 Task: Change the suggested line-height to 6 in the suggestions.
Action: Mouse moved to (60, 652)
Screenshot: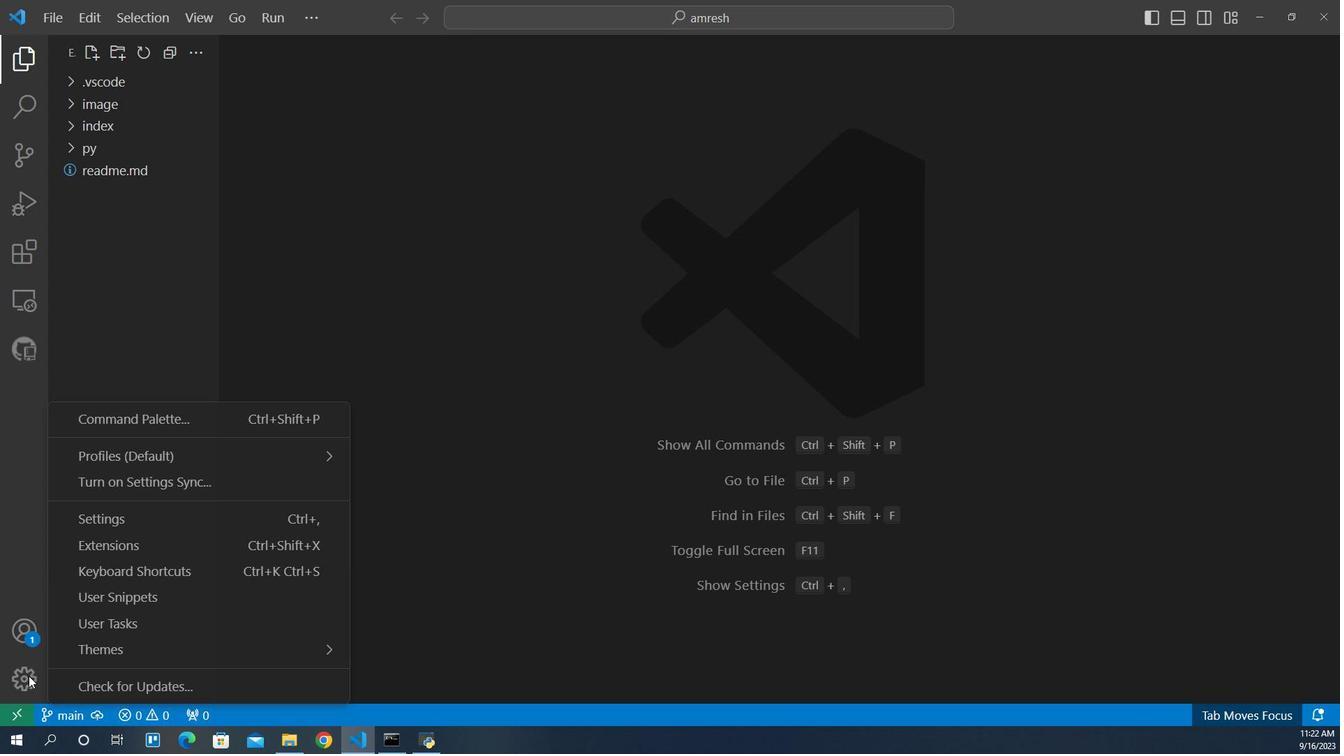 
Action: Mouse pressed left at (60, 652)
Screenshot: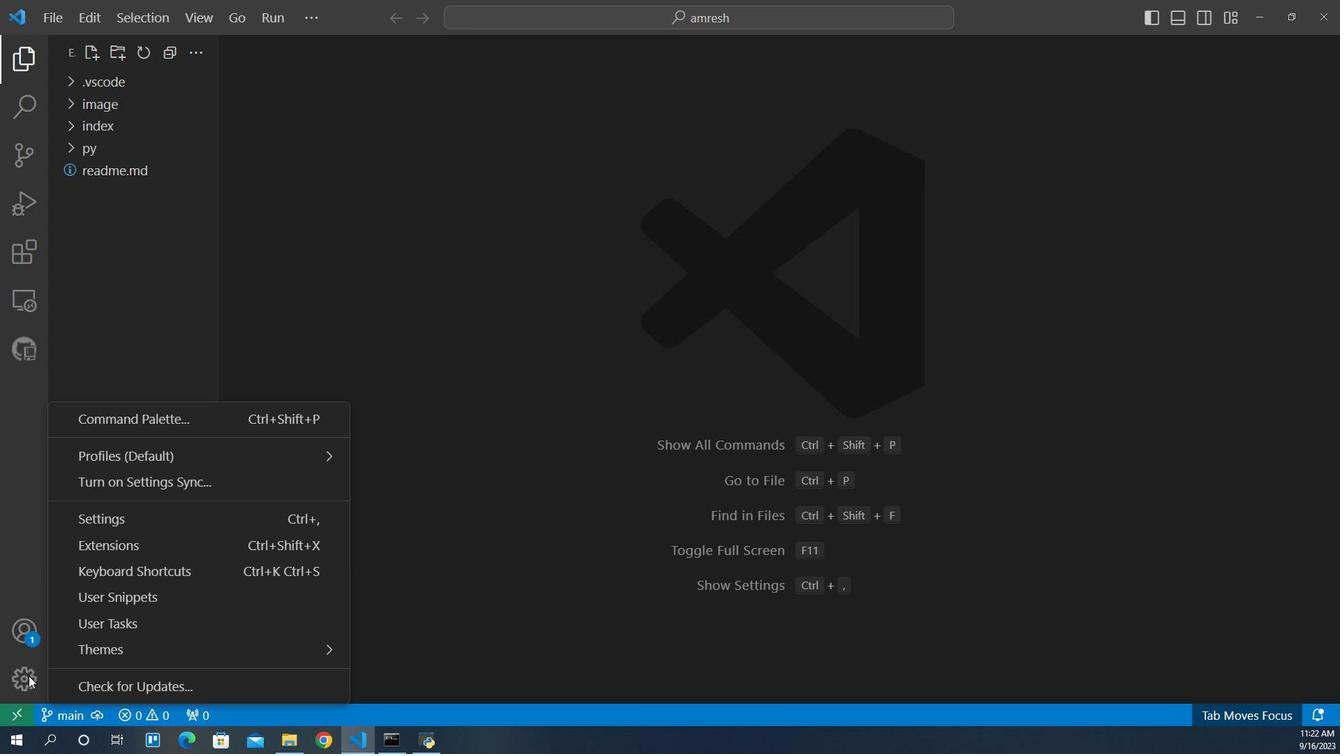 
Action: Mouse moved to (115, 516)
Screenshot: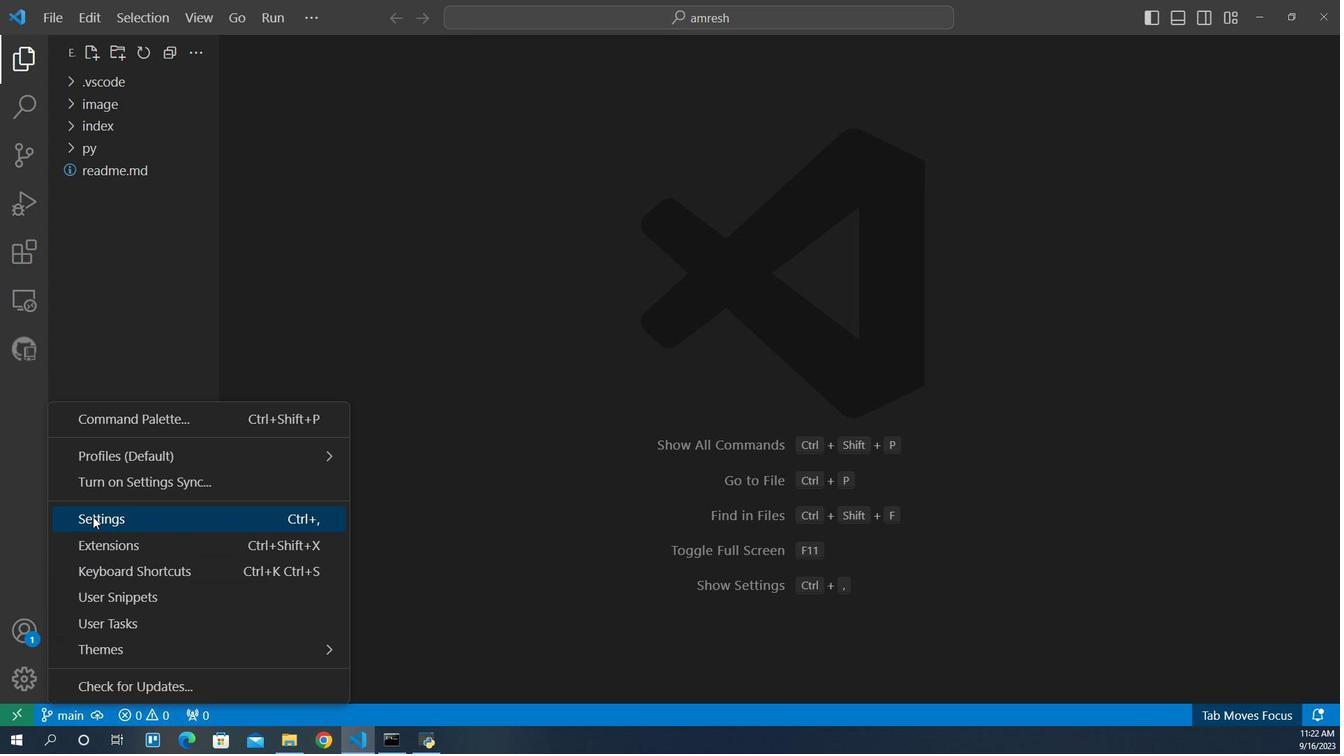 
Action: Mouse pressed left at (115, 516)
Screenshot: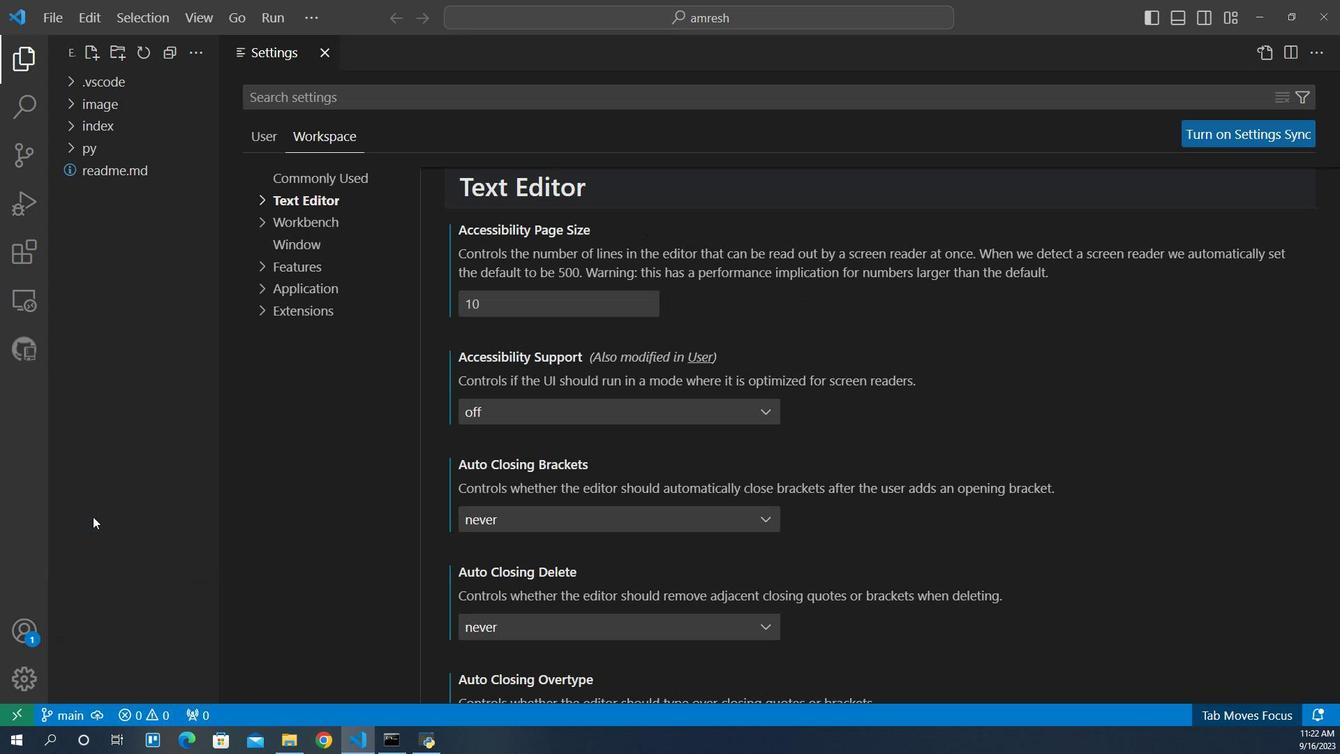 
Action: Mouse moved to (297, 188)
Screenshot: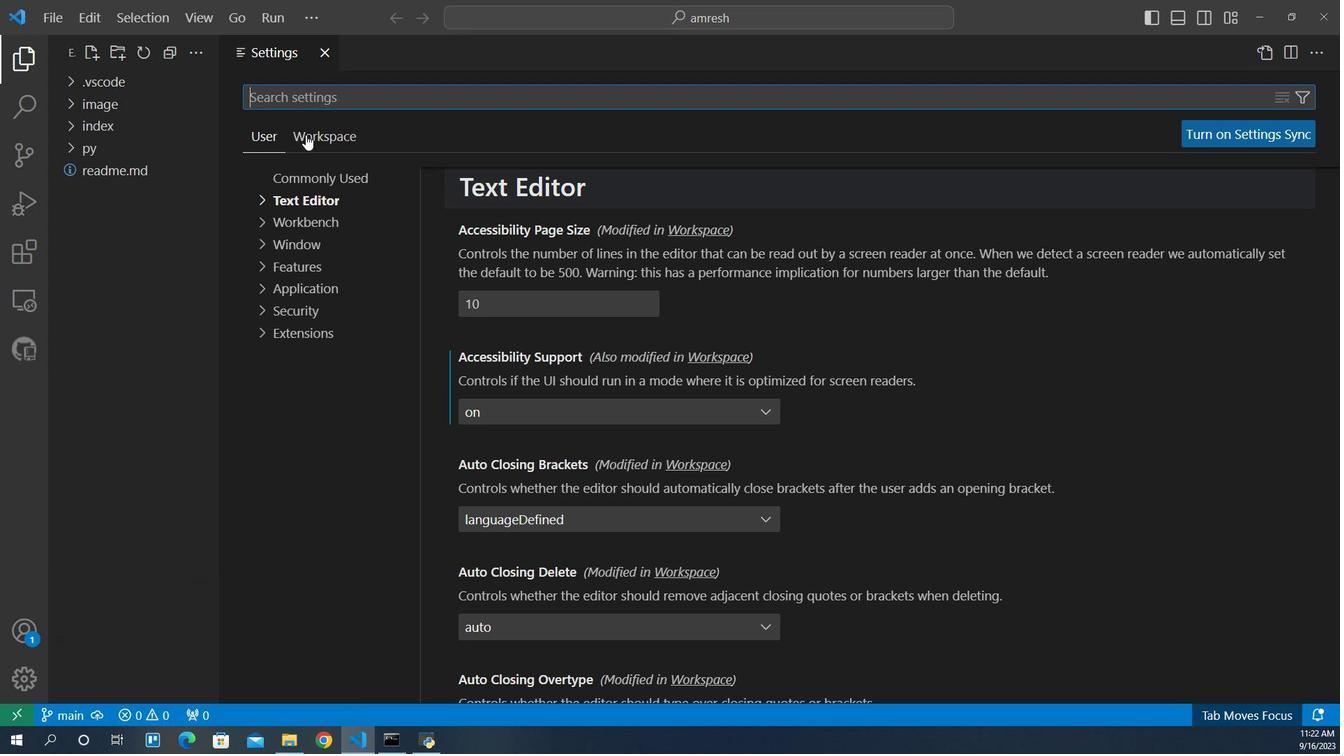 
Action: Mouse pressed left at (297, 188)
Screenshot: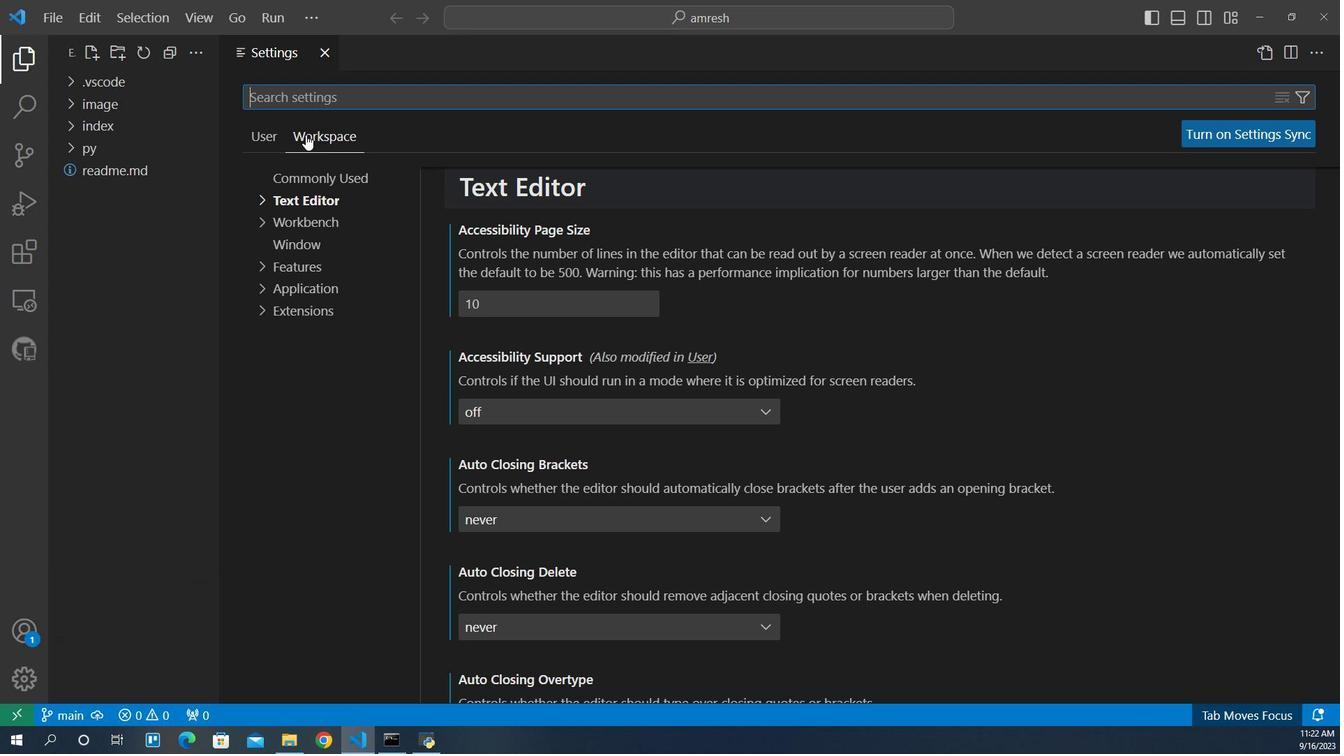 
Action: Mouse moved to (293, 246)
Screenshot: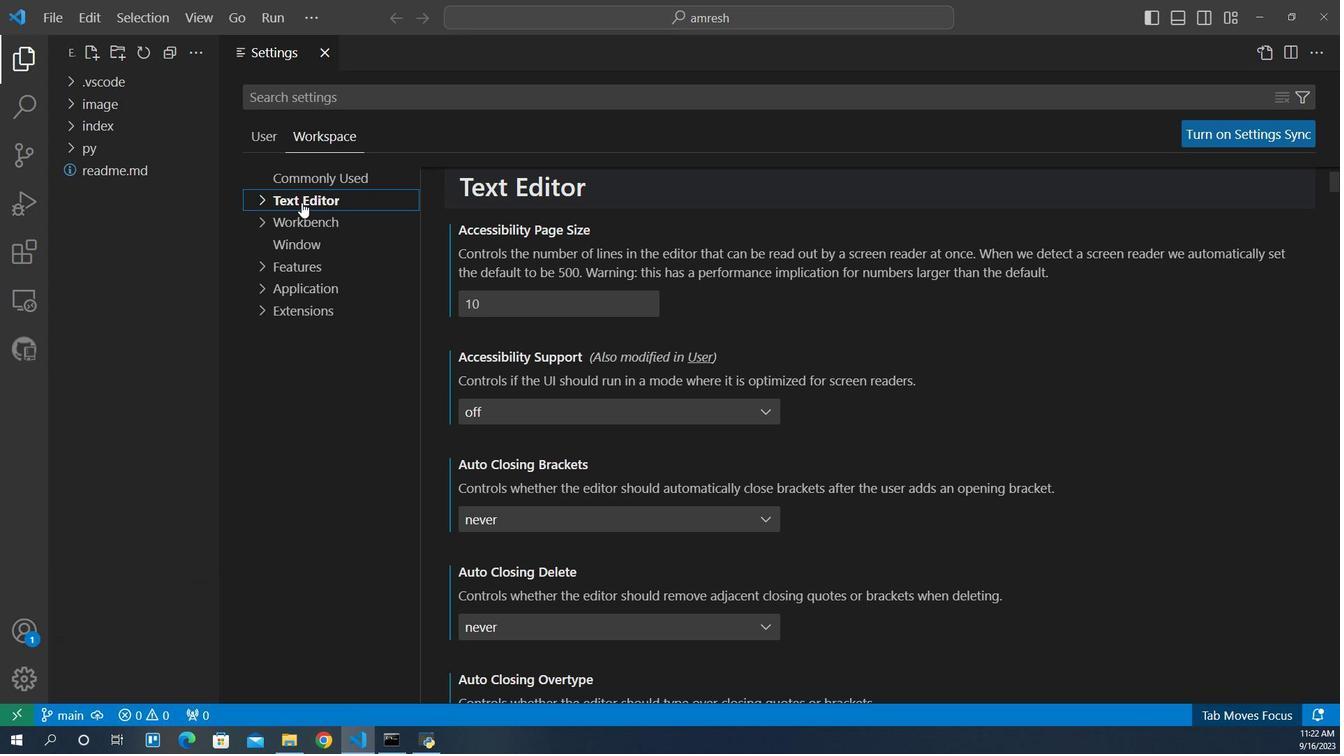 
Action: Mouse pressed left at (293, 246)
Screenshot: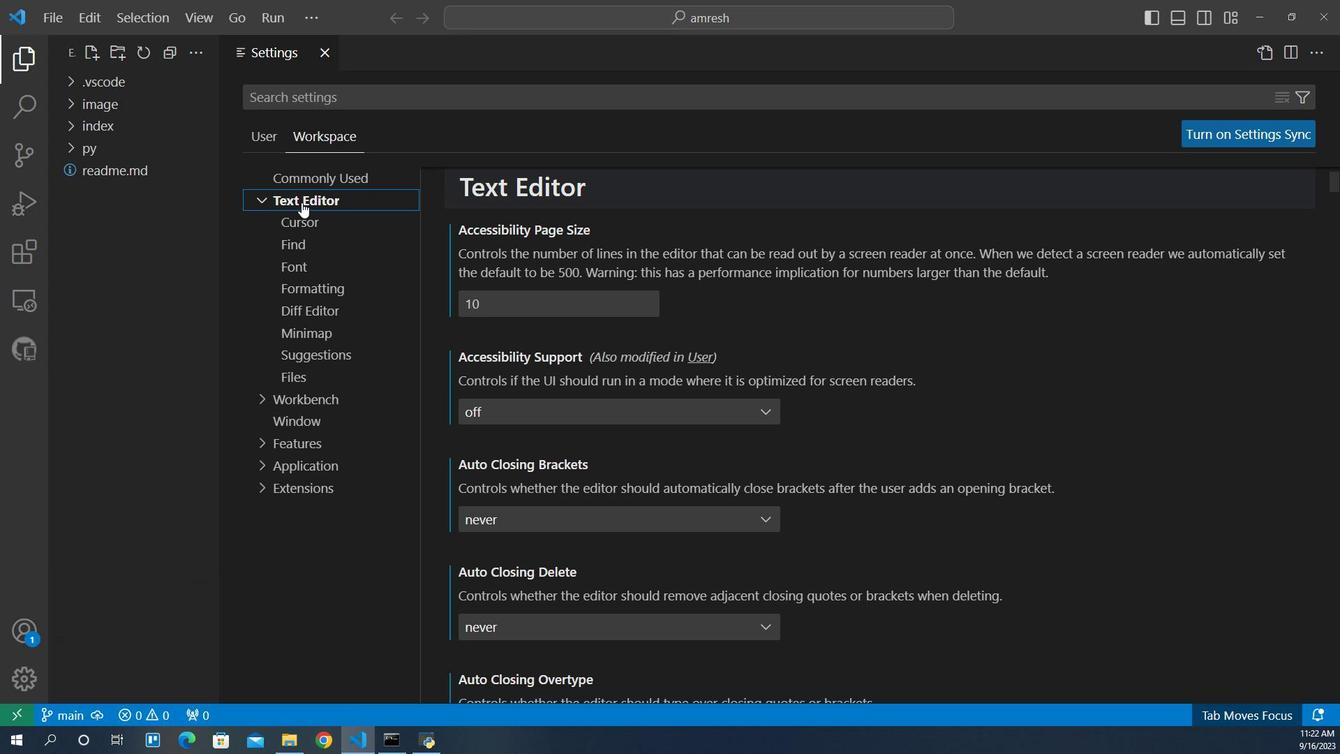 
Action: Mouse moved to (299, 375)
Screenshot: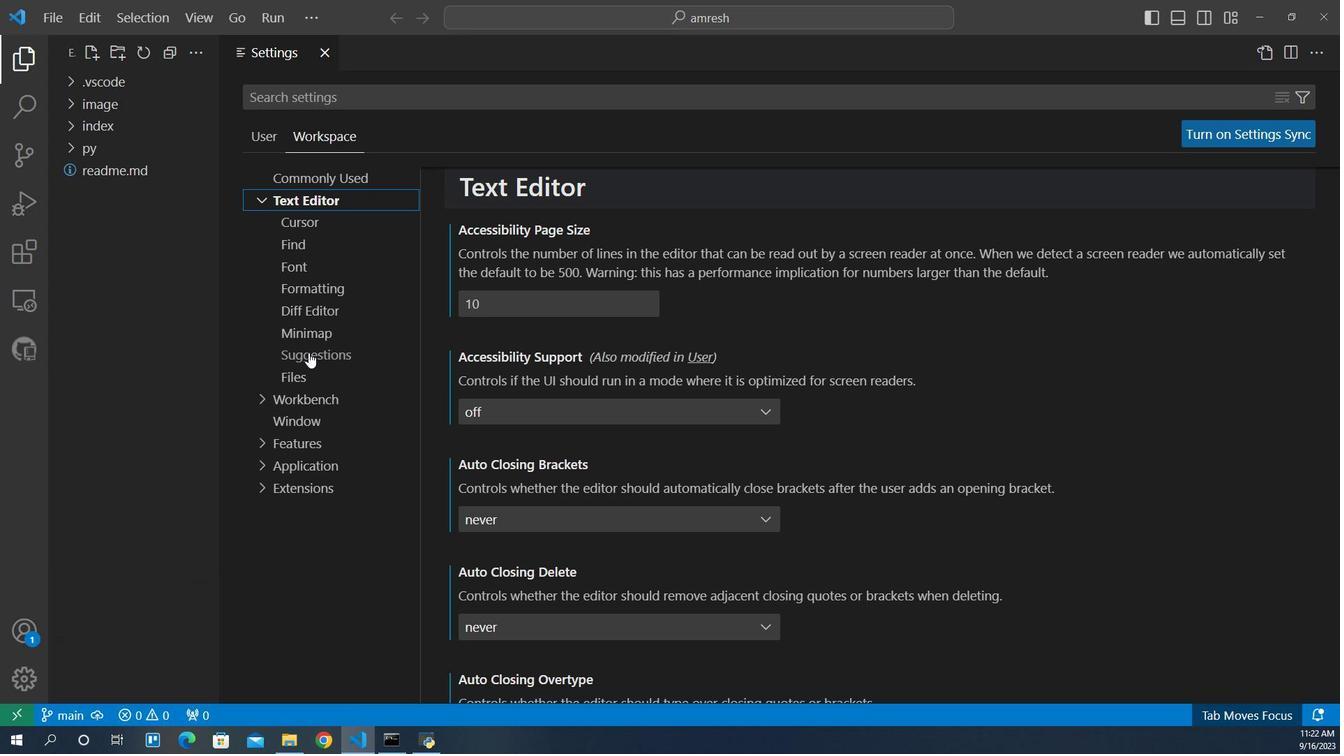
Action: Mouse pressed left at (299, 375)
Screenshot: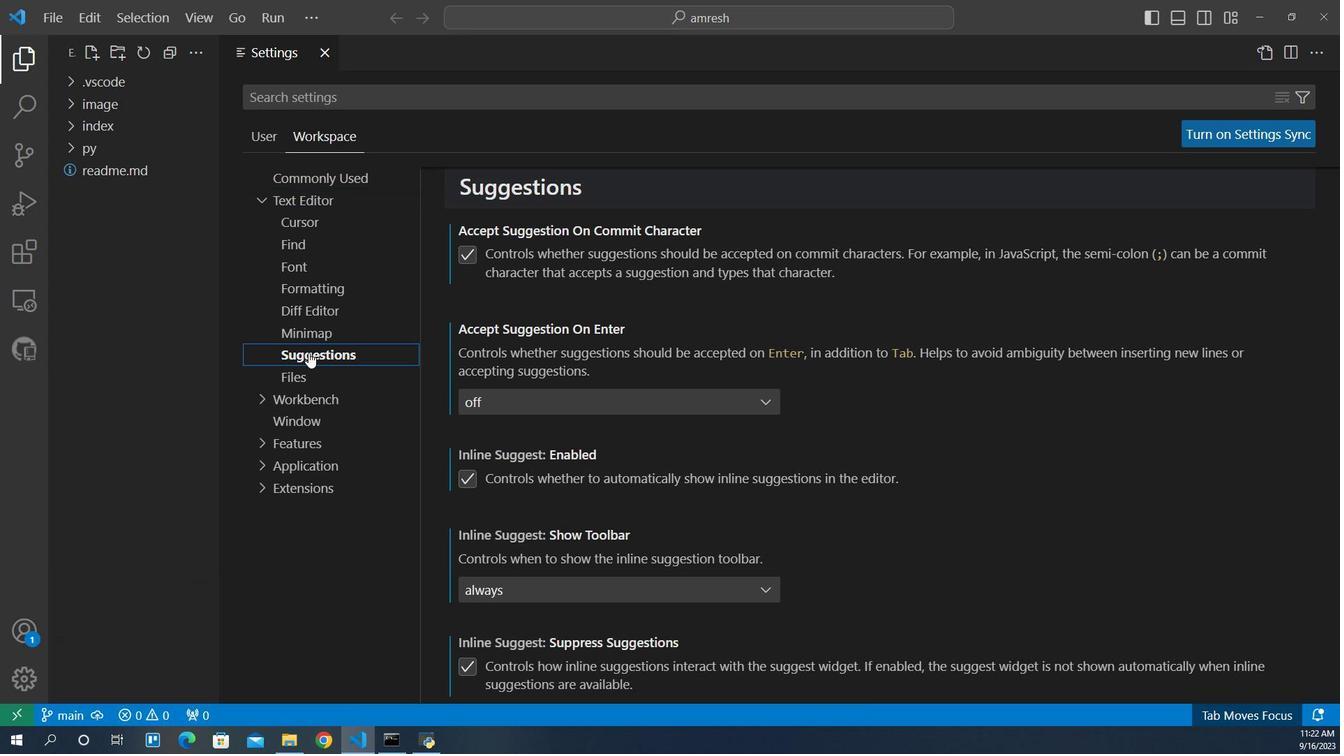 
Action: Mouse moved to (511, 551)
Screenshot: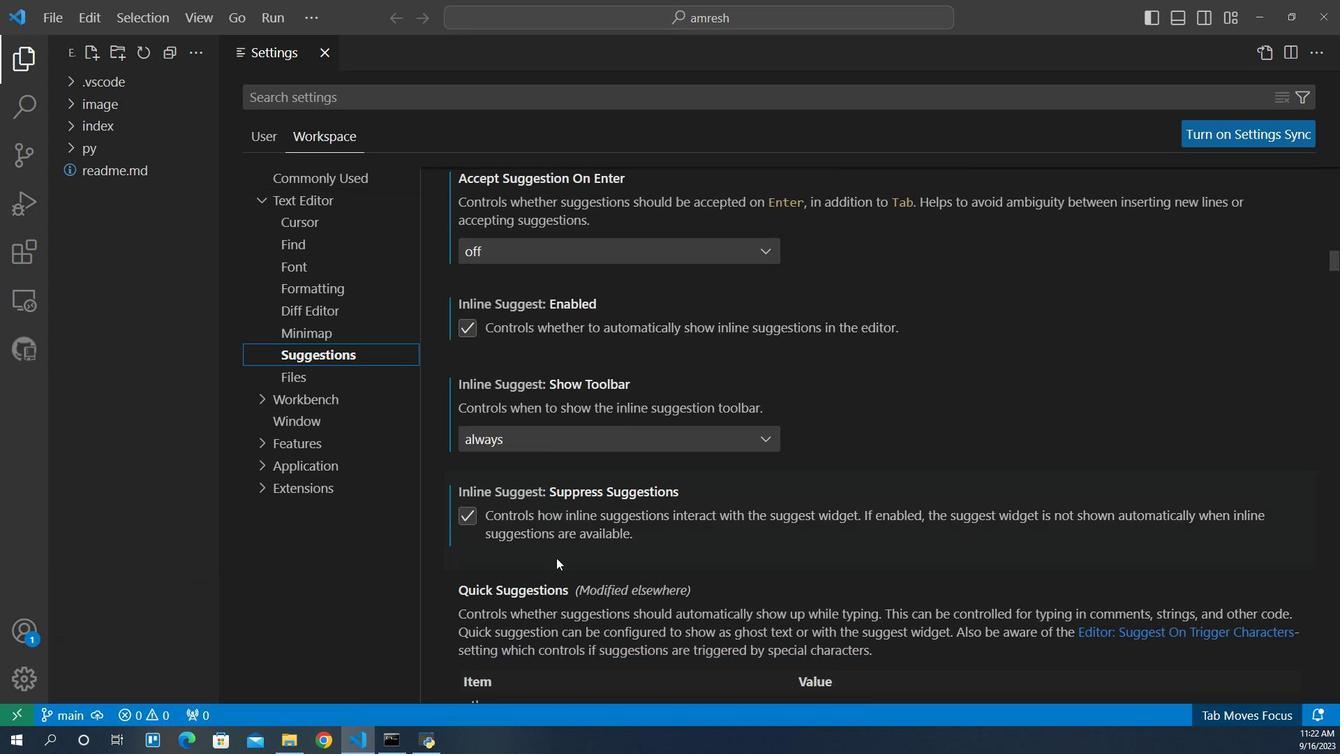
Action: Mouse scrolled (511, 550) with delta (0, 0)
Screenshot: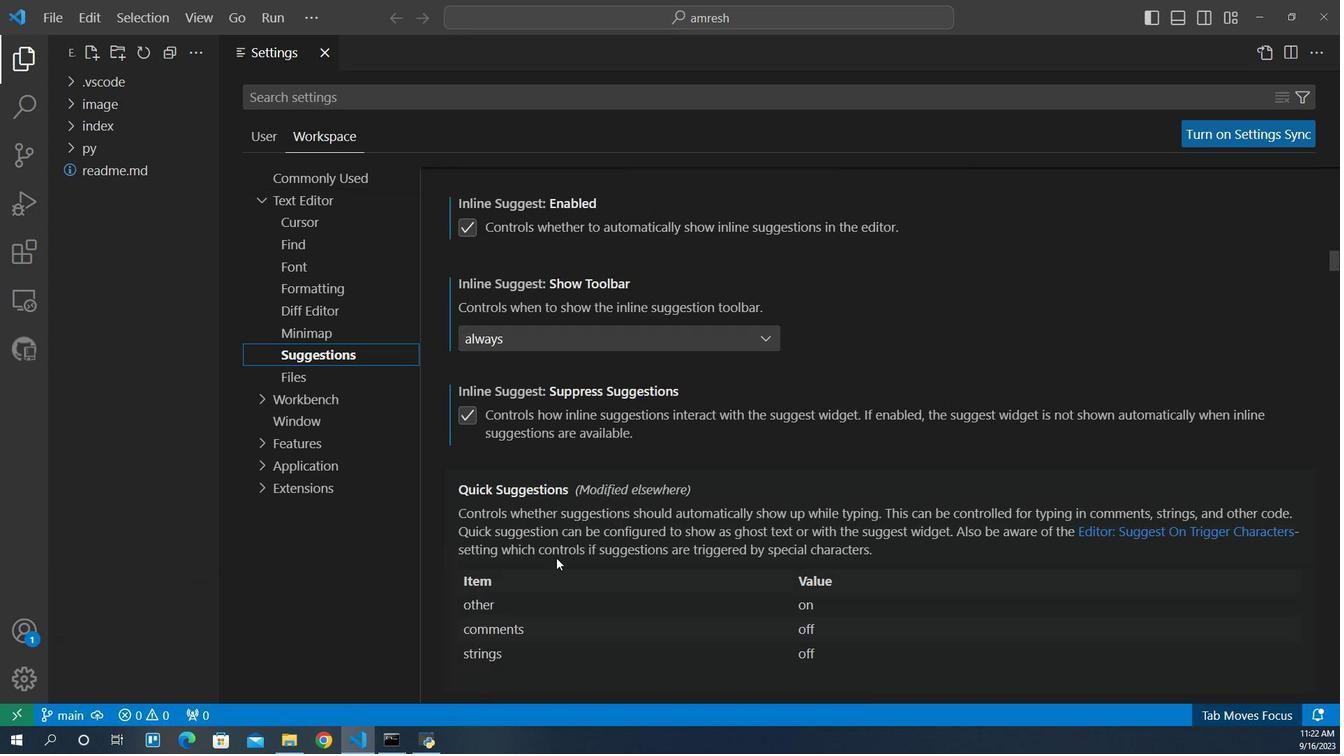 
Action: Mouse scrolled (511, 550) with delta (0, 0)
Screenshot: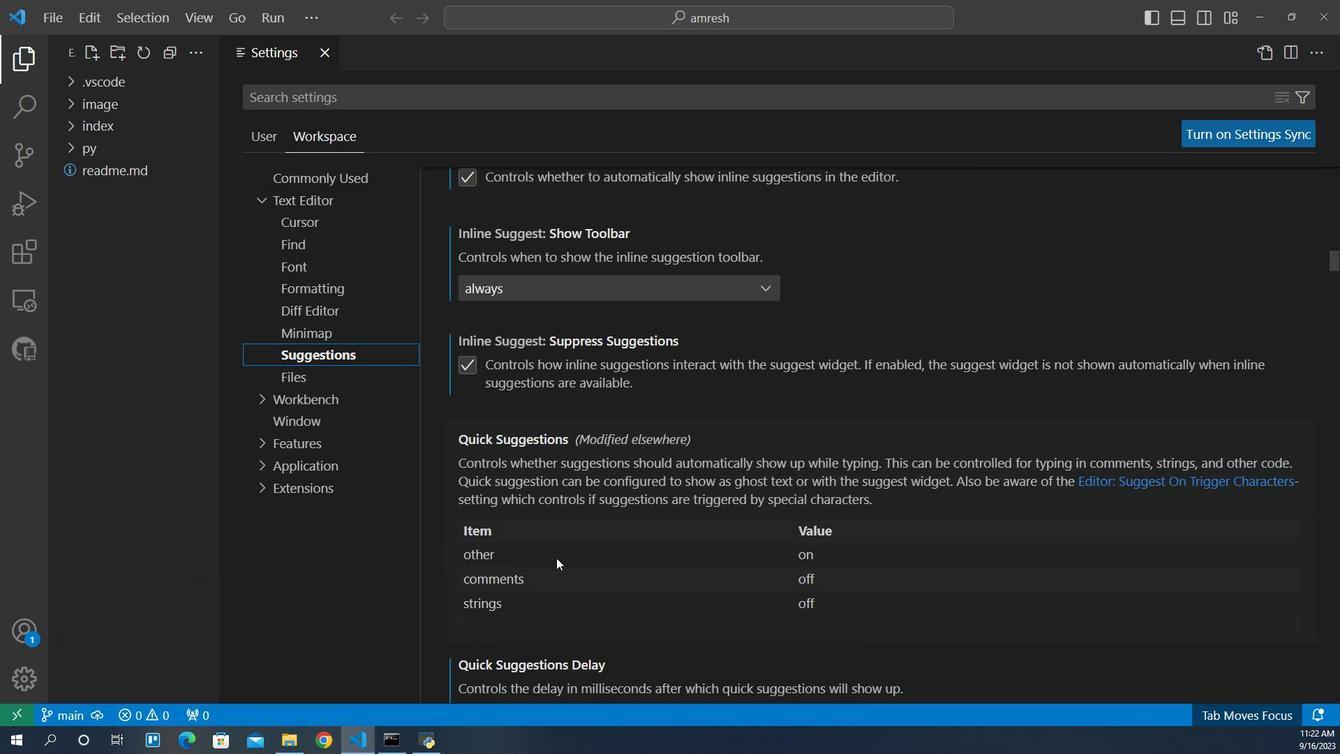 
Action: Mouse scrolled (511, 550) with delta (0, 0)
Screenshot: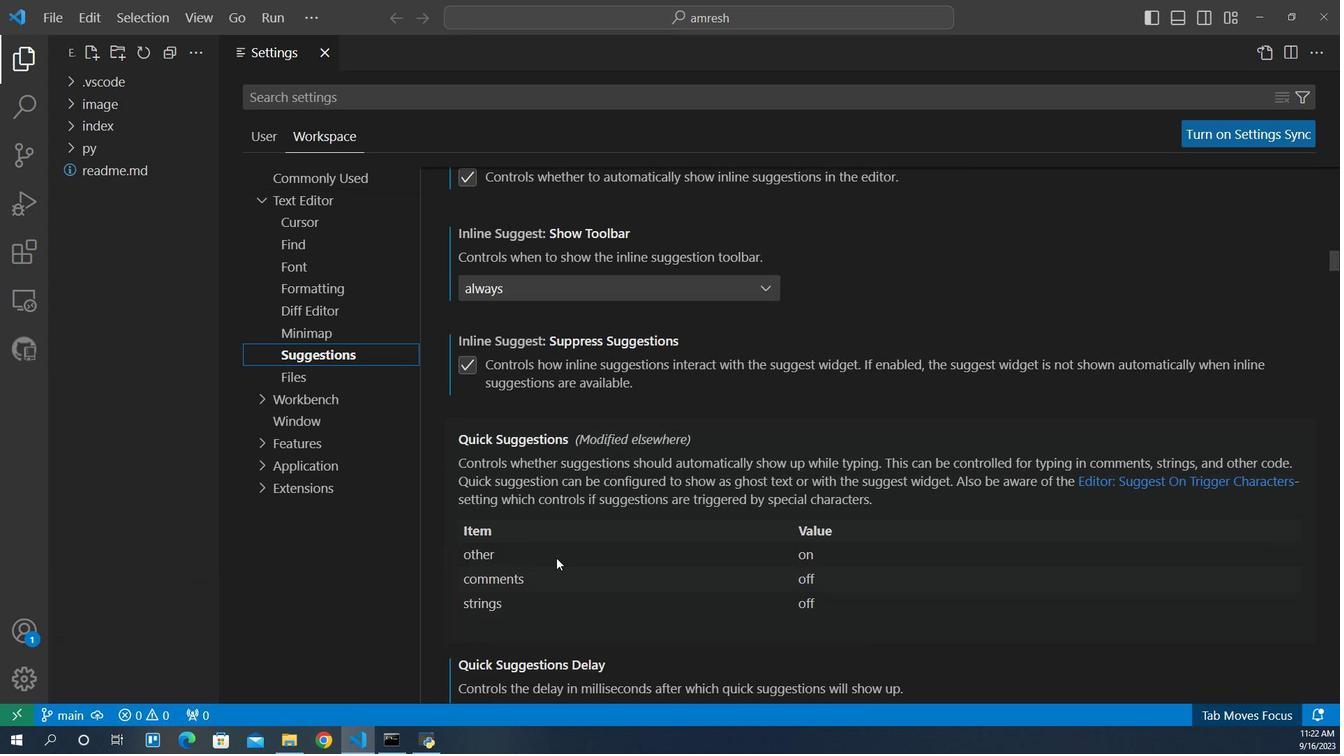 
Action: Mouse scrolled (511, 550) with delta (0, 0)
Screenshot: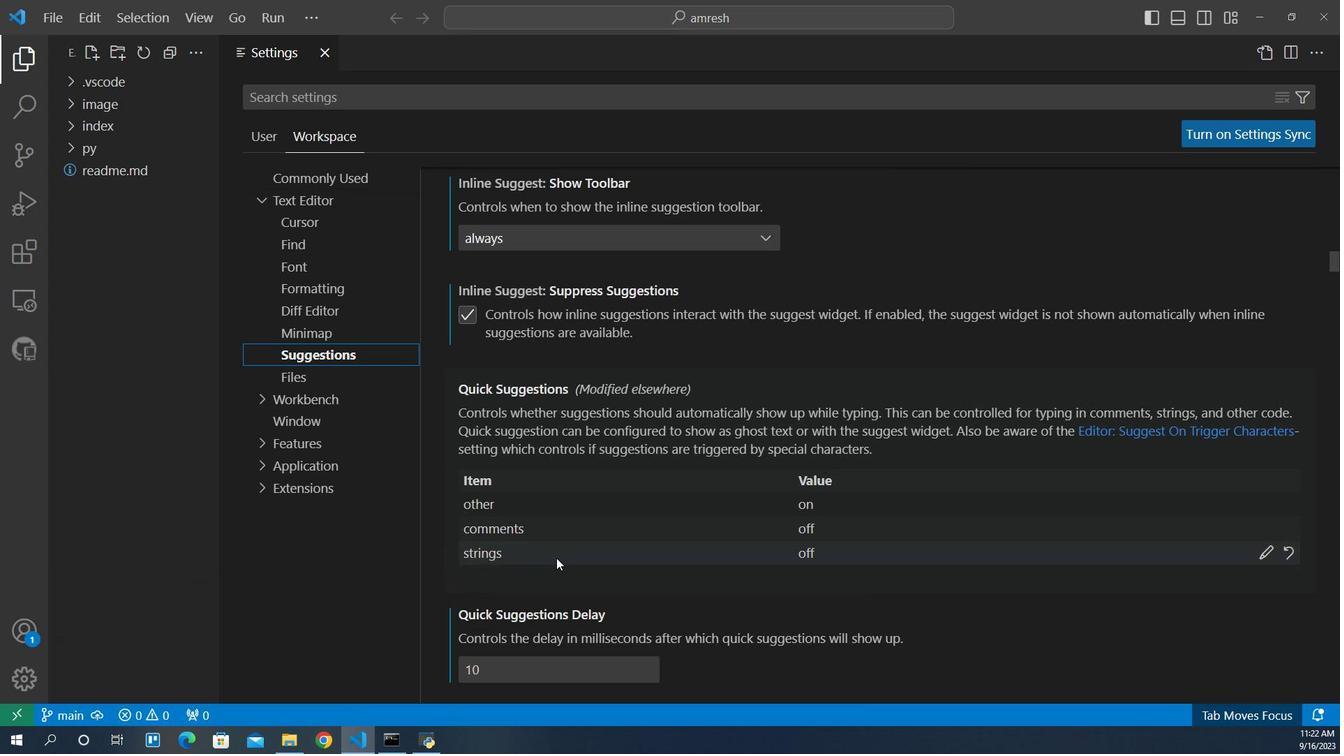 
Action: Mouse scrolled (511, 550) with delta (0, 0)
Screenshot: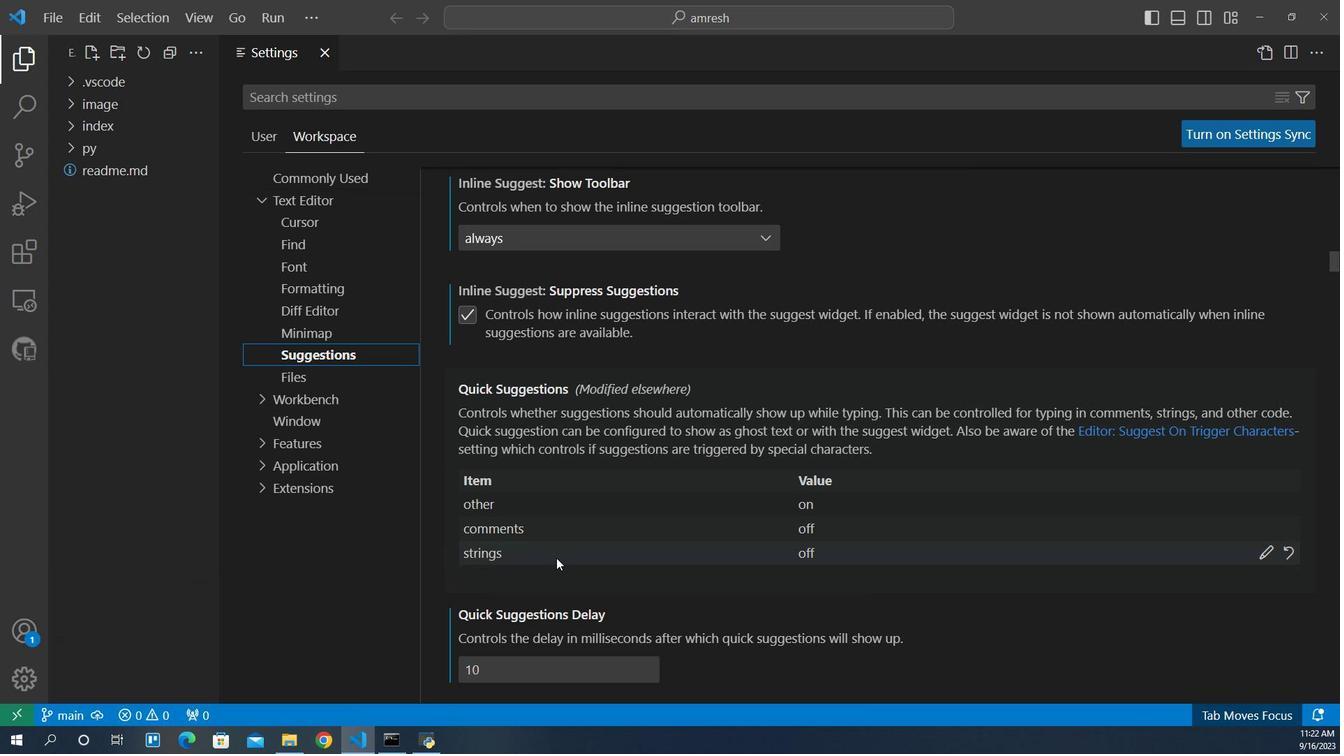 
Action: Mouse scrolled (511, 550) with delta (0, 0)
Screenshot: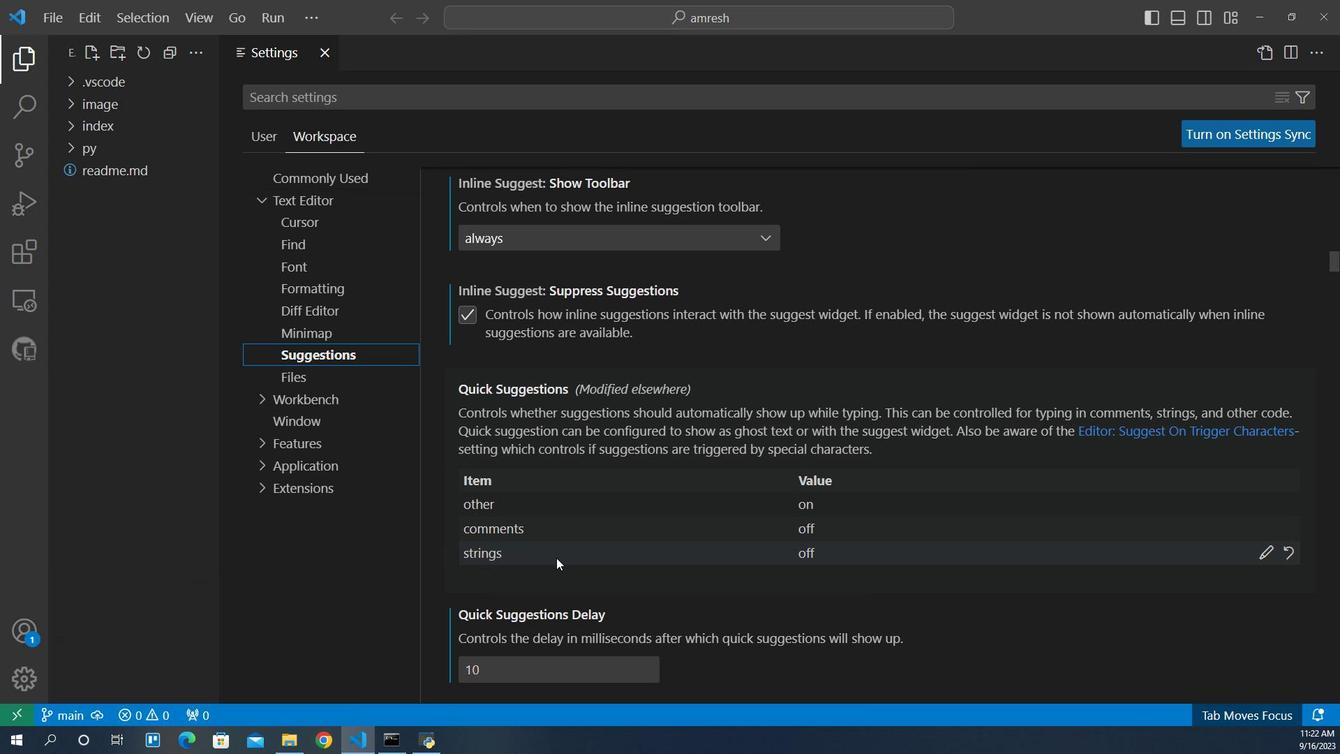
Action: Mouse scrolled (511, 550) with delta (0, 0)
Screenshot: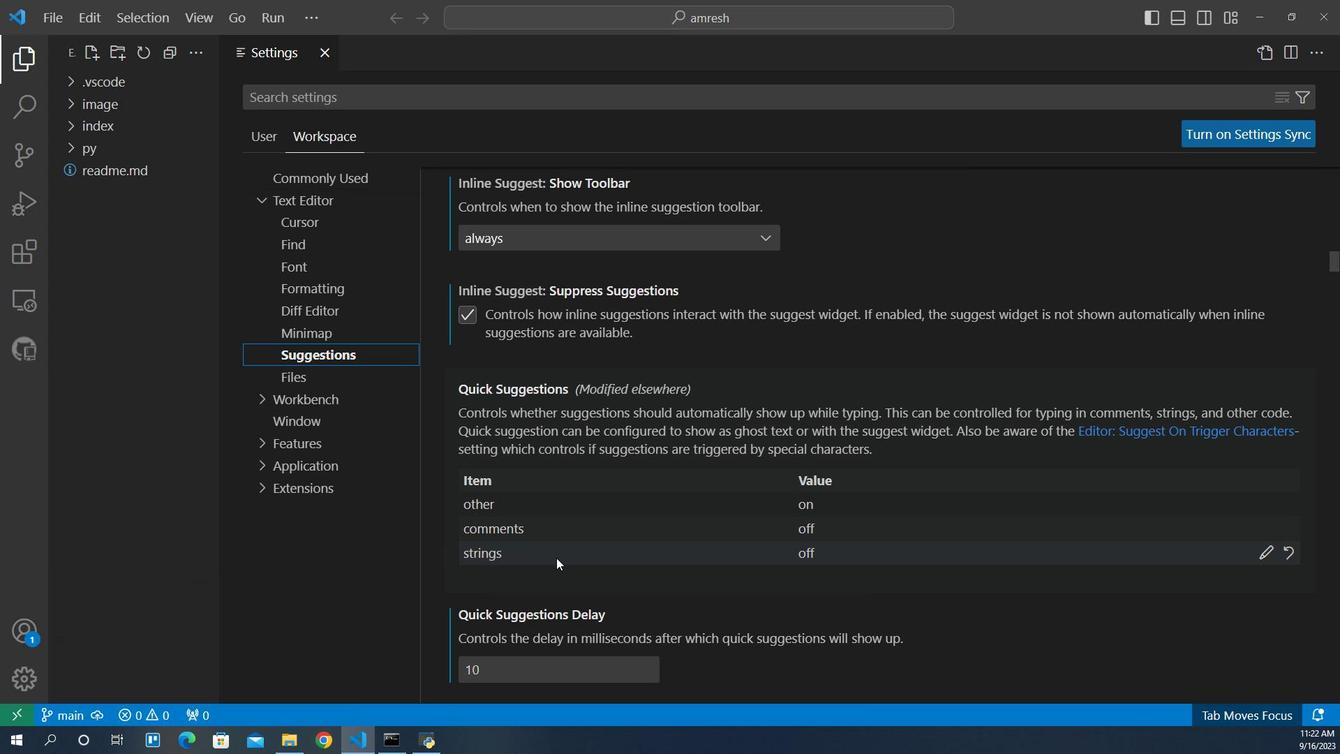
Action: Mouse scrolled (511, 550) with delta (0, 0)
Screenshot: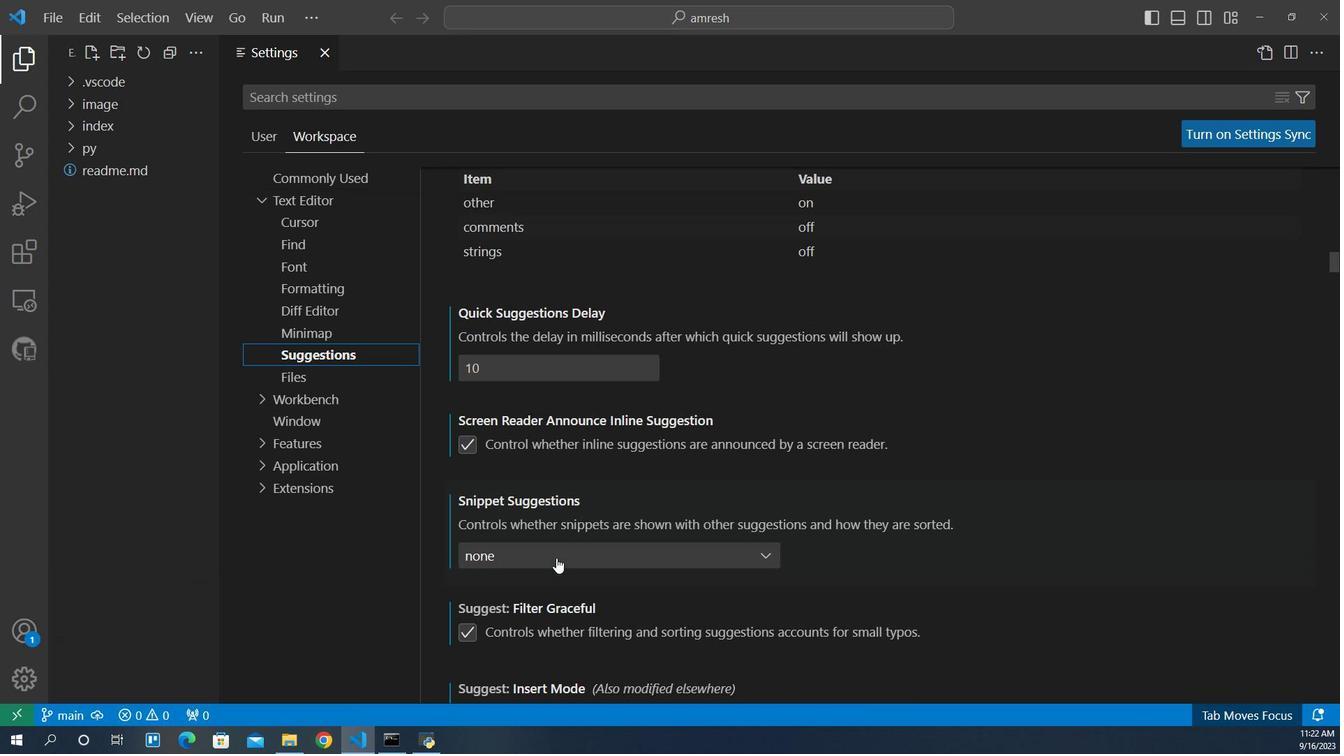 
Action: Mouse scrolled (511, 550) with delta (0, 0)
Screenshot: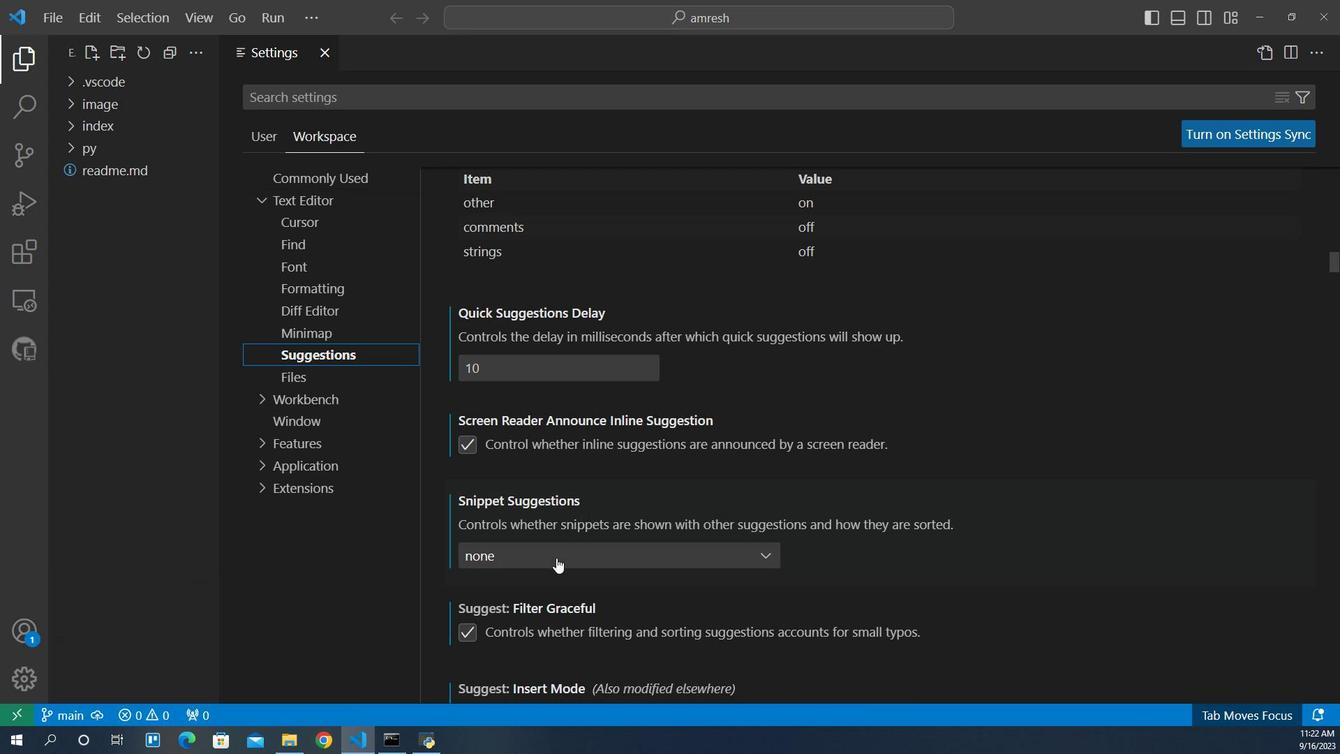 
Action: Mouse scrolled (511, 550) with delta (0, 0)
Screenshot: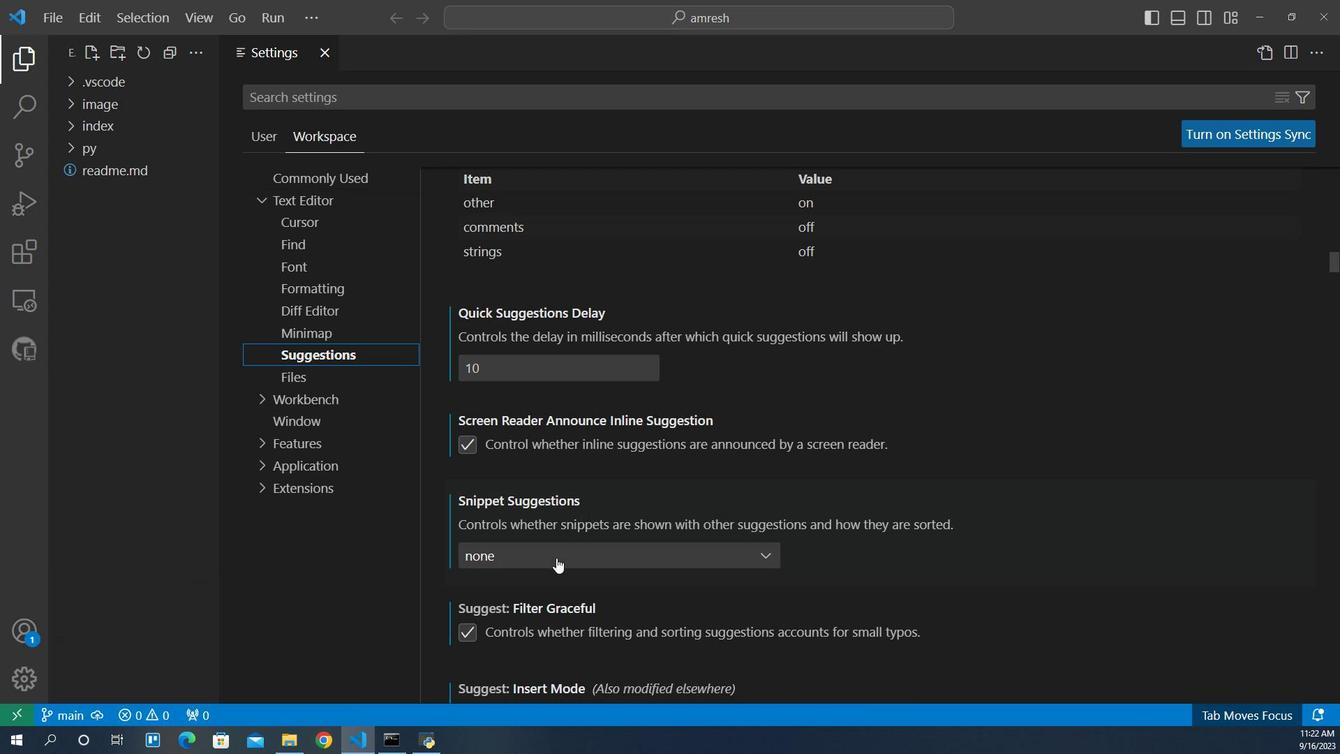 
Action: Mouse scrolled (511, 550) with delta (0, 0)
Screenshot: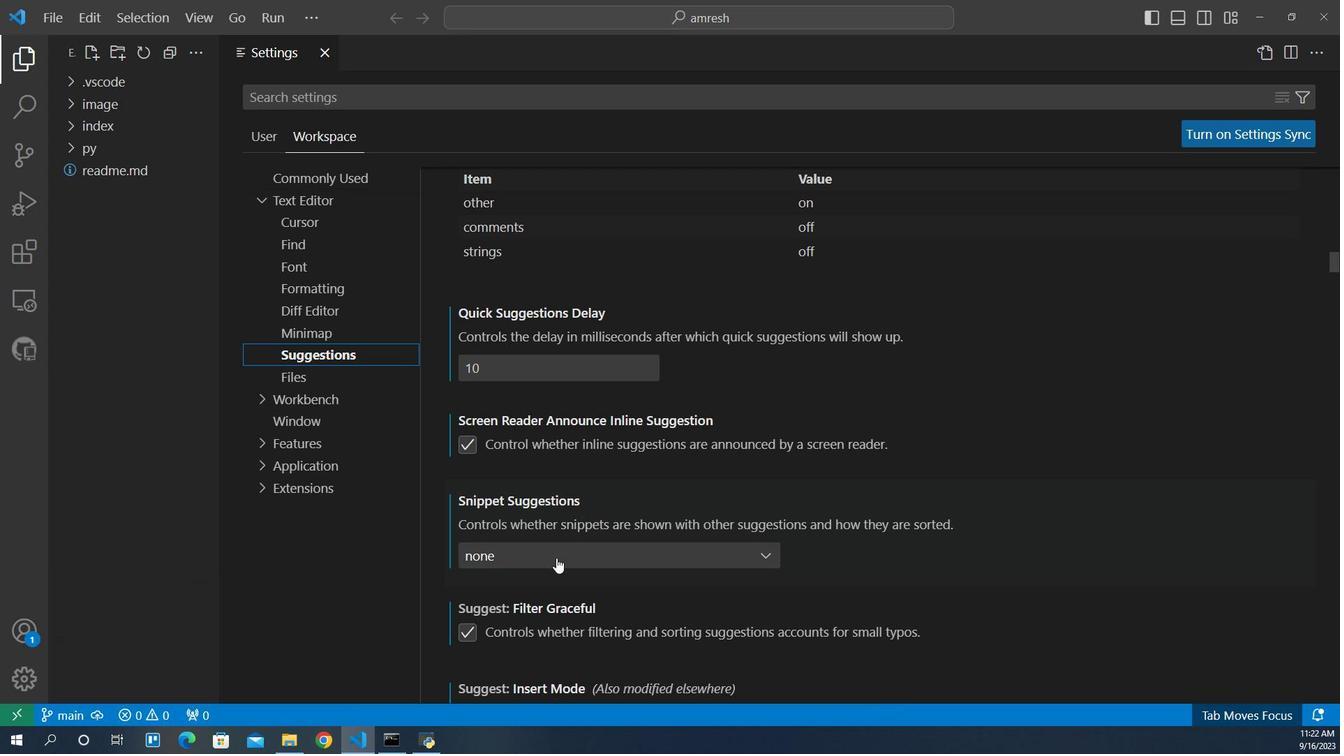
Action: Mouse scrolled (511, 550) with delta (0, 0)
Screenshot: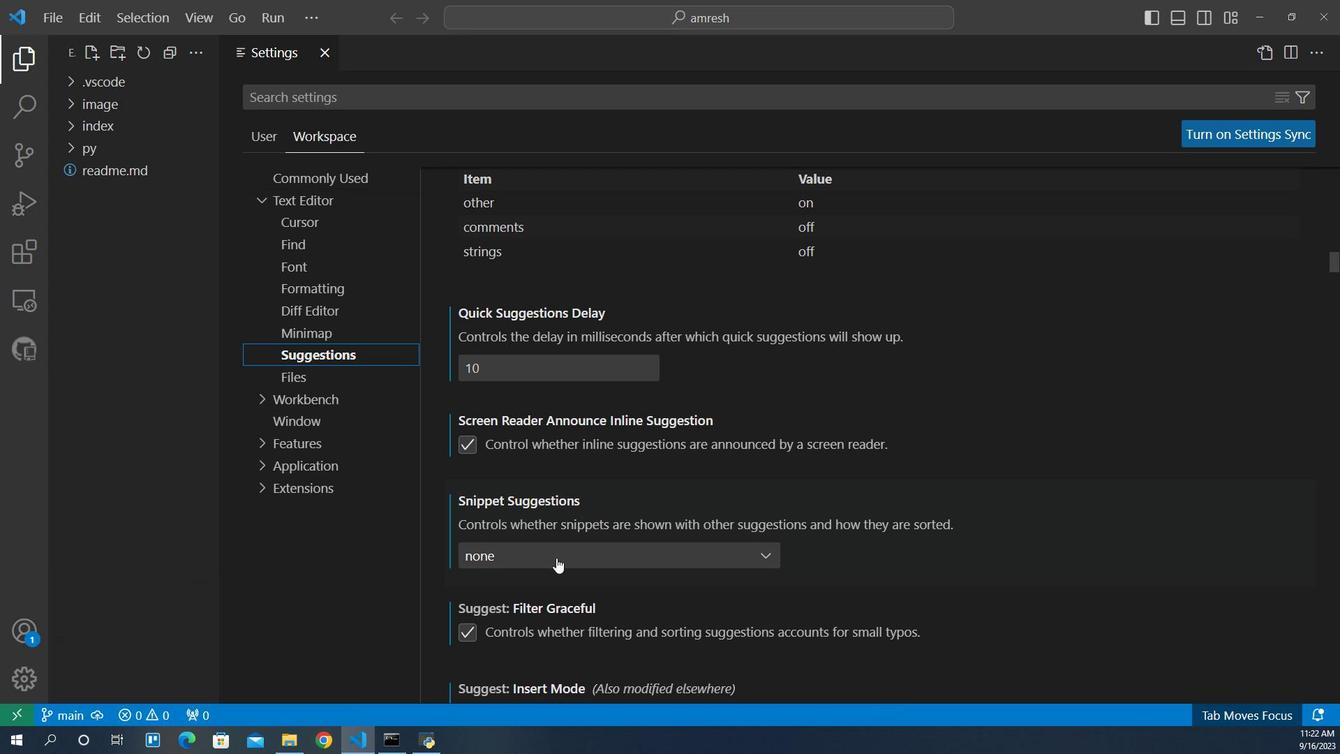 
Action: Mouse scrolled (511, 550) with delta (0, 0)
Screenshot: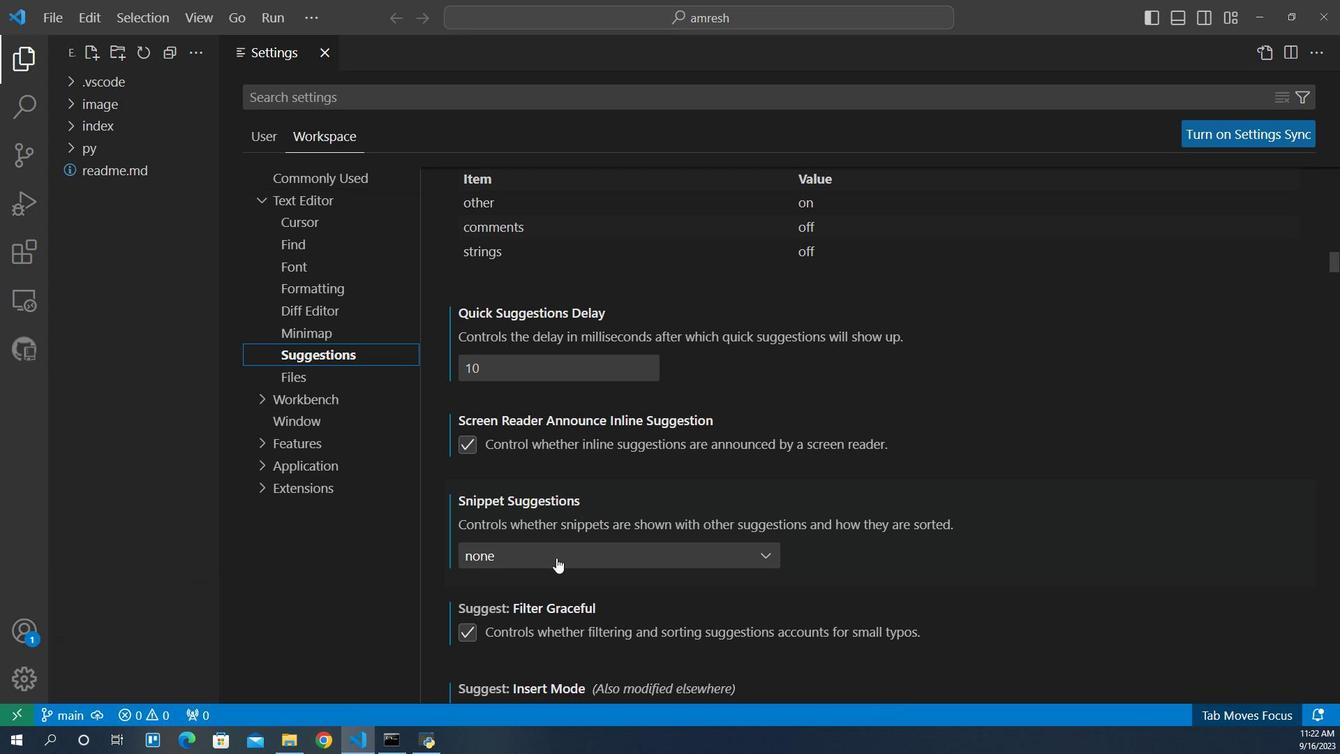 
Action: Mouse scrolled (511, 550) with delta (0, 0)
Screenshot: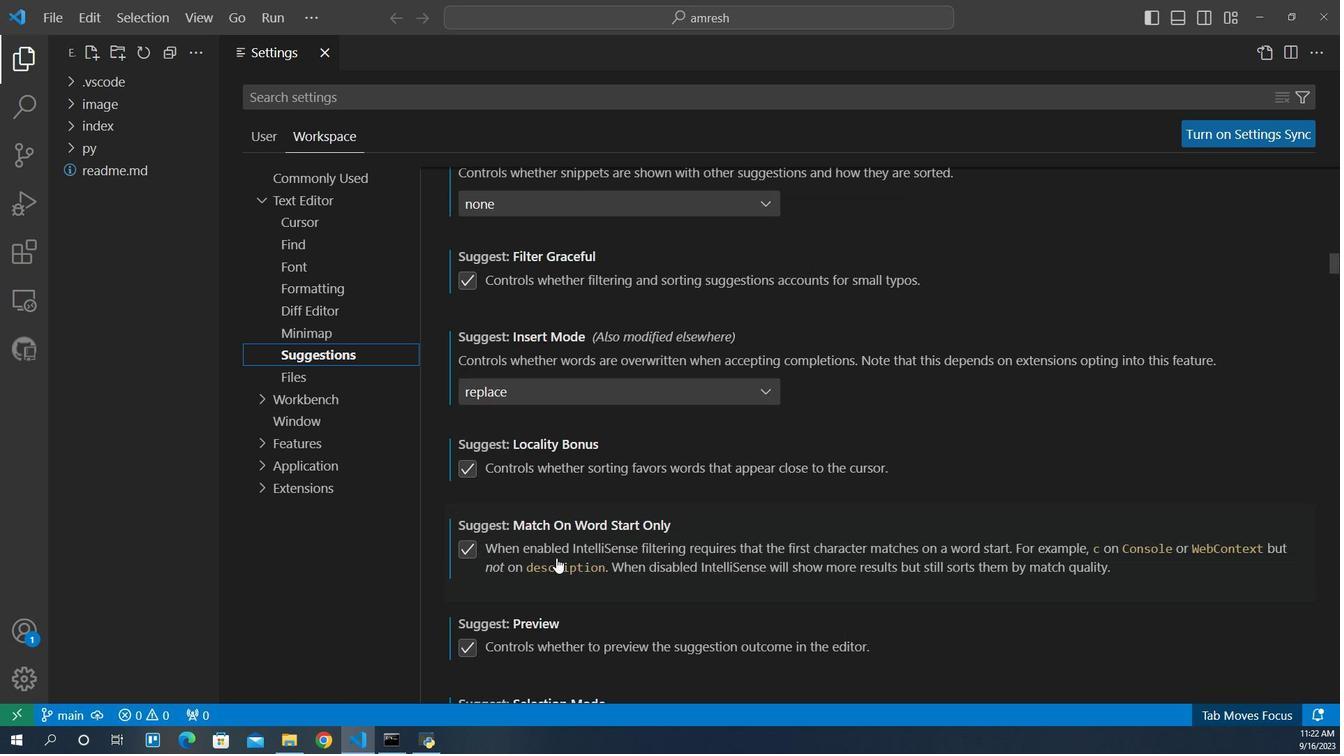 
Action: Mouse scrolled (511, 550) with delta (0, 0)
Screenshot: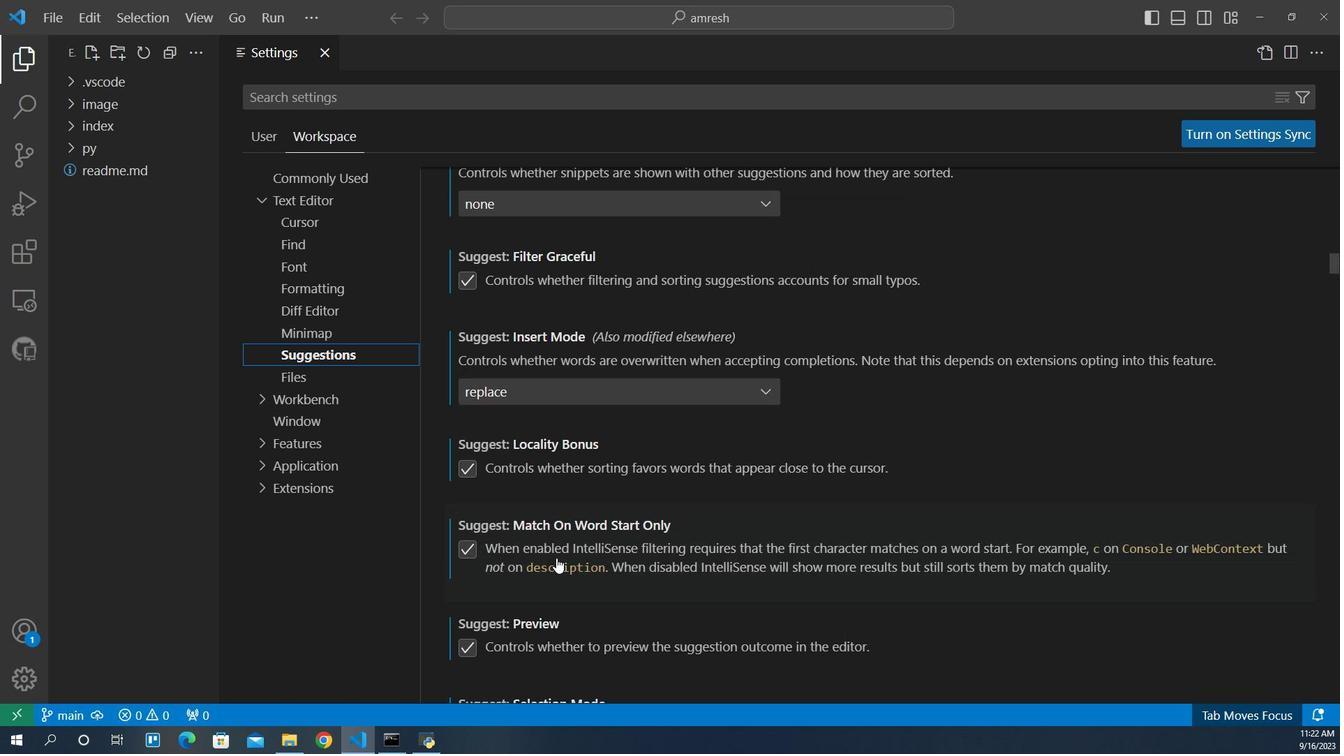 
Action: Mouse scrolled (511, 550) with delta (0, 0)
Screenshot: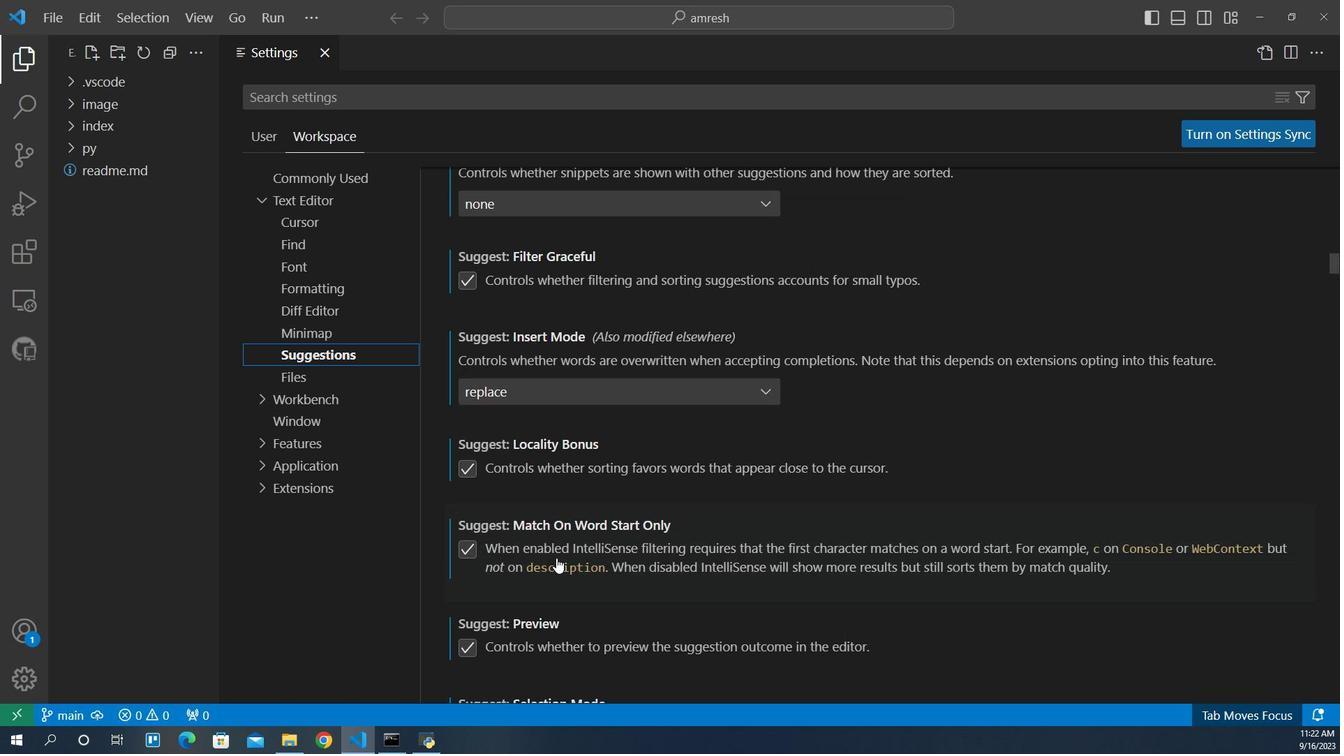
Action: Mouse scrolled (511, 550) with delta (0, 0)
Screenshot: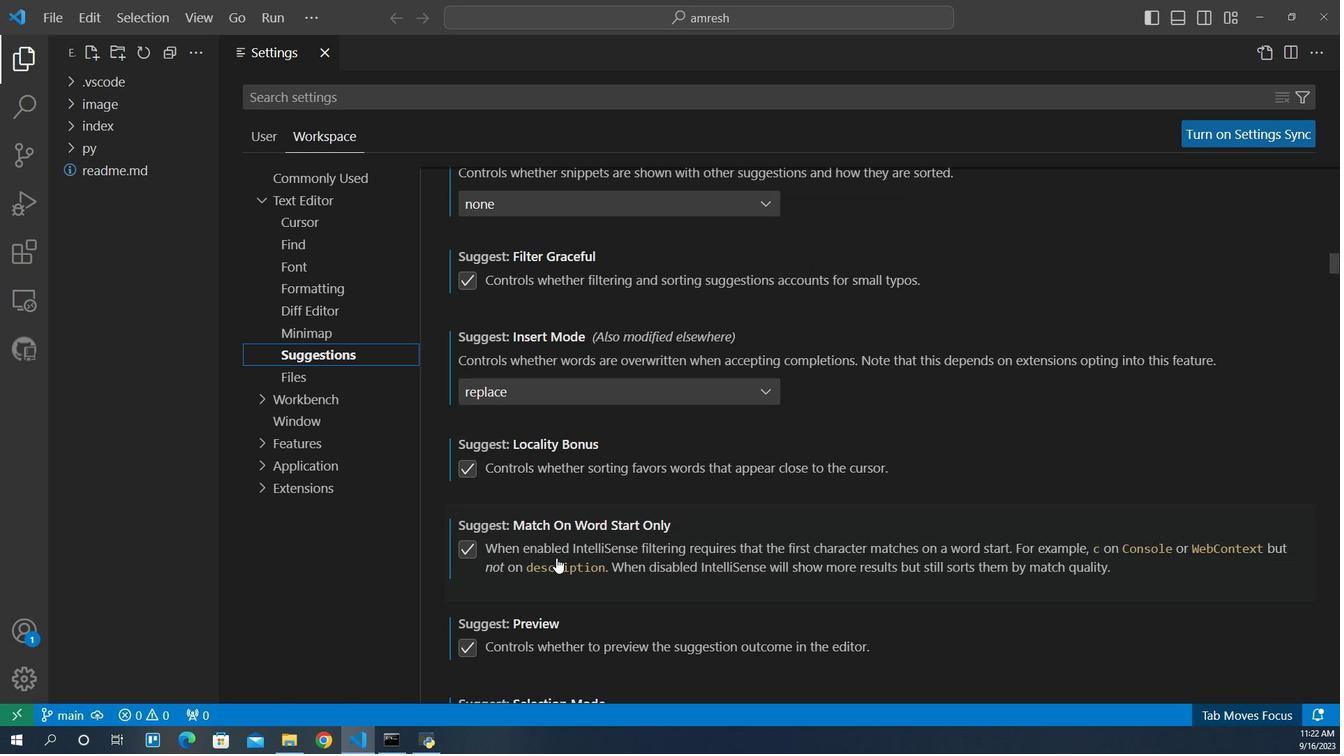 
Action: Mouse scrolled (511, 550) with delta (0, 0)
Screenshot: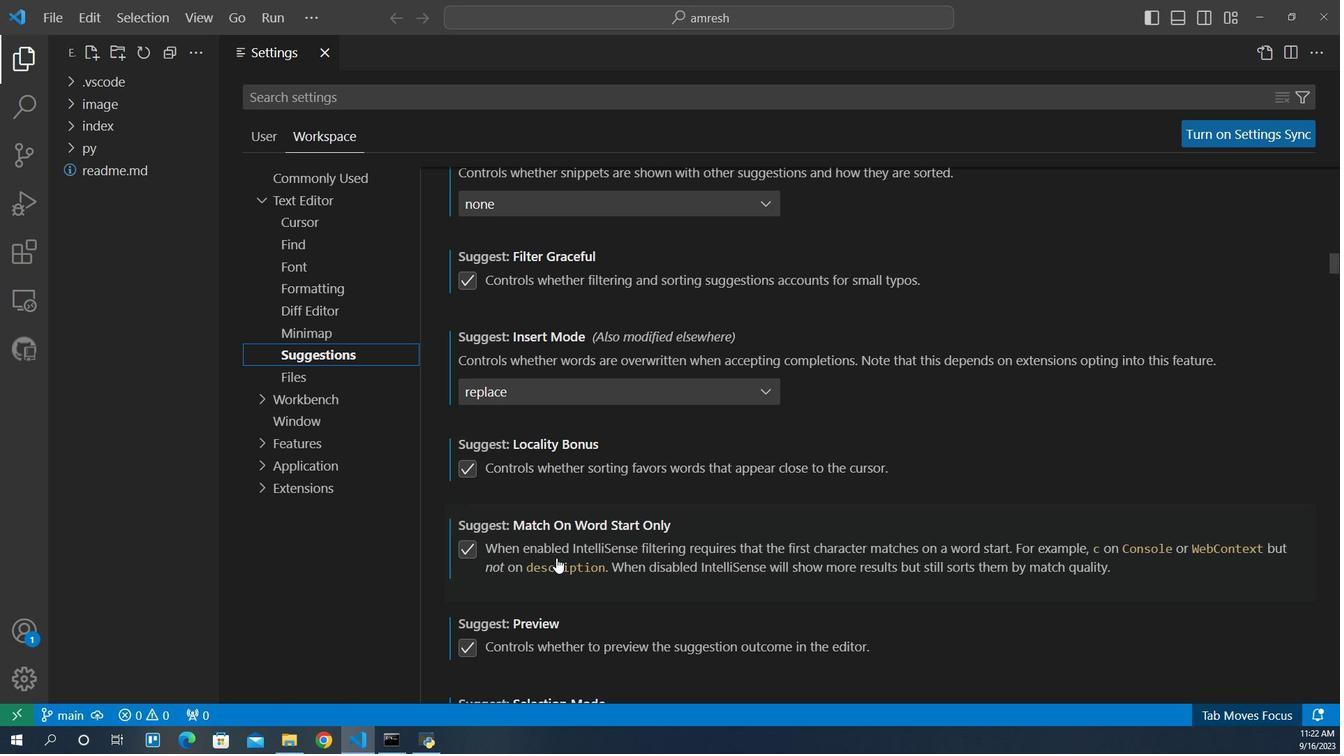 
Action: Mouse scrolled (511, 550) with delta (0, 0)
Screenshot: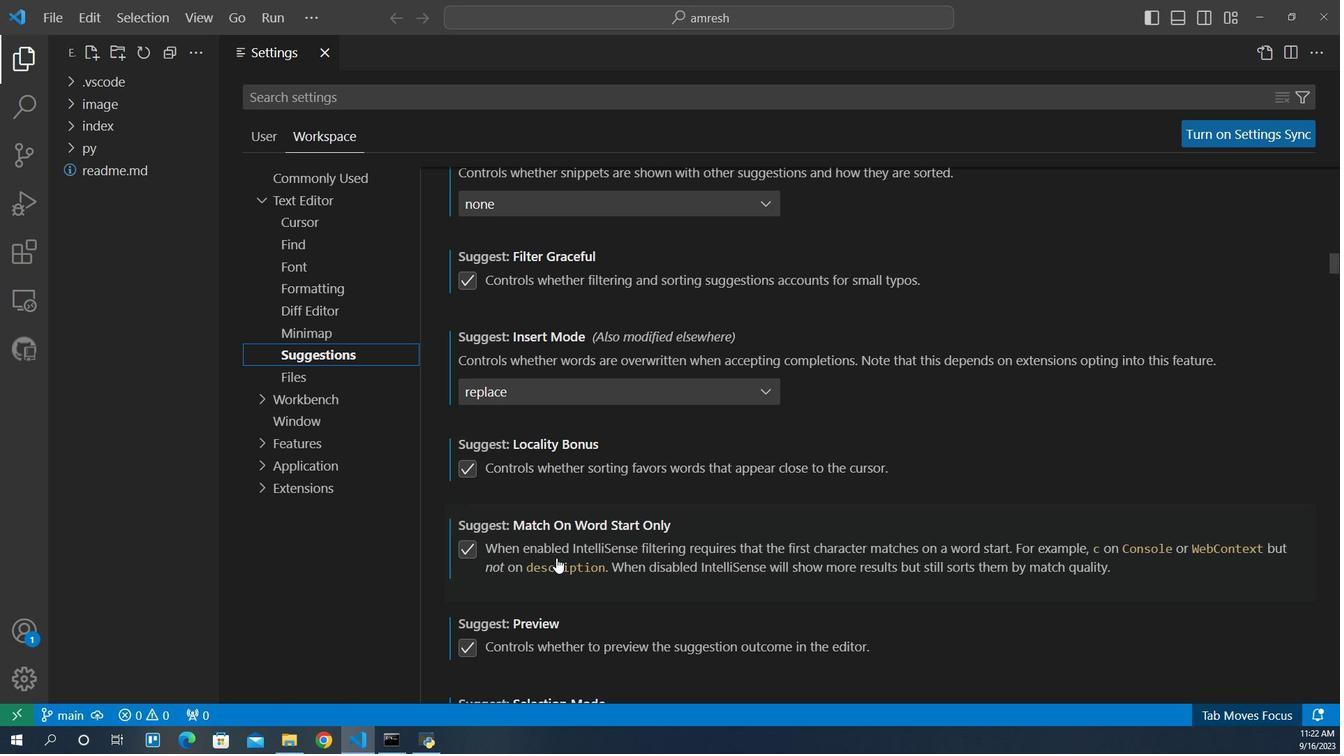 
Action: Mouse scrolled (511, 550) with delta (0, 0)
Screenshot: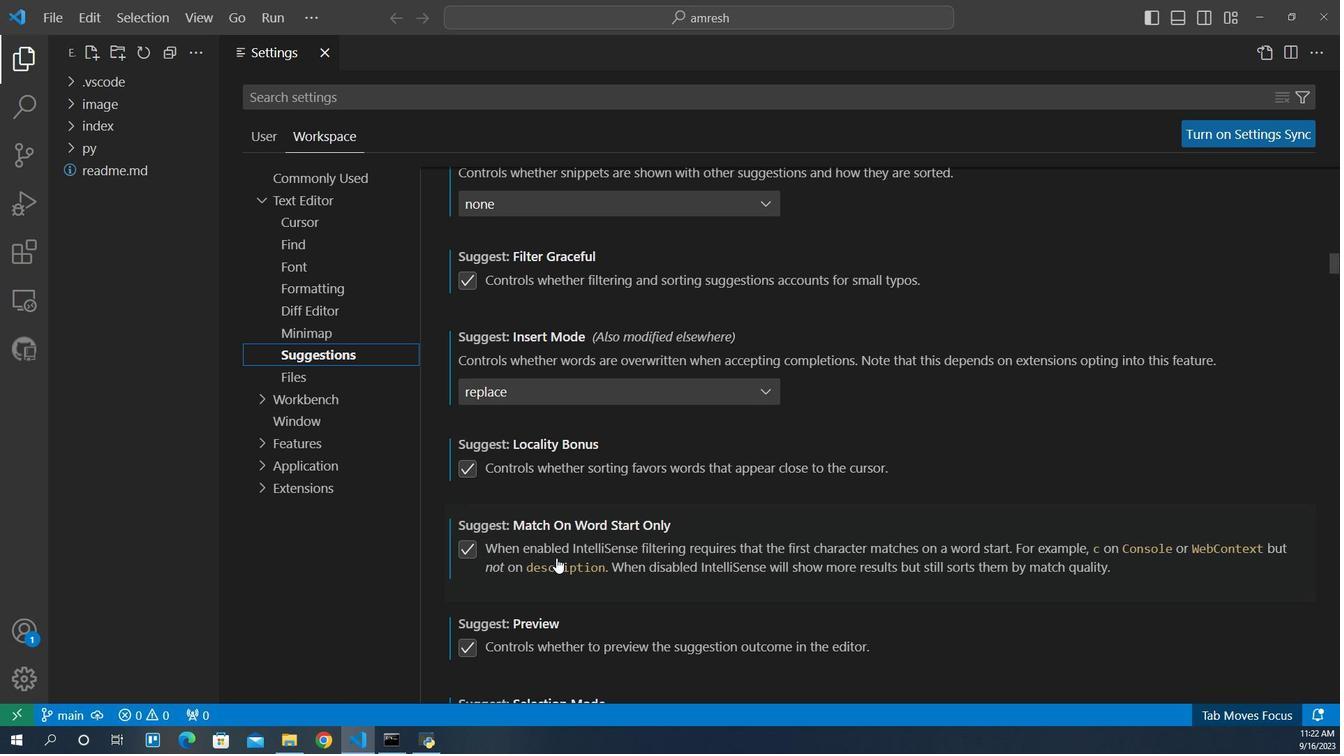 
Action: Mouse scrolled (511, 550) with delta (0, 0)
Screenshot: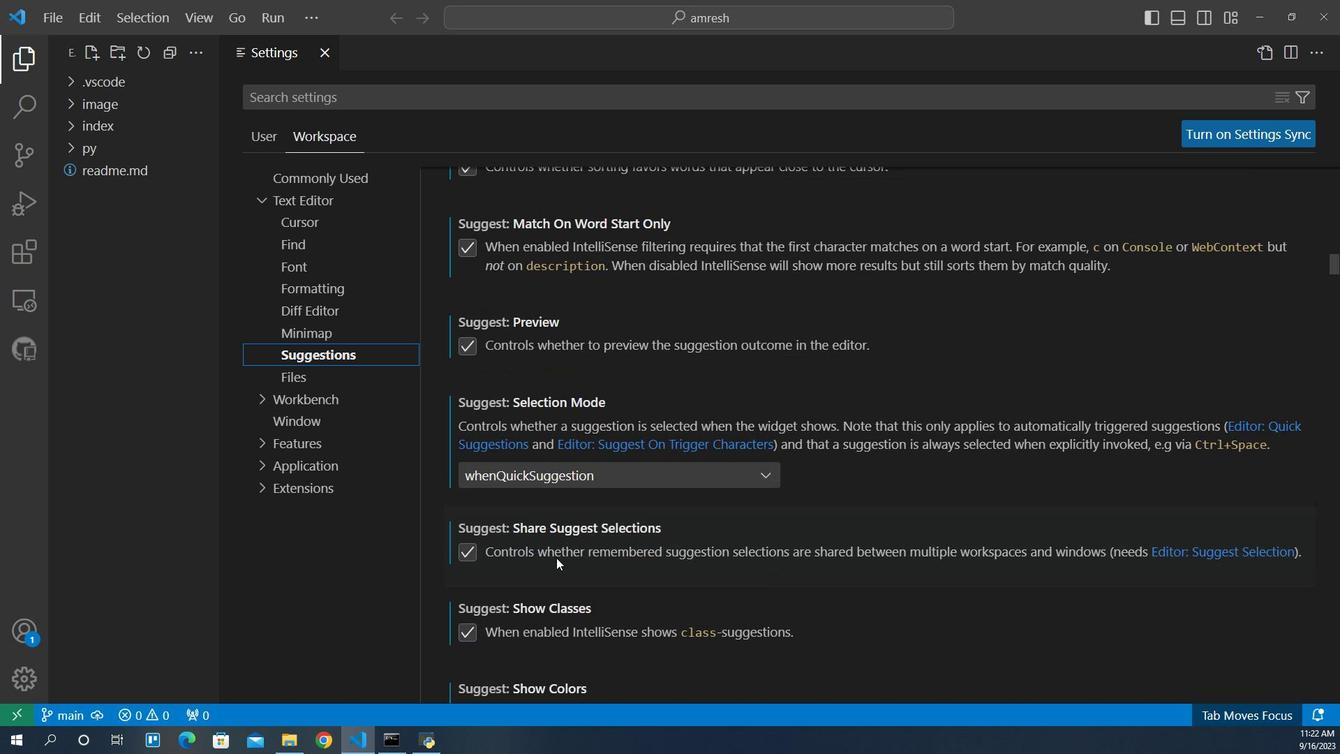
Action: Mouse scrolled (511, 550) with delta (0, 0)
Screenshot: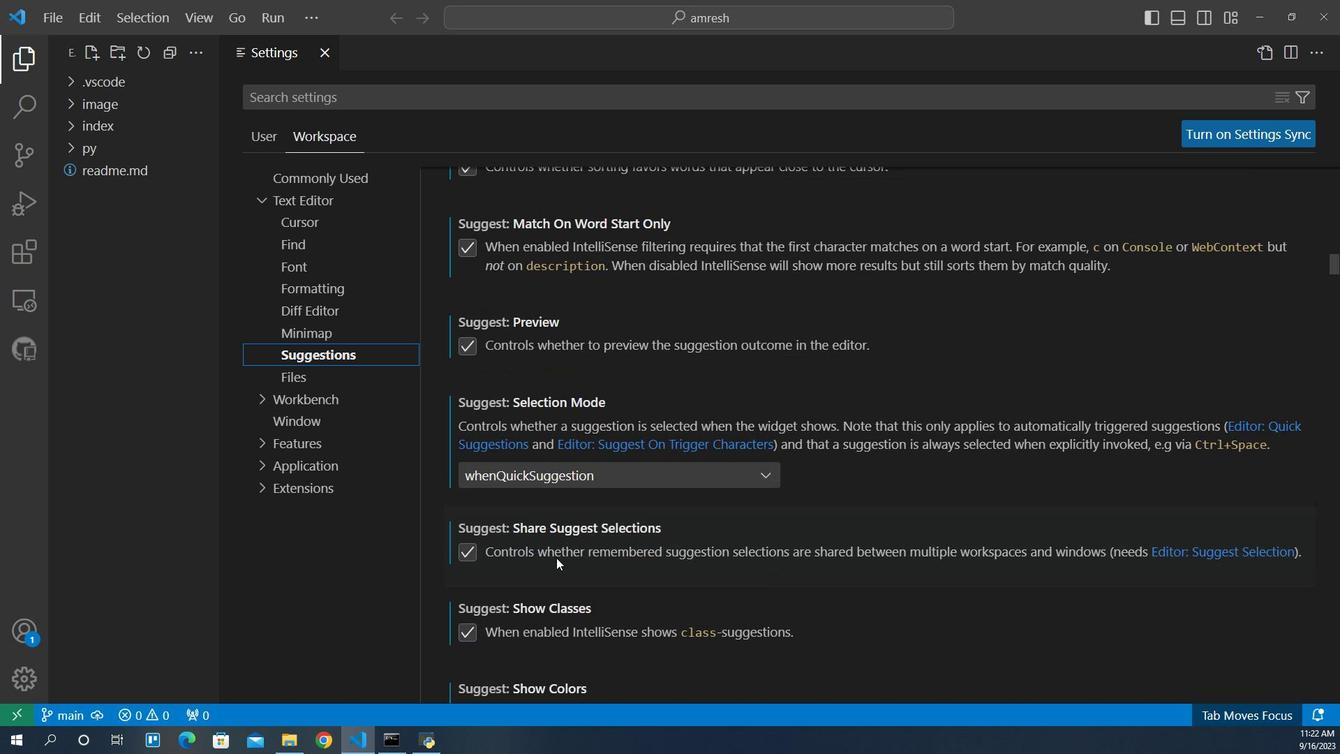 
Action: Mouse scrolled (511, 550) with delta (0, 0)
Screenshot: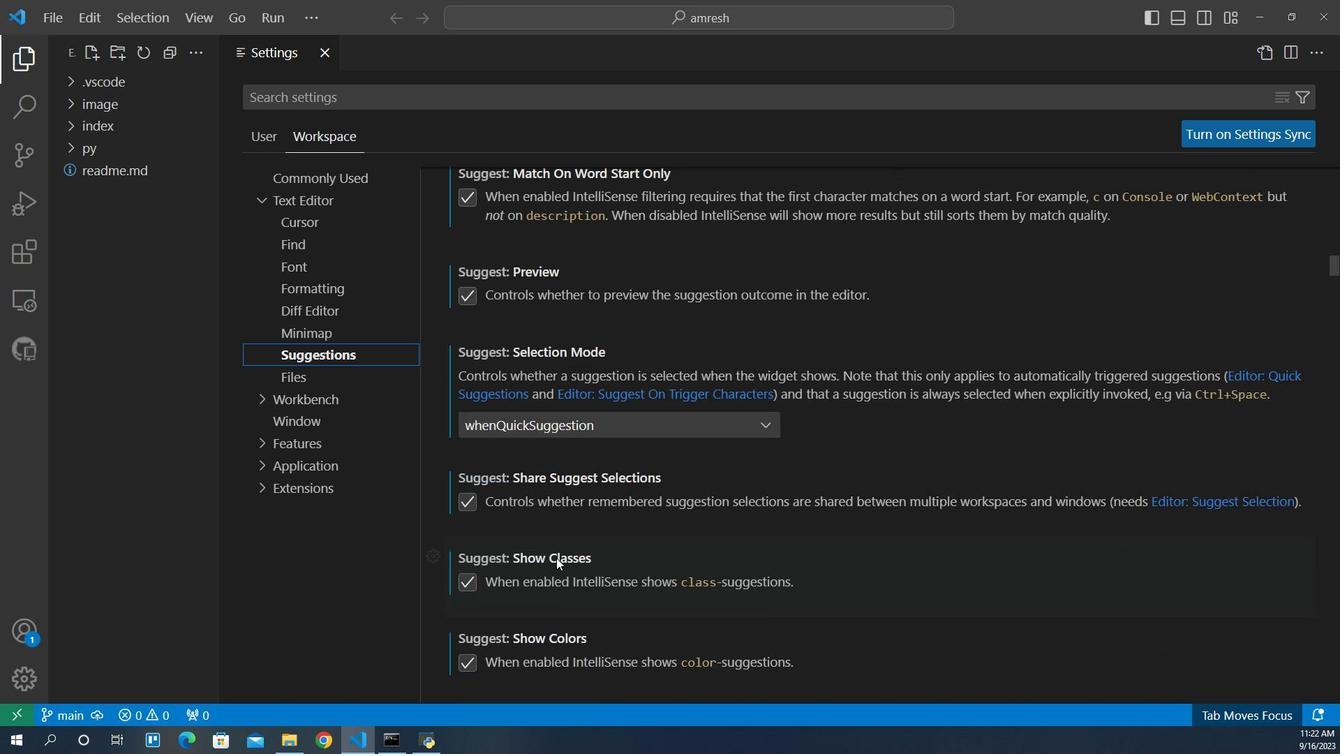 
Action: Mouse scrolled (511, 550) with delta (0, 0)
Screenshot: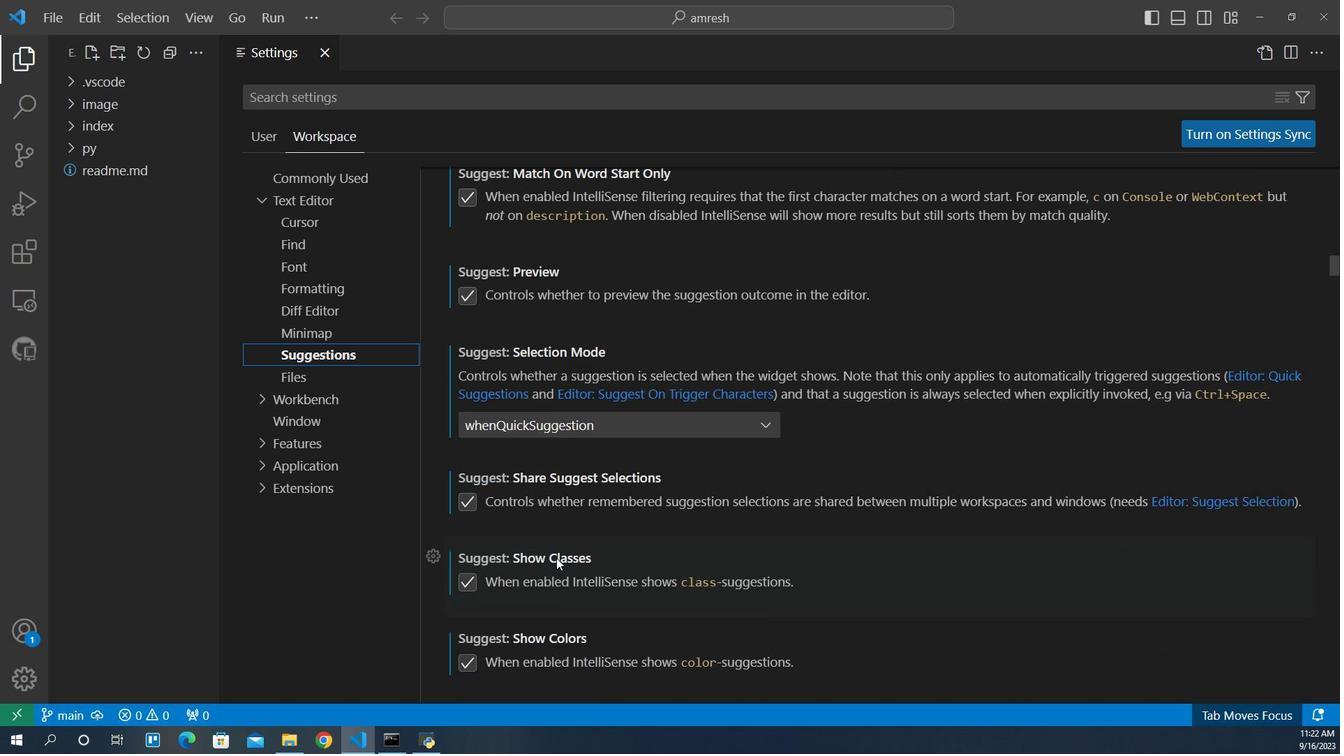 
Action: Mouse scrolled (511, 550) with delta (0, 0)
Screenshot: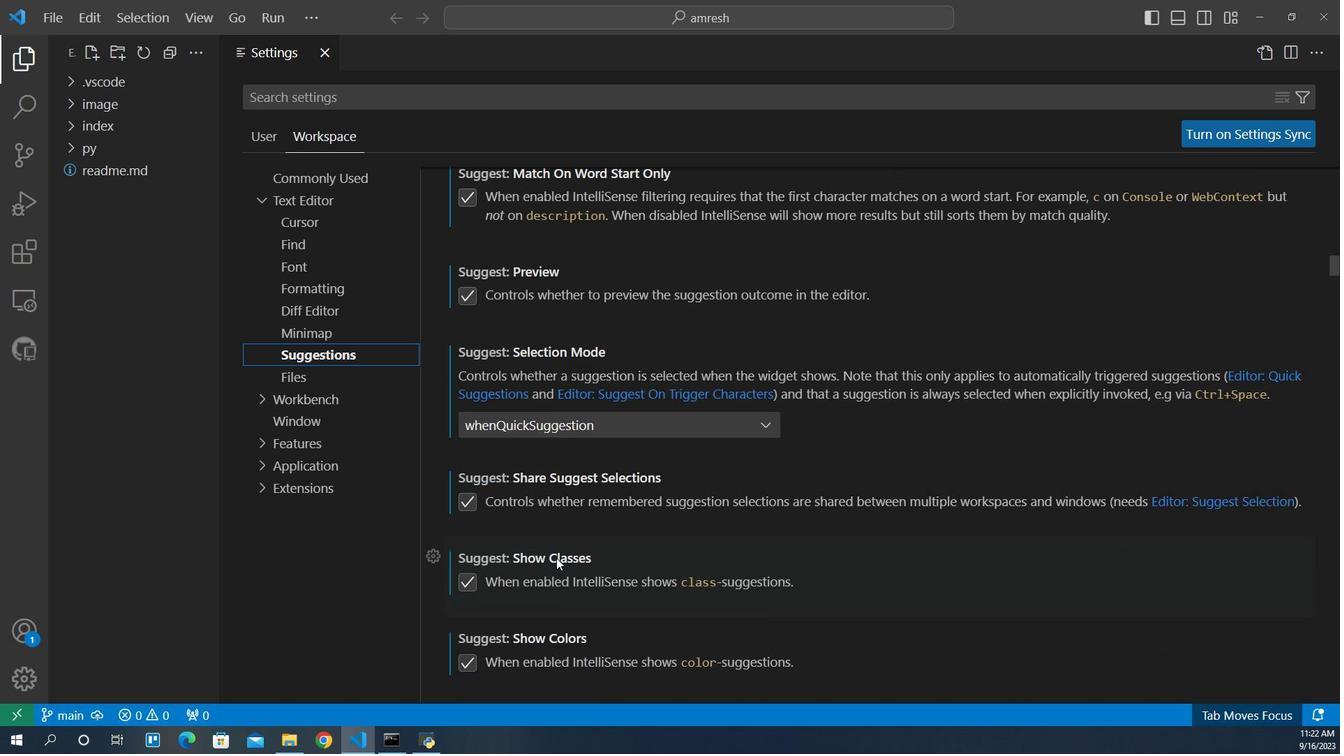 
Action: Mouse scrolled (511, 550) with delta (0, 0)
Screenshot: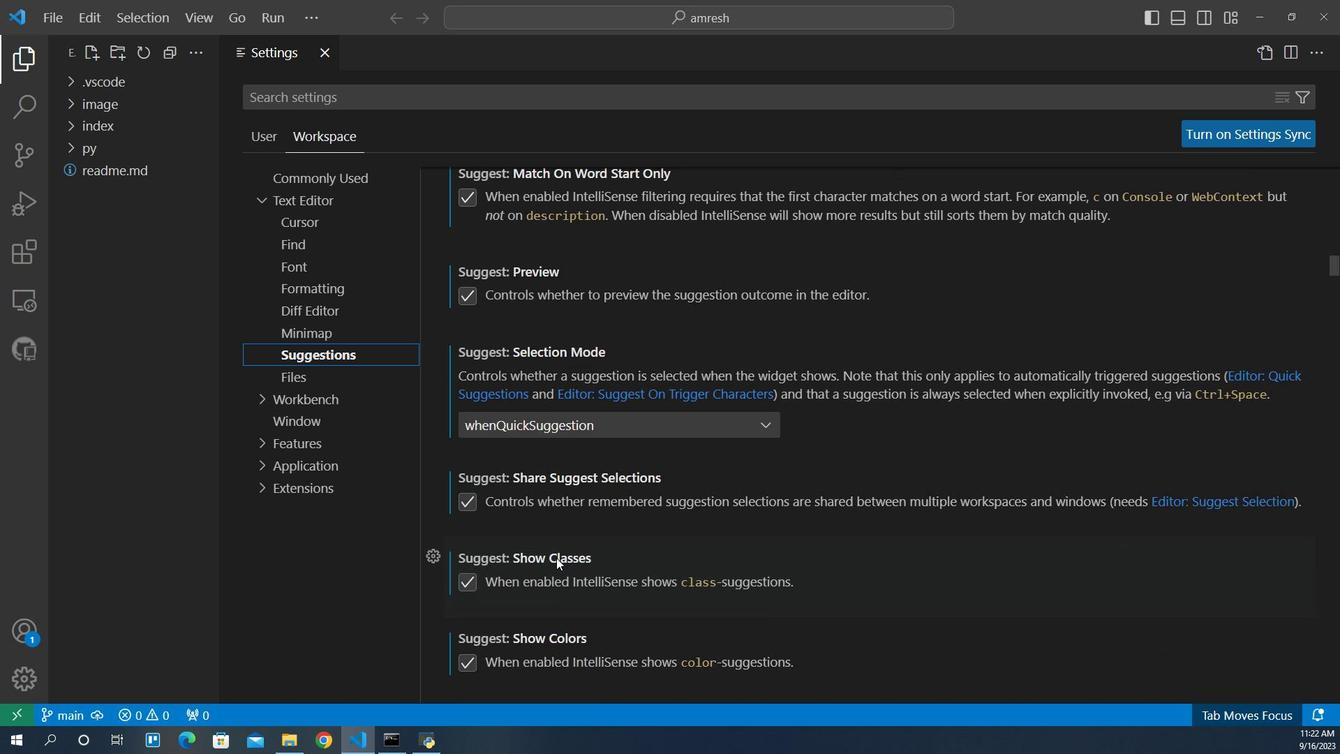 
Action: Mouse scrolled (511, 550) with delta (0, 0)
Screenshot: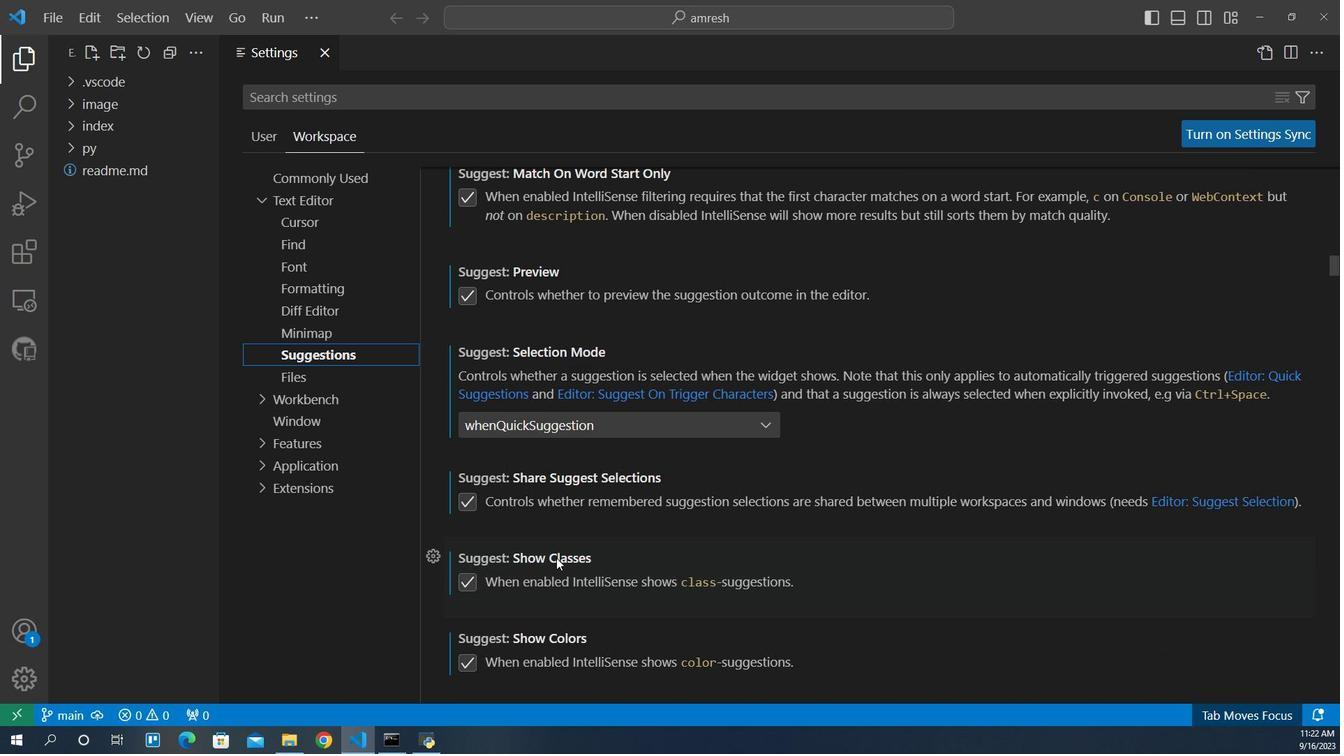 
Action: Mouse scrolled (511, 550) with delta (0, 0)
Screenshot: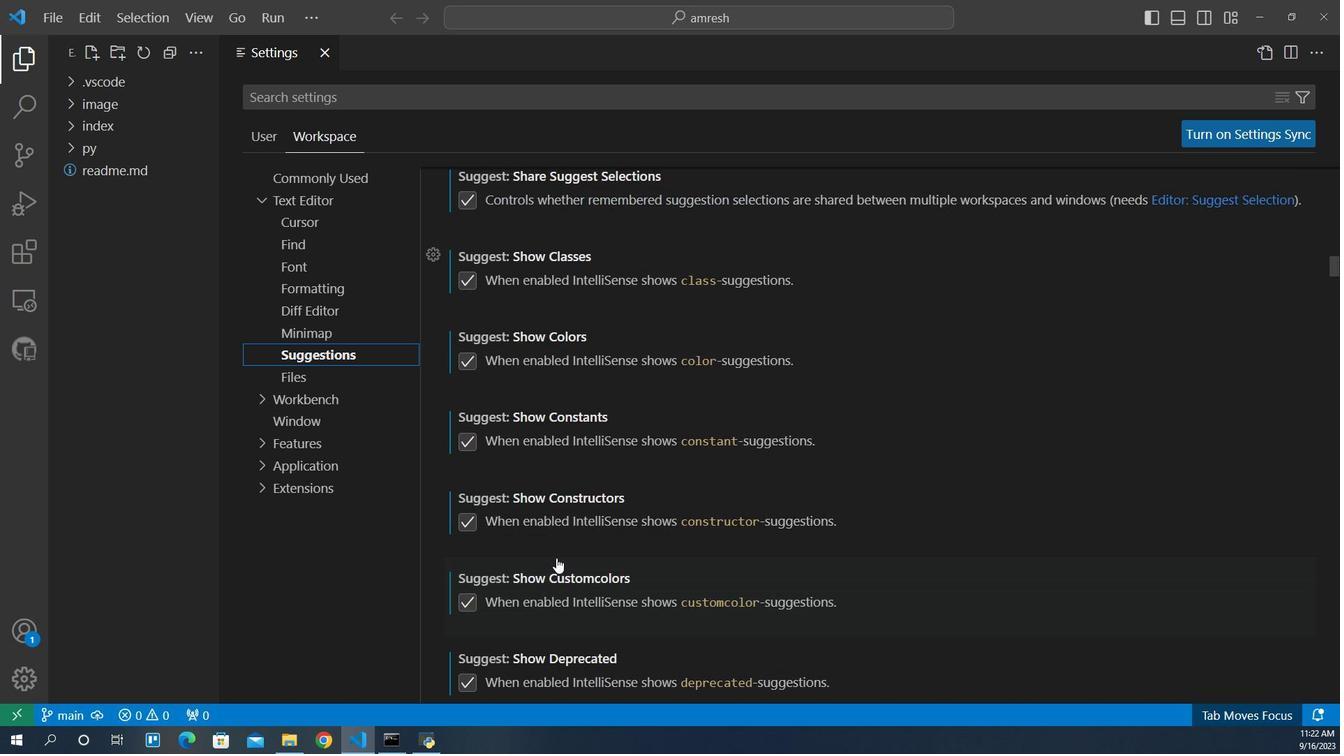 
Action: Mouse scrolled (511, 550) with delta (0, 0)
Screenshot: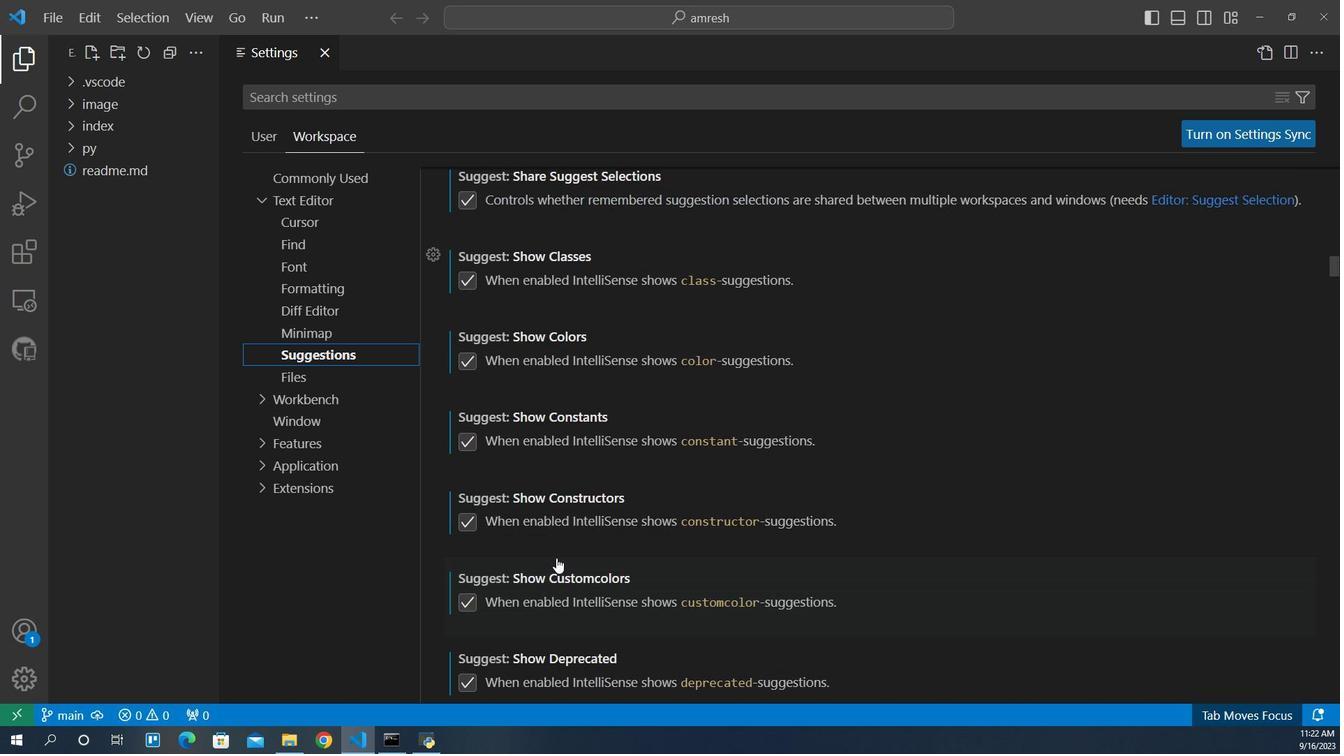 
Action: Mouse scrolled (511, 550) with delta (0, 0)
Screenshot: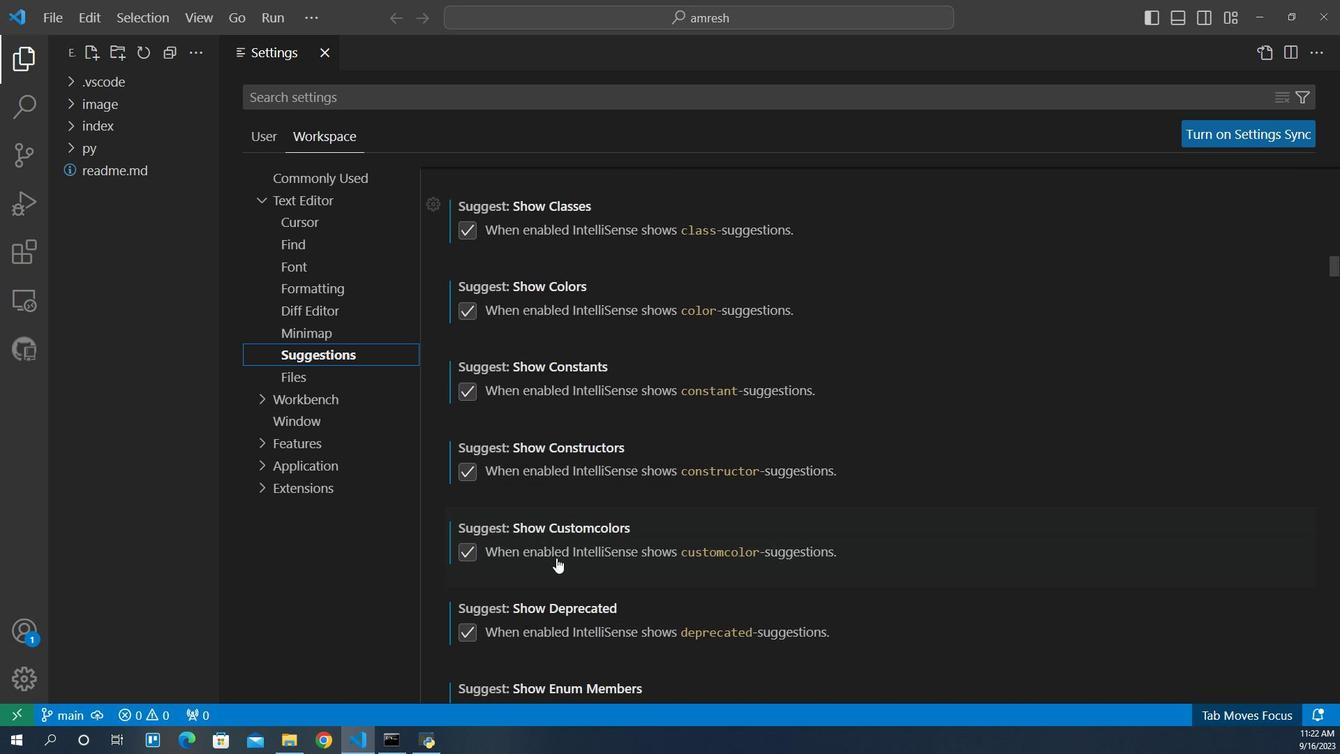 
Action: Mouse scrolled (511, 550) with delta (0, 0)
Screenshot: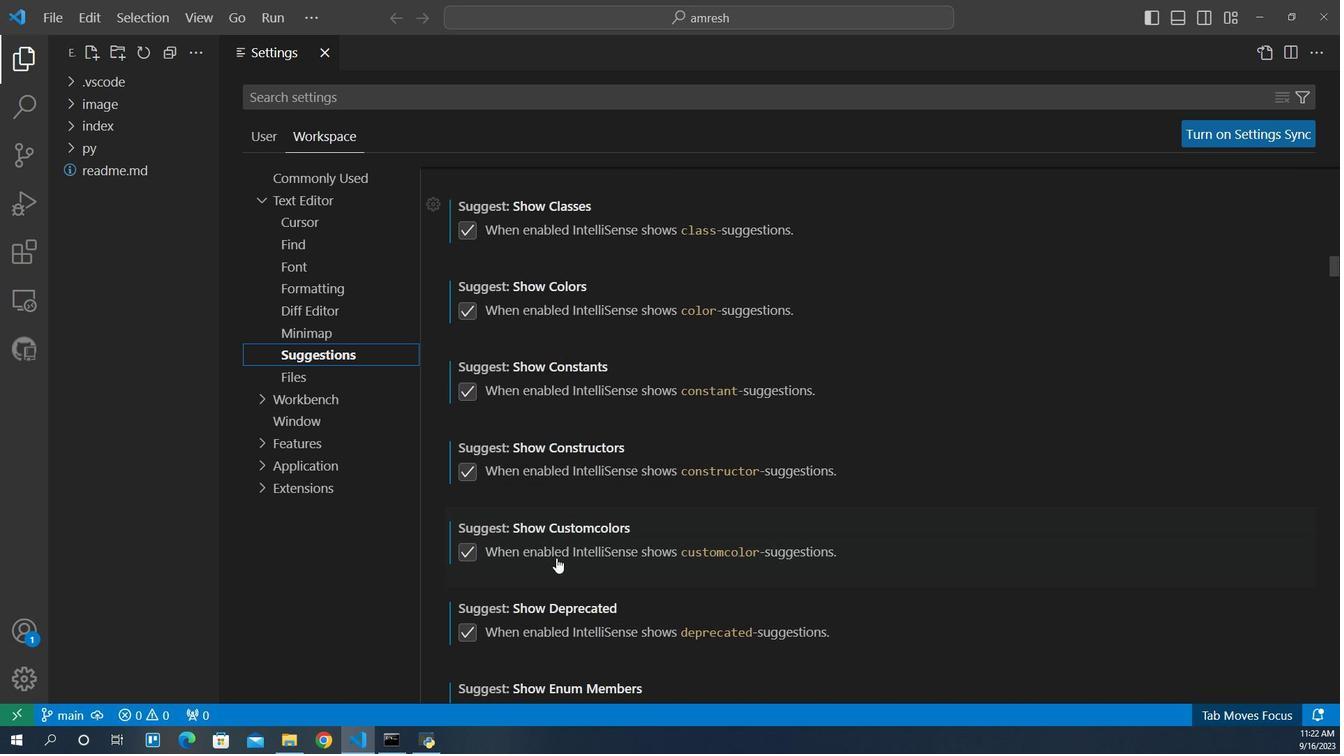 
Action: Mouse scrolled (511, 550) with delta (0, 0)
Screenshot: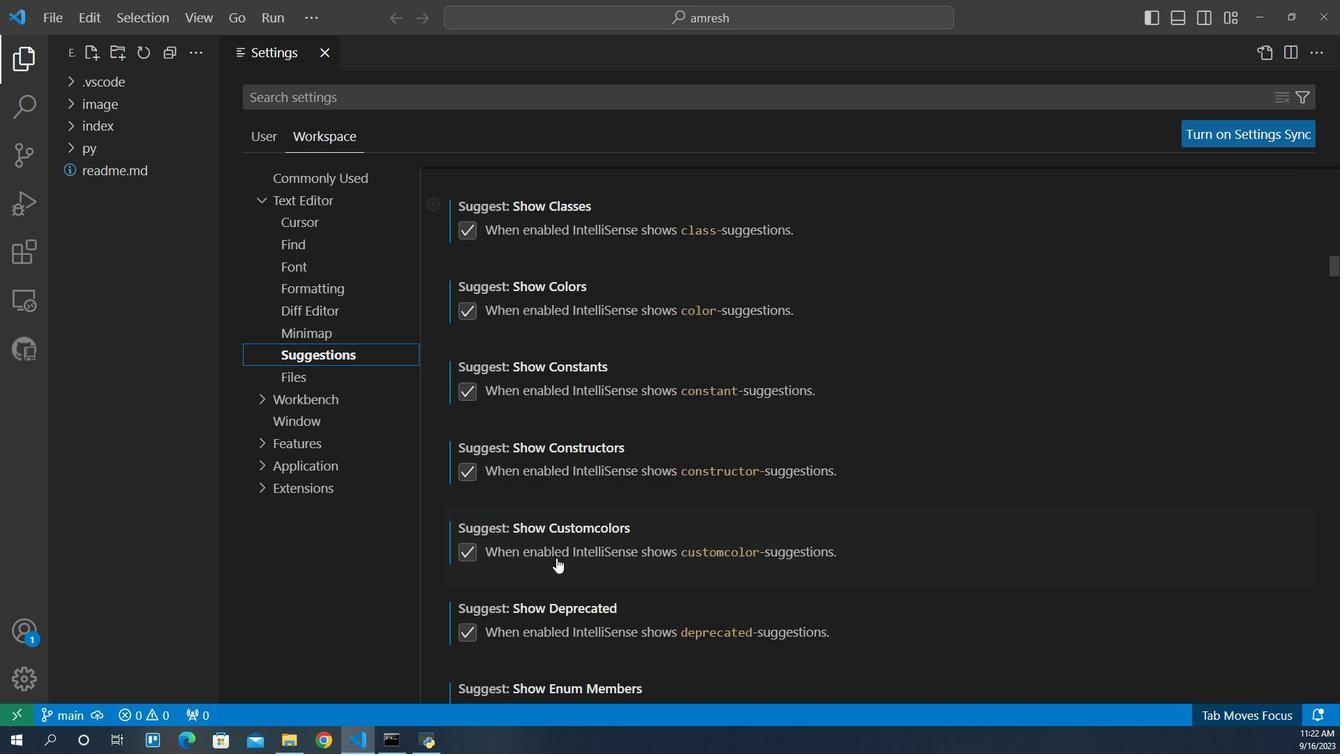 
Action: Mouse scrolled (511, 550) with delta (0, 0)
Screenshot: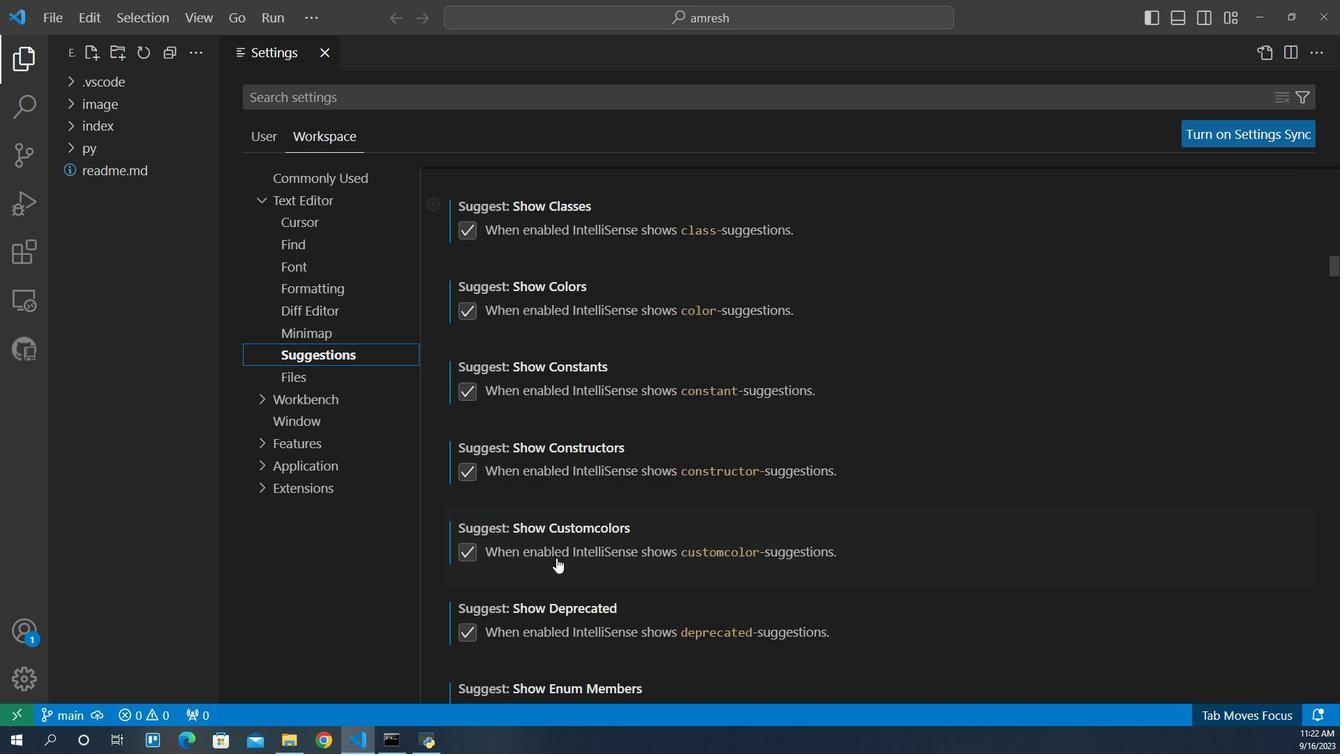
Action: Mouse scrolled (511, 550) with delta (0, 0)
Screenshot: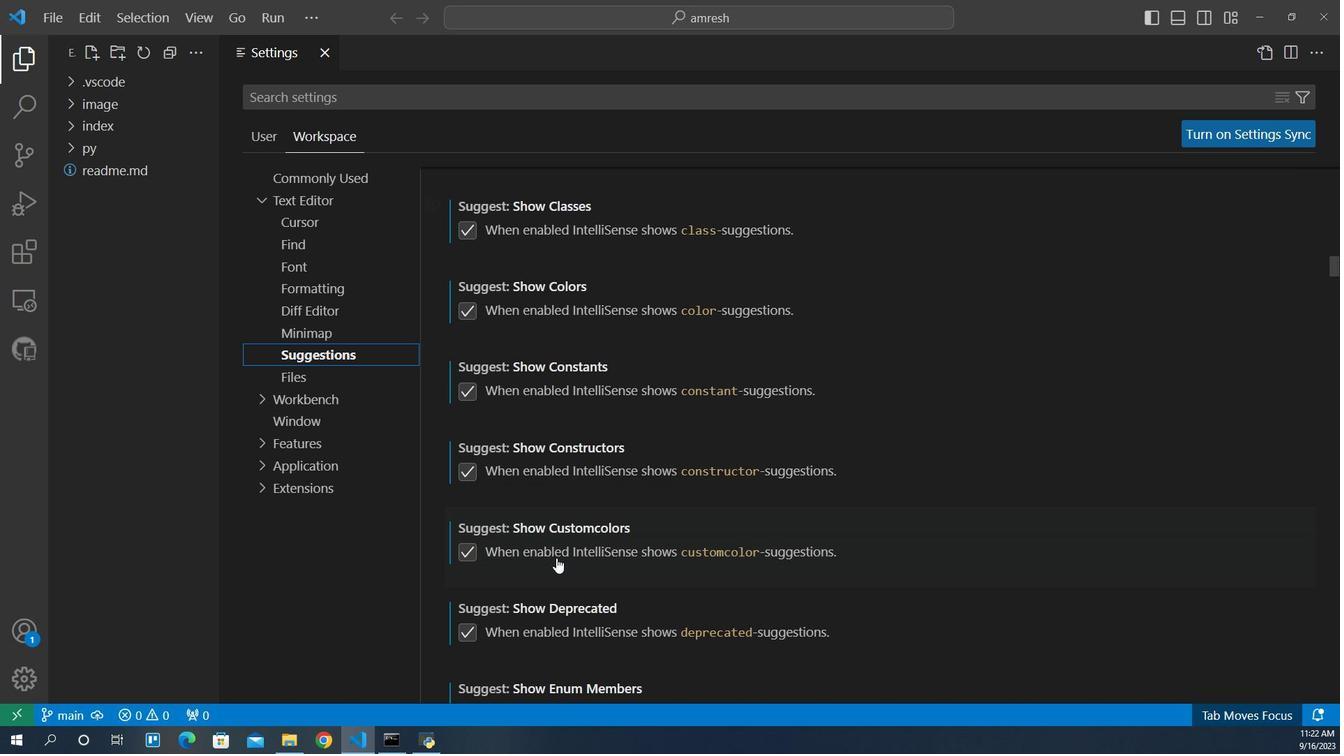 
Action: Mouse scrolled (511, 550) with delta (0, 0)
Screenshot: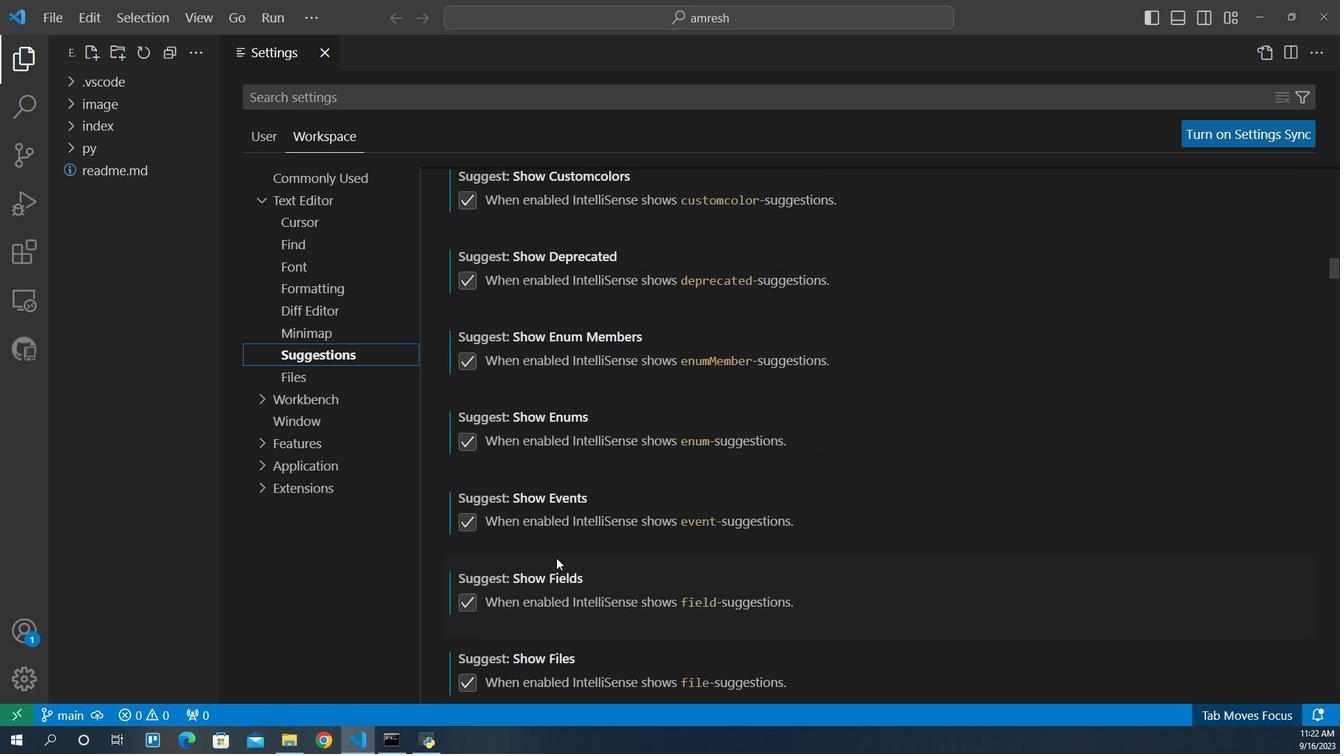 
Action: Mouse scrolled (511, 550) with delta (0, 0)
Screenshot: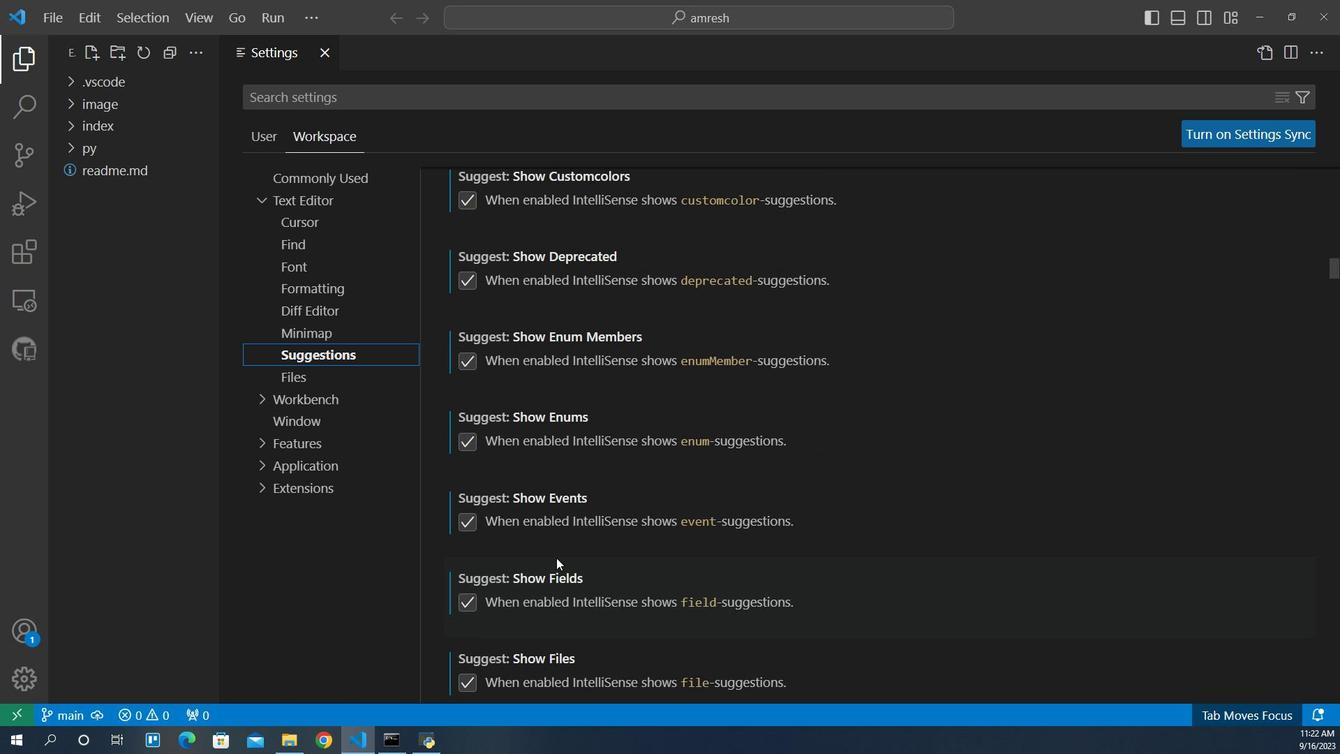 
Action: Mouse scrolled (511, 550) with delta (0, 0)
Screenshot: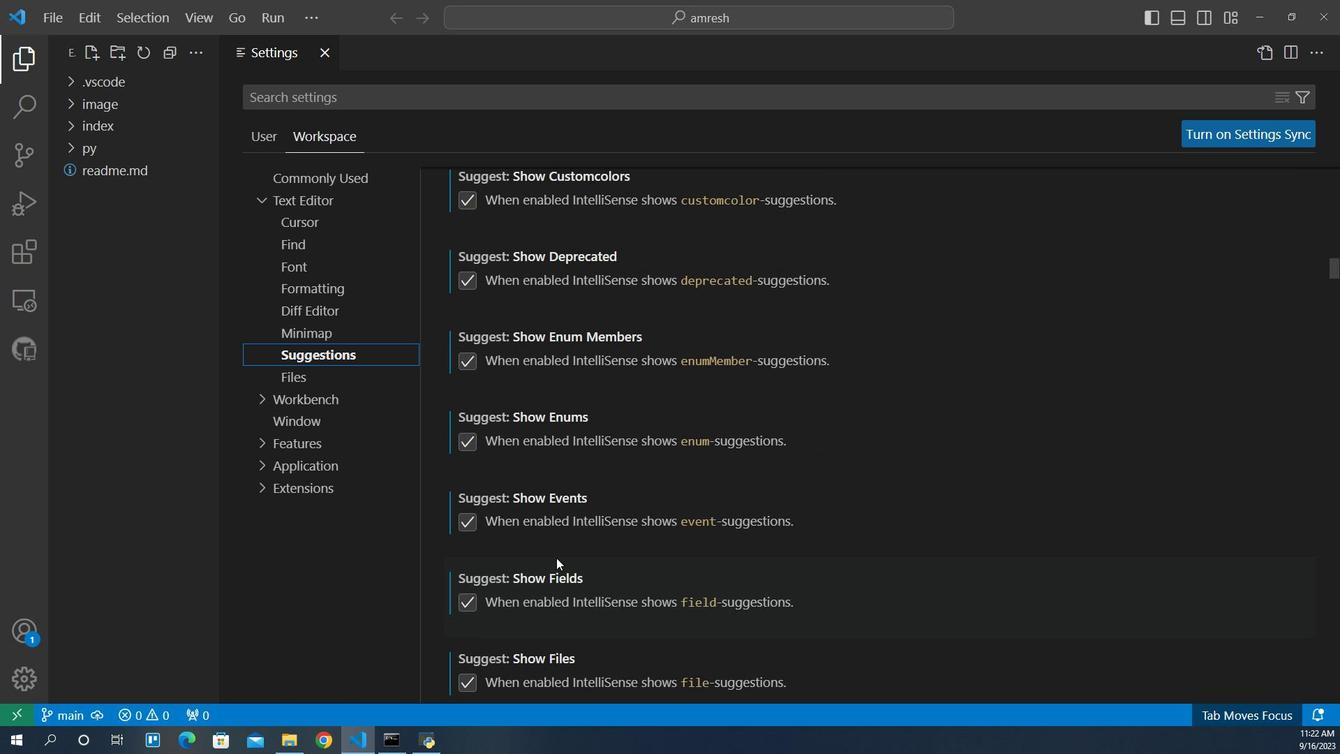 
Action: Mouse scrolled (511, 550) with delta (0, 0)
Screenshot: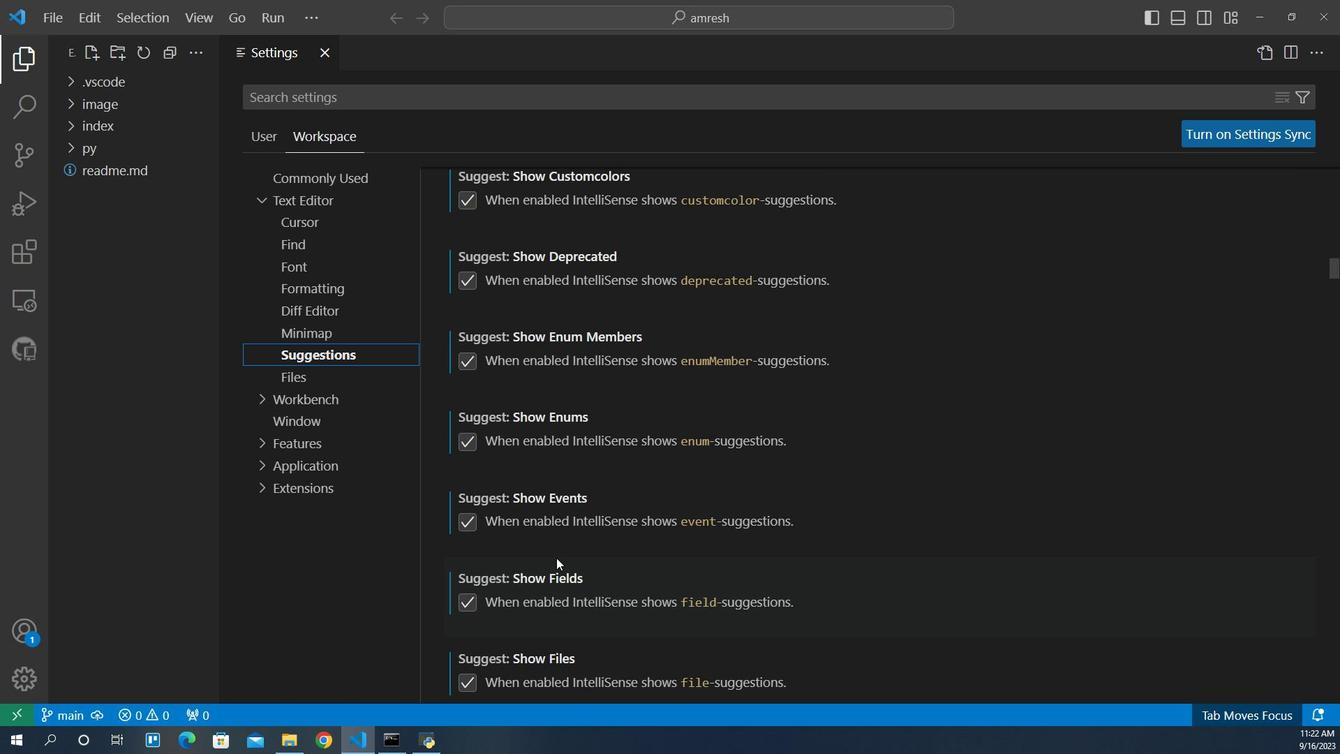 
Action: Mouse scrolled (511, 550) with delta (0, 0)
Screenshot: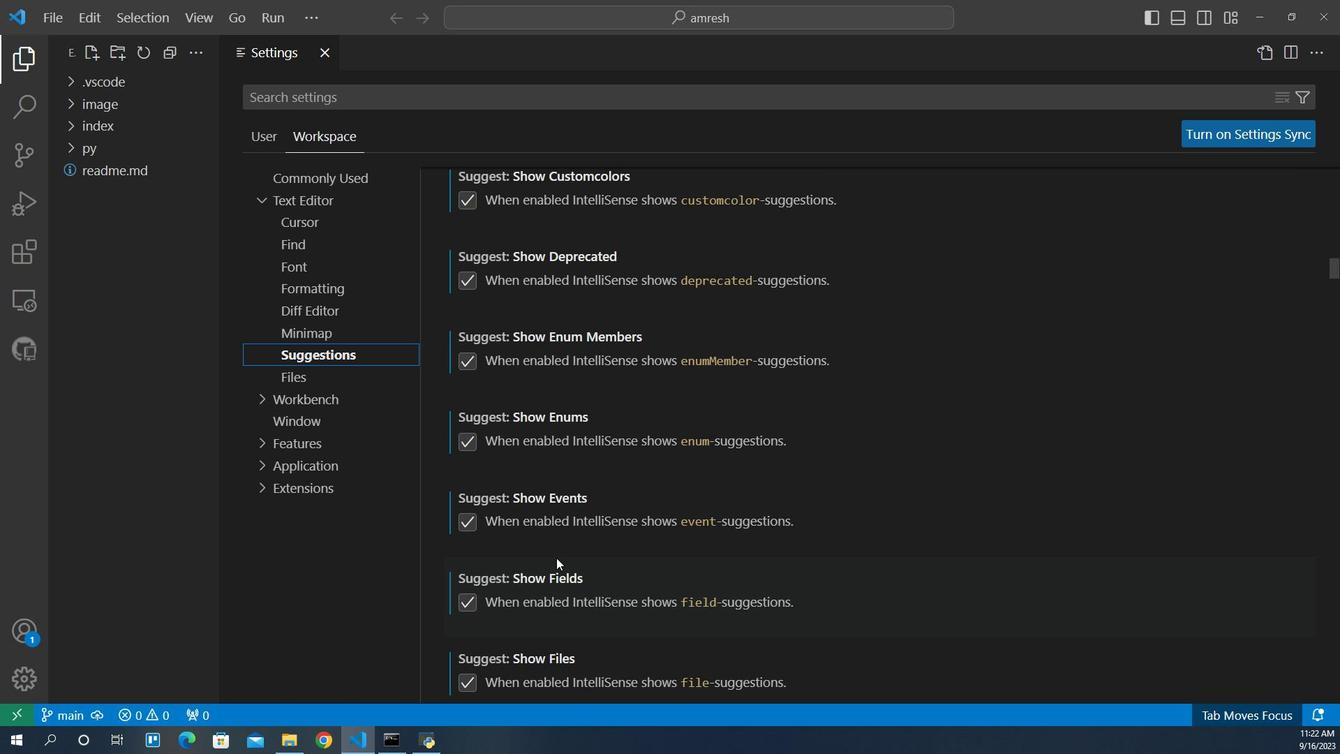 
Action: Mouse scrolled (511, 550) with delta (0, 0)
Screenshot: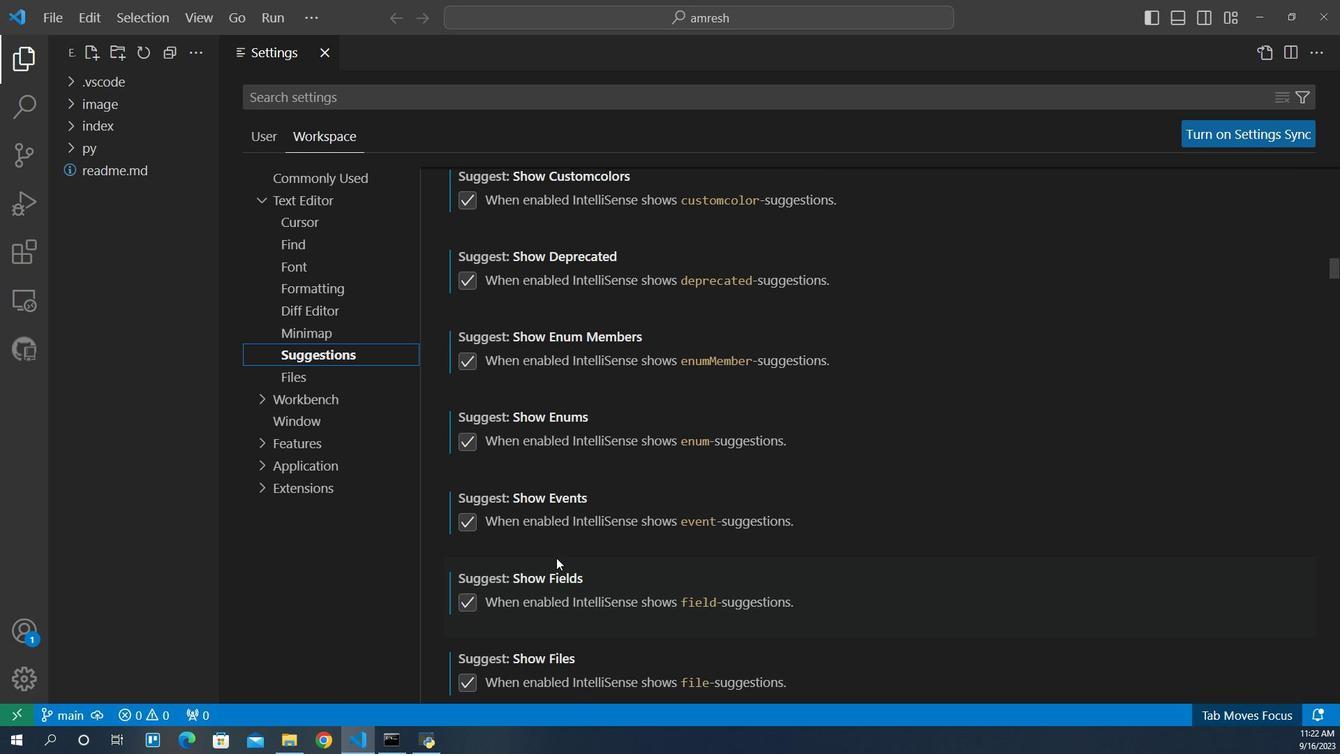 
Action: Mouse scrolled (511, 550) with delta (0, 0)
Screenshot: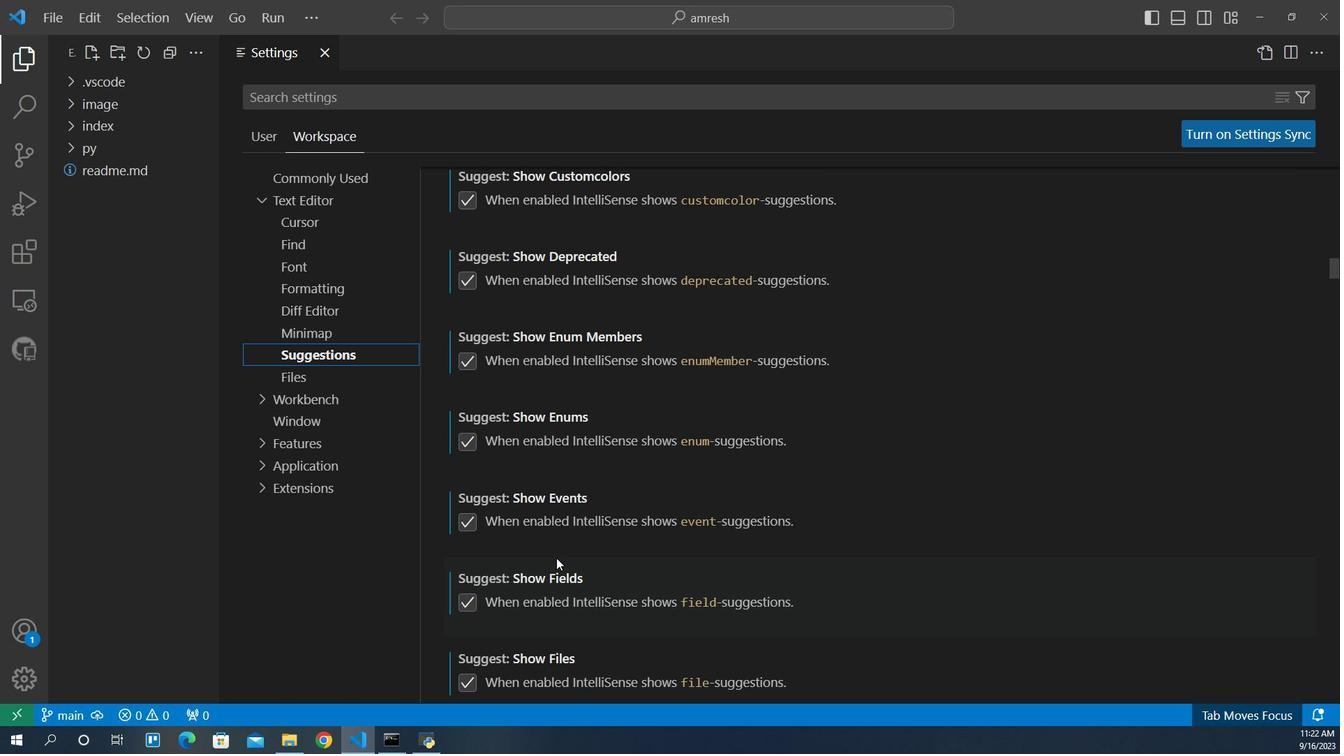 
Action: Mouse scrolled (511, 550) with delta (0, 0)
Screenshot: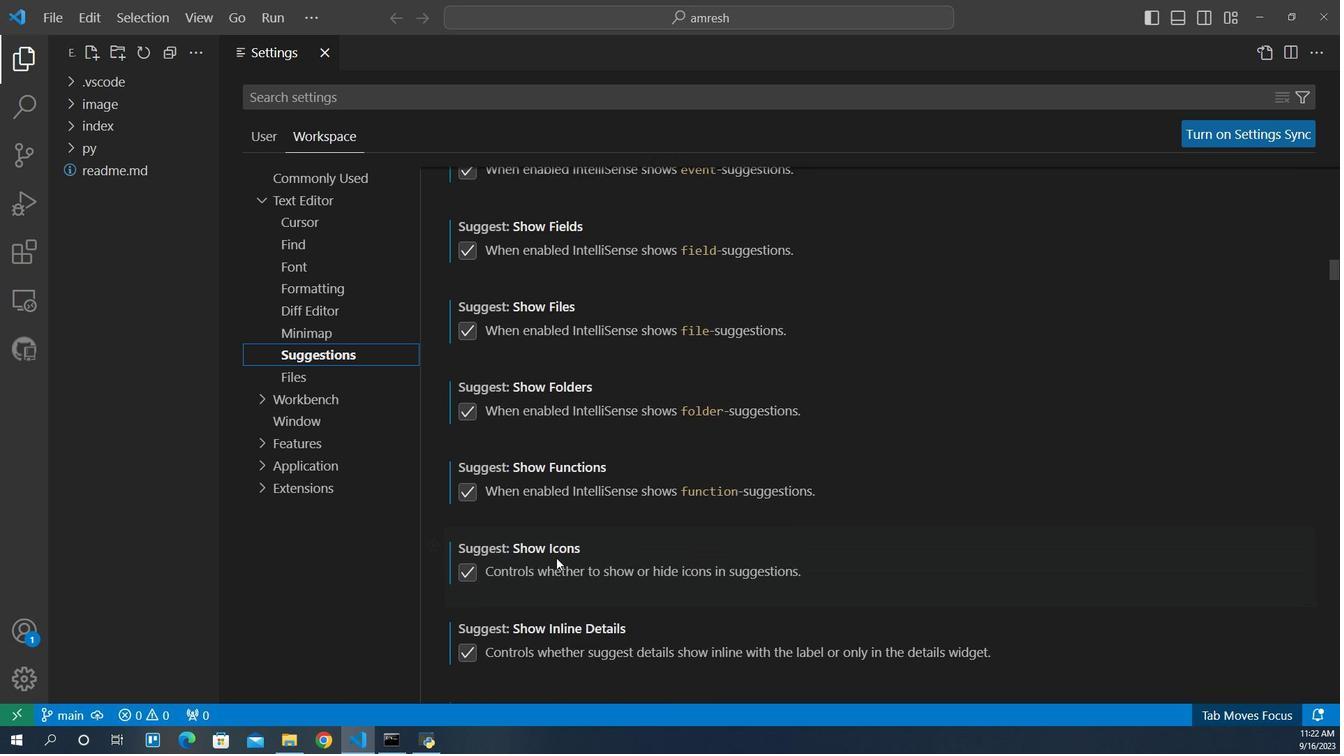
Action: Mouse scrolled (511, 550) with delta (0, 0)
Screenshot: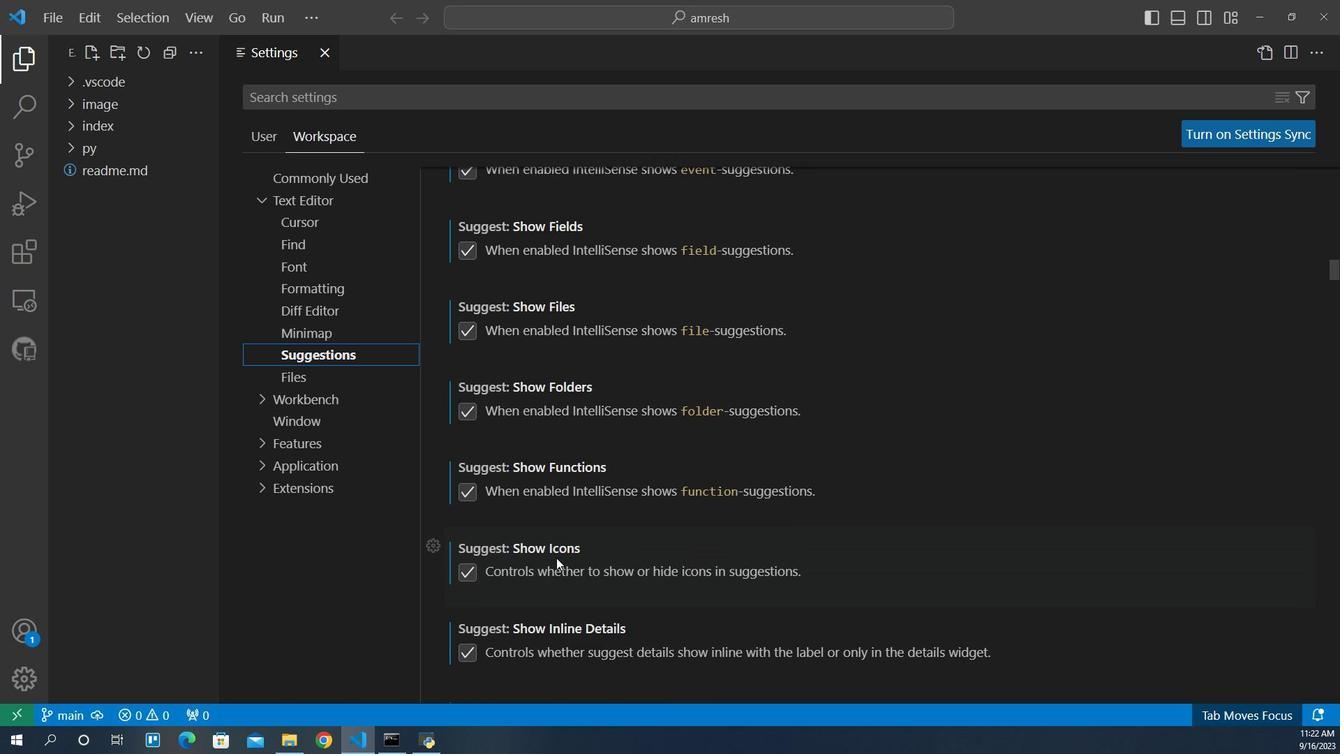 
Action: Mouse scrolled (511, 550) with delta (0, 0)
Screenshot: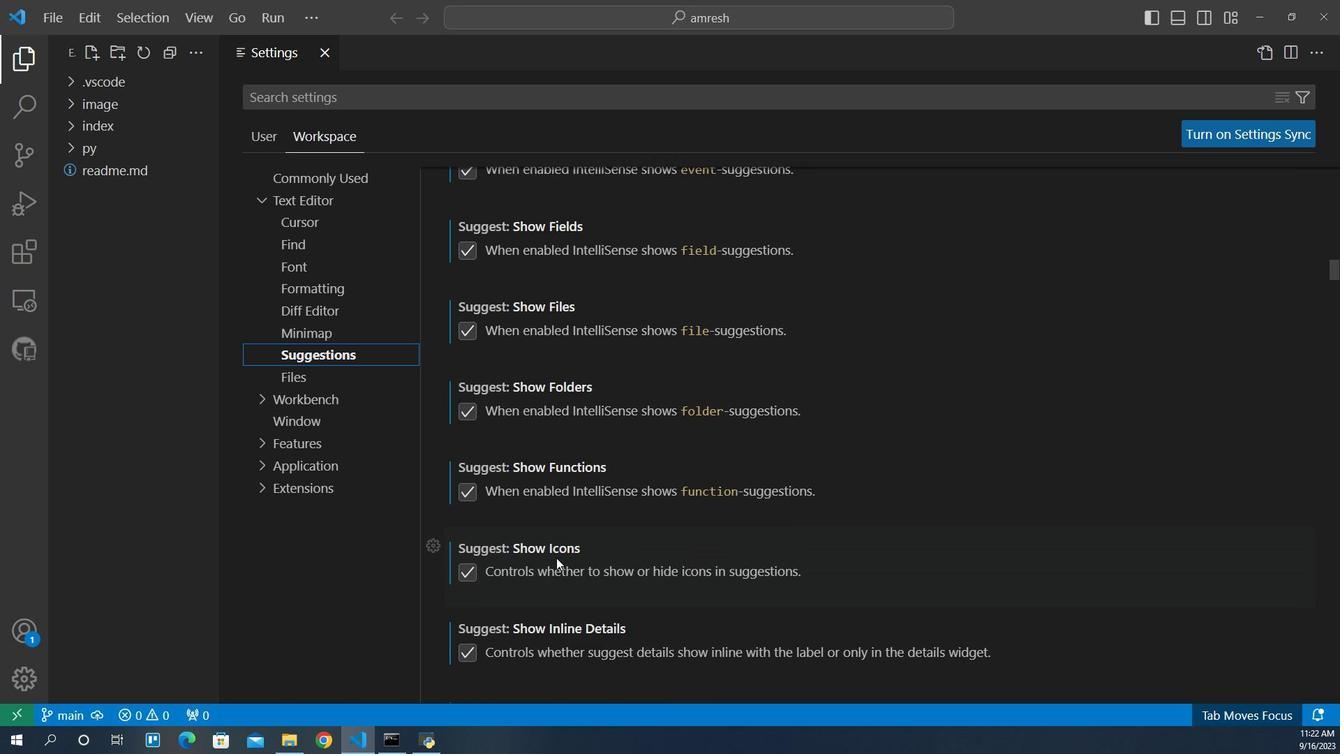 
Action: Mouse scrolled (511, 550) with delta (0, 0)
Screenshot: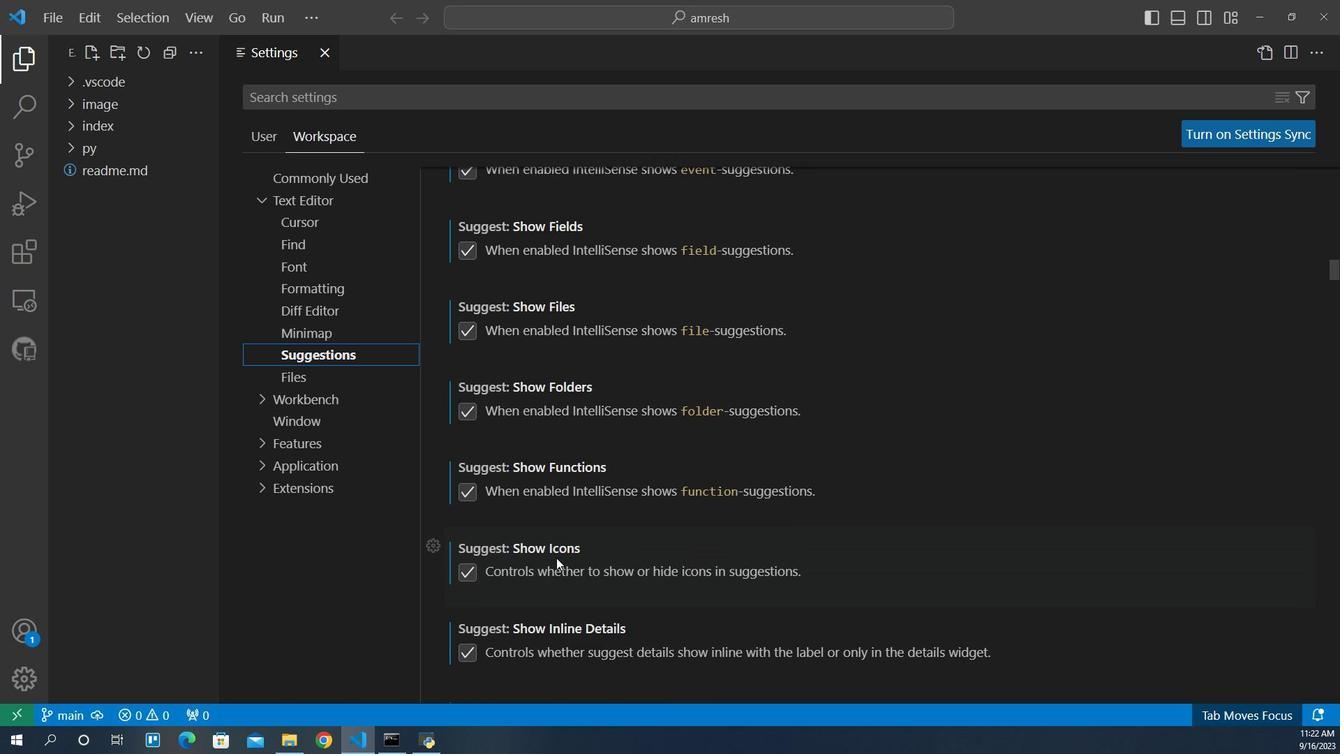 
Action: Mouse scrolled (511, 550) with delta (0, 0)
Screenshot: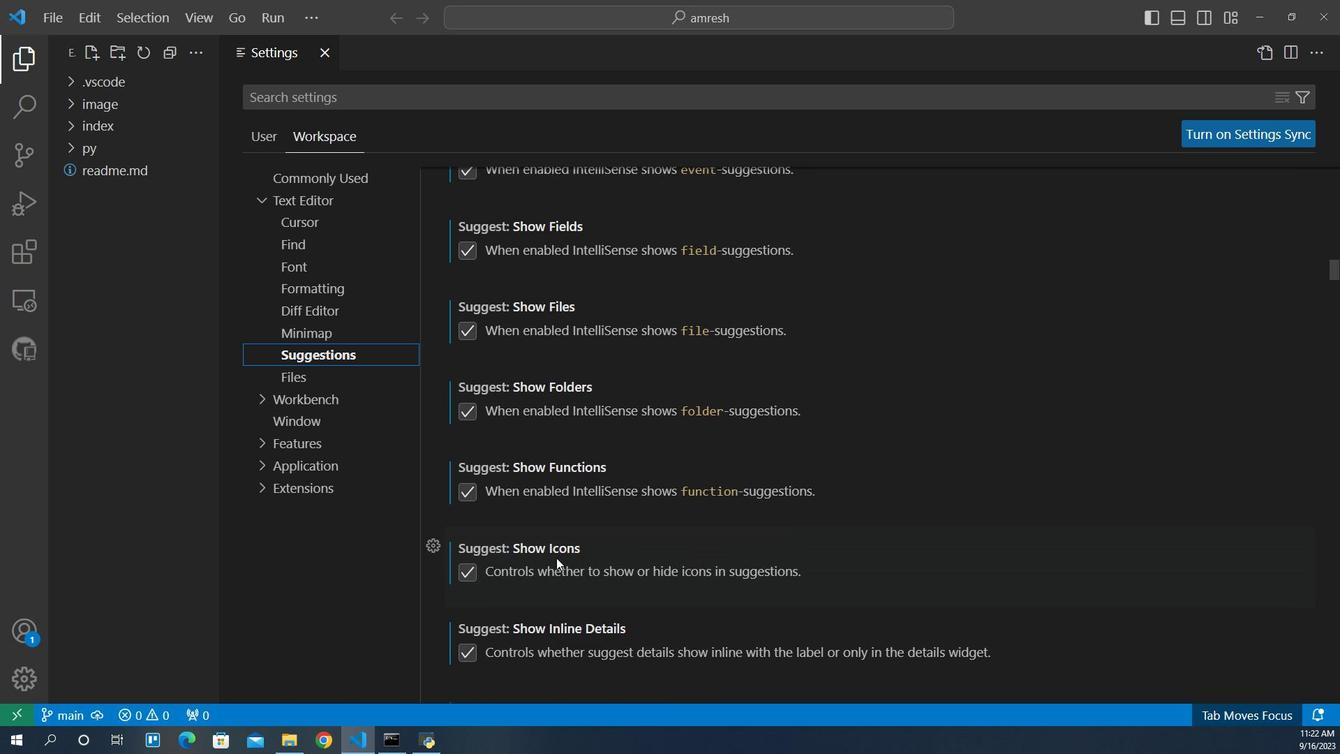 
Action: Mouse scrolled (511, 550) with delta (0, 0)
Screenshot: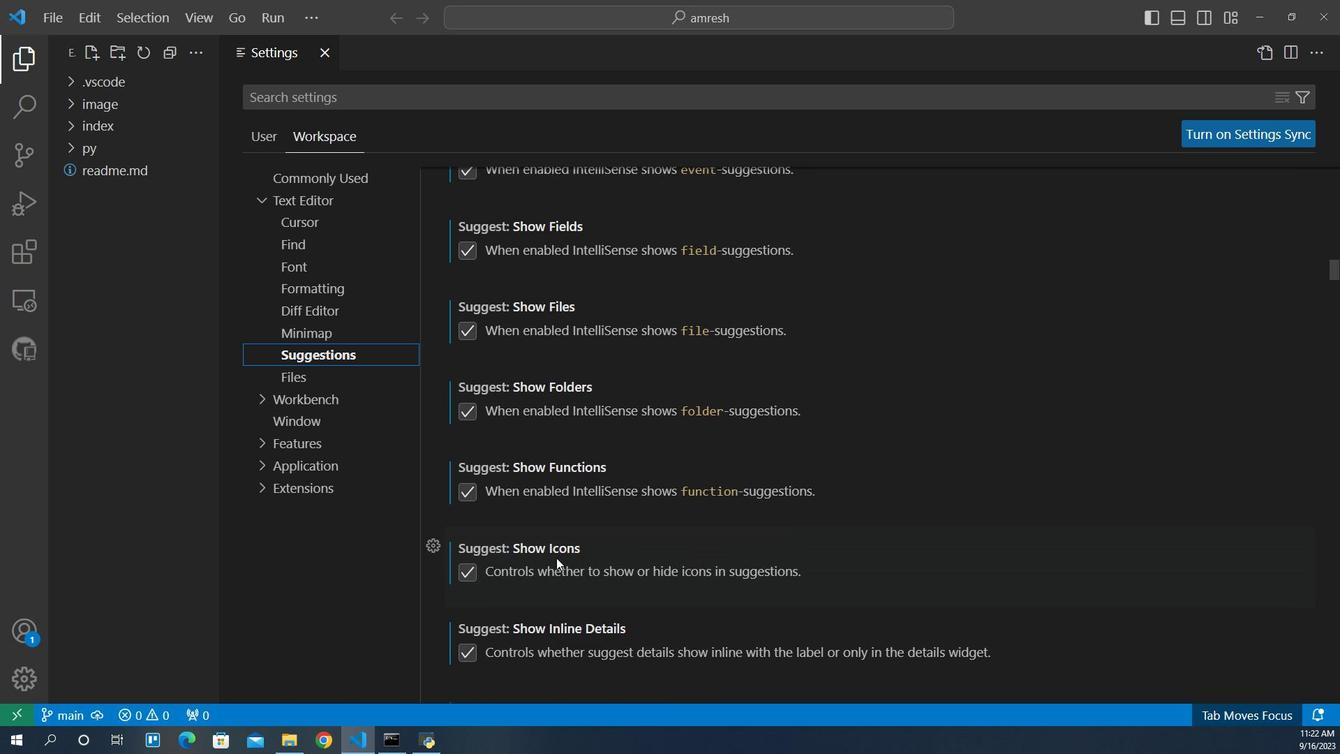 
Action: Mouse scrolled (511, 550) with delta (0, 0)
Screenshot: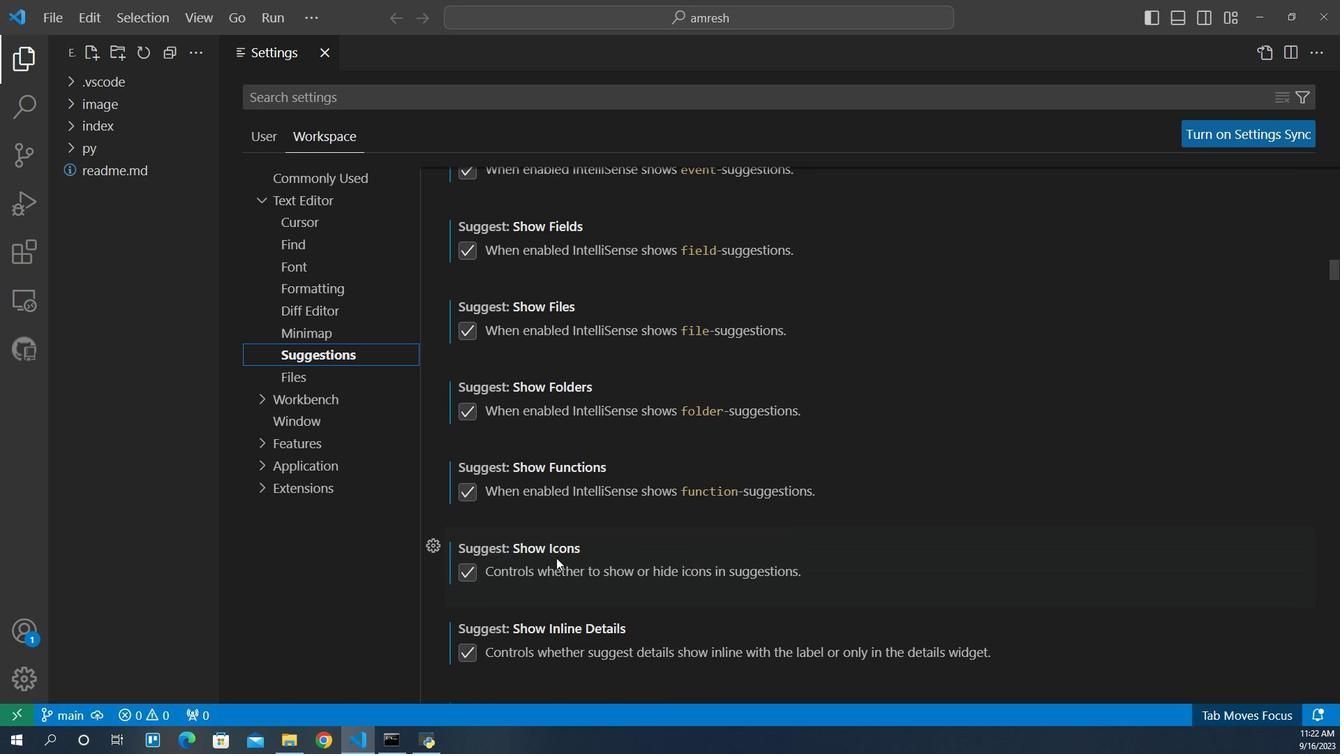 
Action: Mouse scrolled (511, 550) with delta (0, 0)
Screenshot: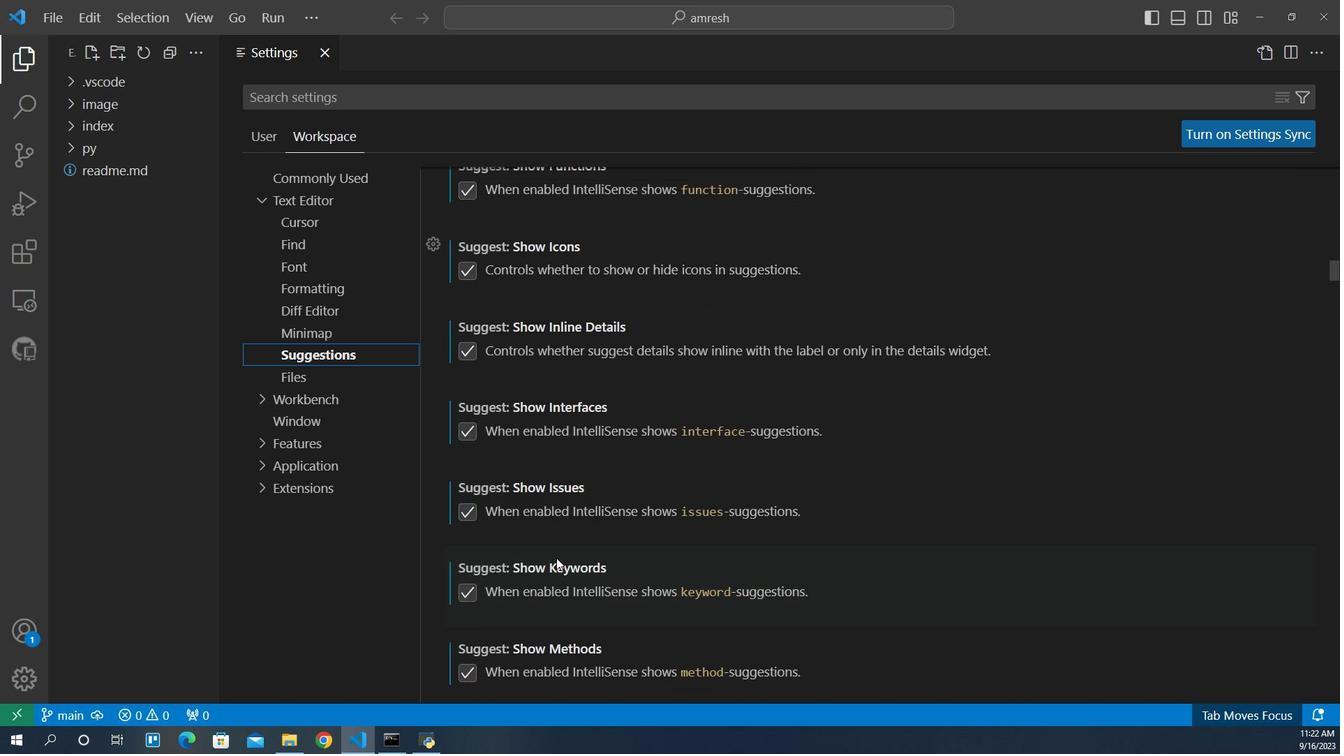 
Action: Mouse scrolled (511, 550) with delta (0, 0)
Screenshot: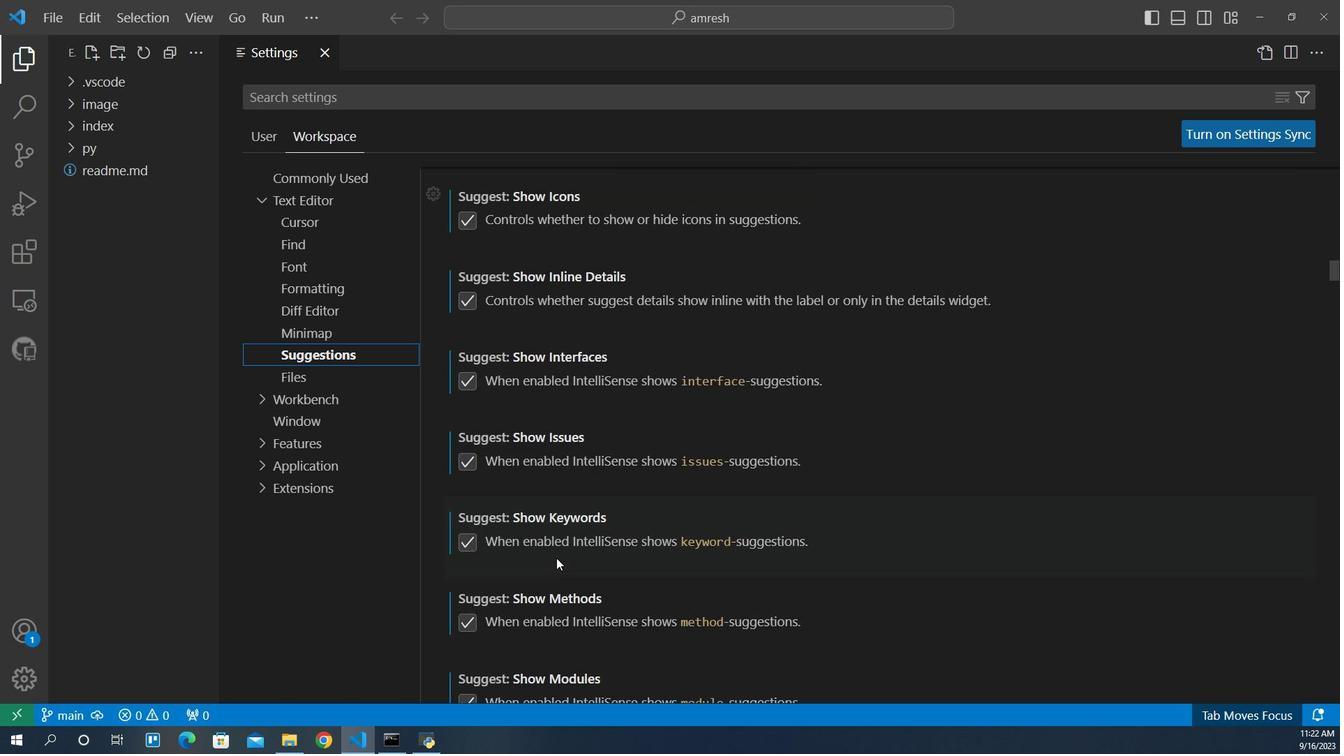 
Action: Mouse scrolled (511, 550) with delta (0, 0)
Screenshot: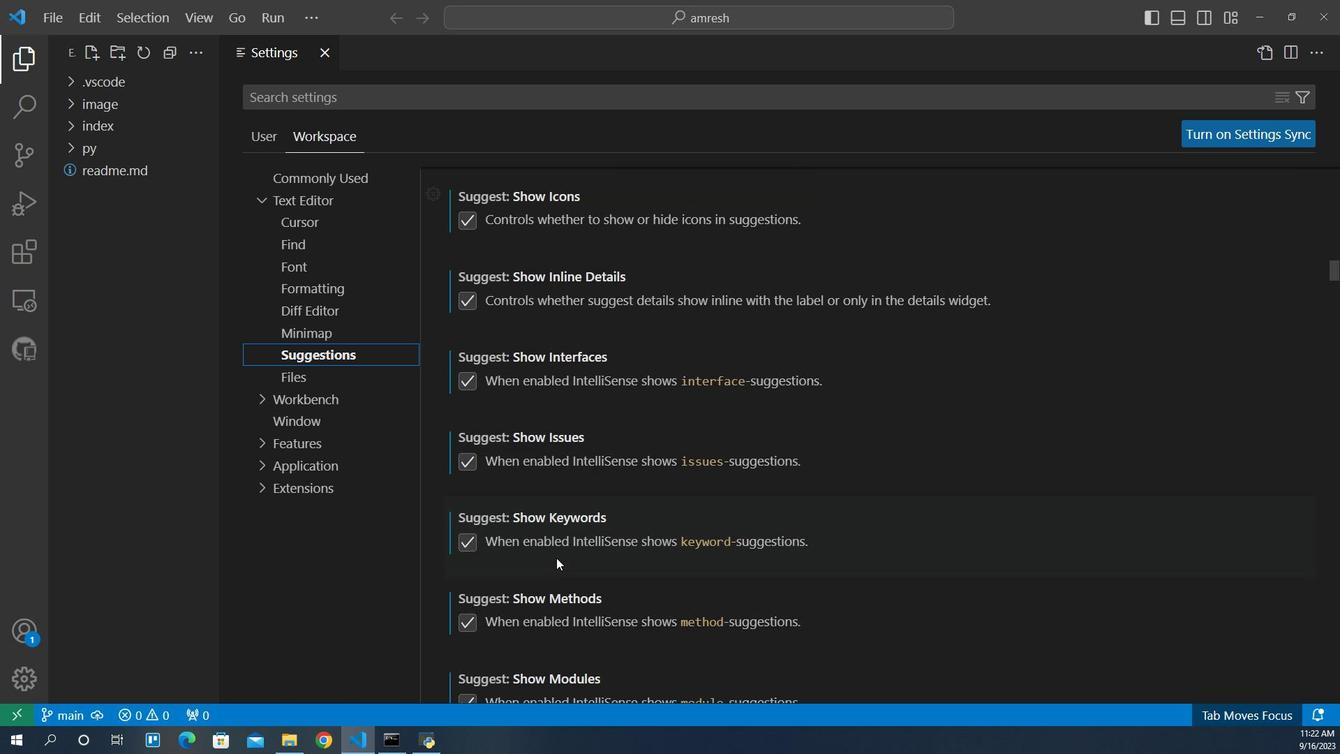 
Action: Mouse scrolled (511, 550) with delta (0, 0)
Screenshot: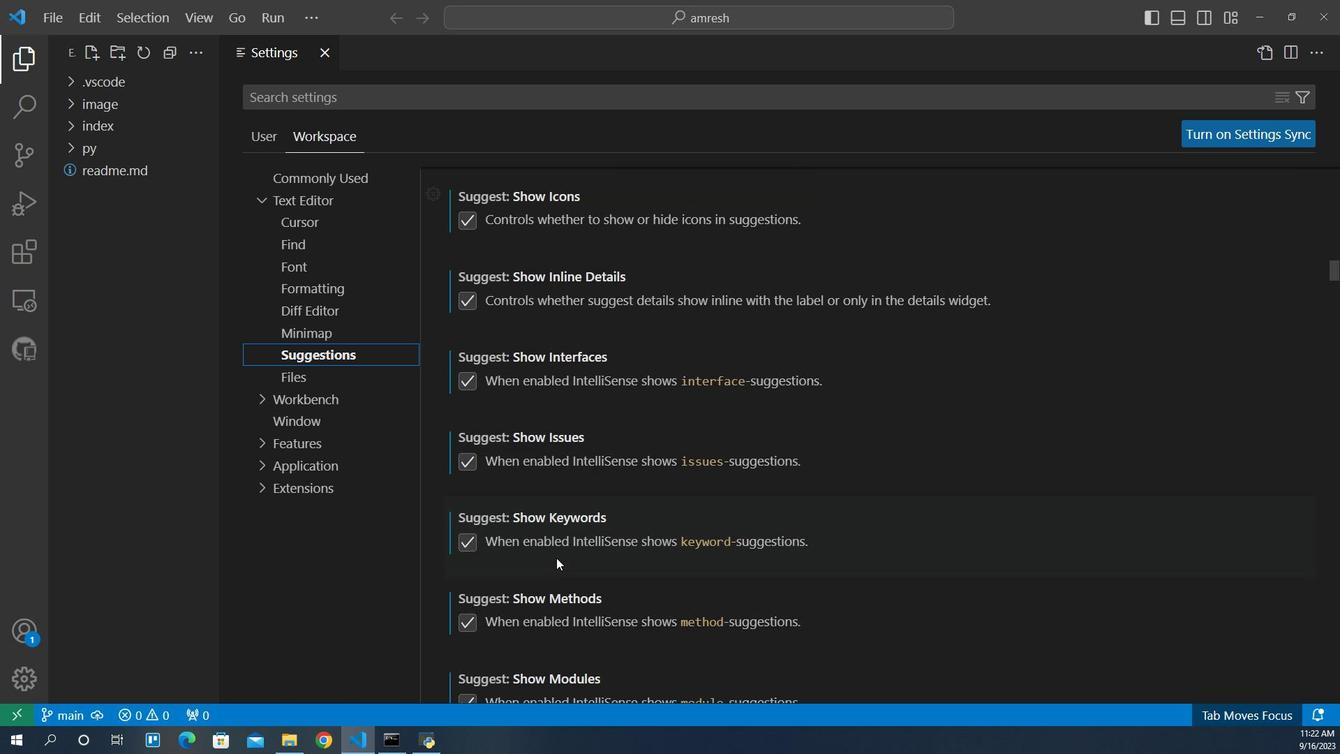 
Action: Mouse scrolled (511, 550) with delta (0, 0)
Screenshot: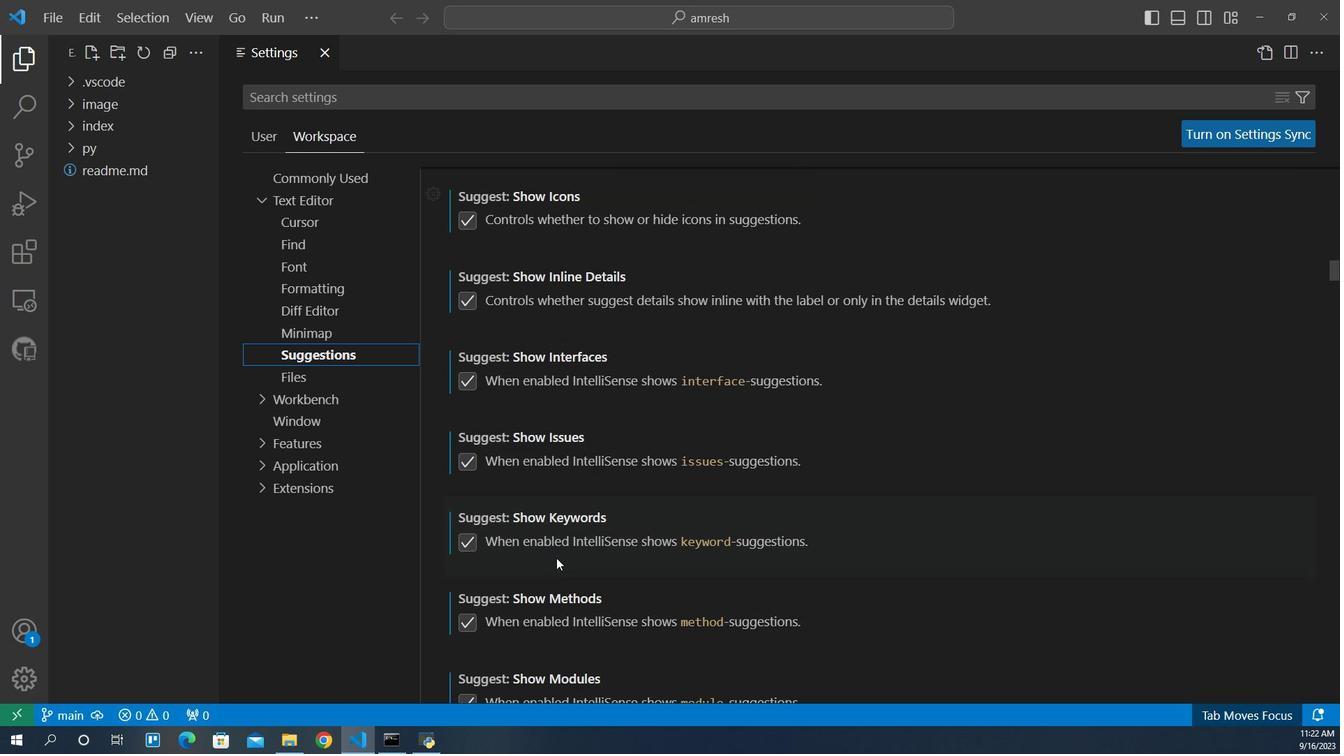 
Action: Mouse scrolled (511, 550) with delta (0, 0)
Screenshot: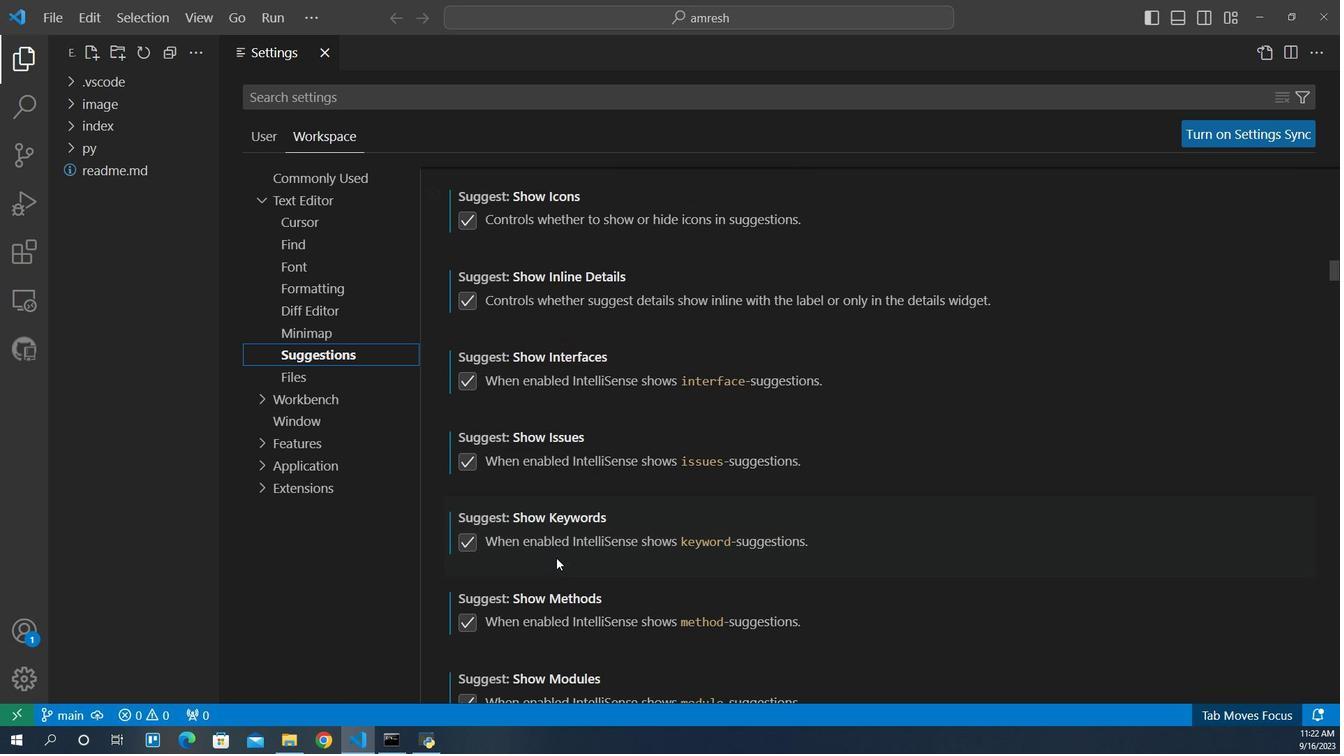 
Action: Mouse scrolled (511, 550) with delta (0, 0)
Screenshot: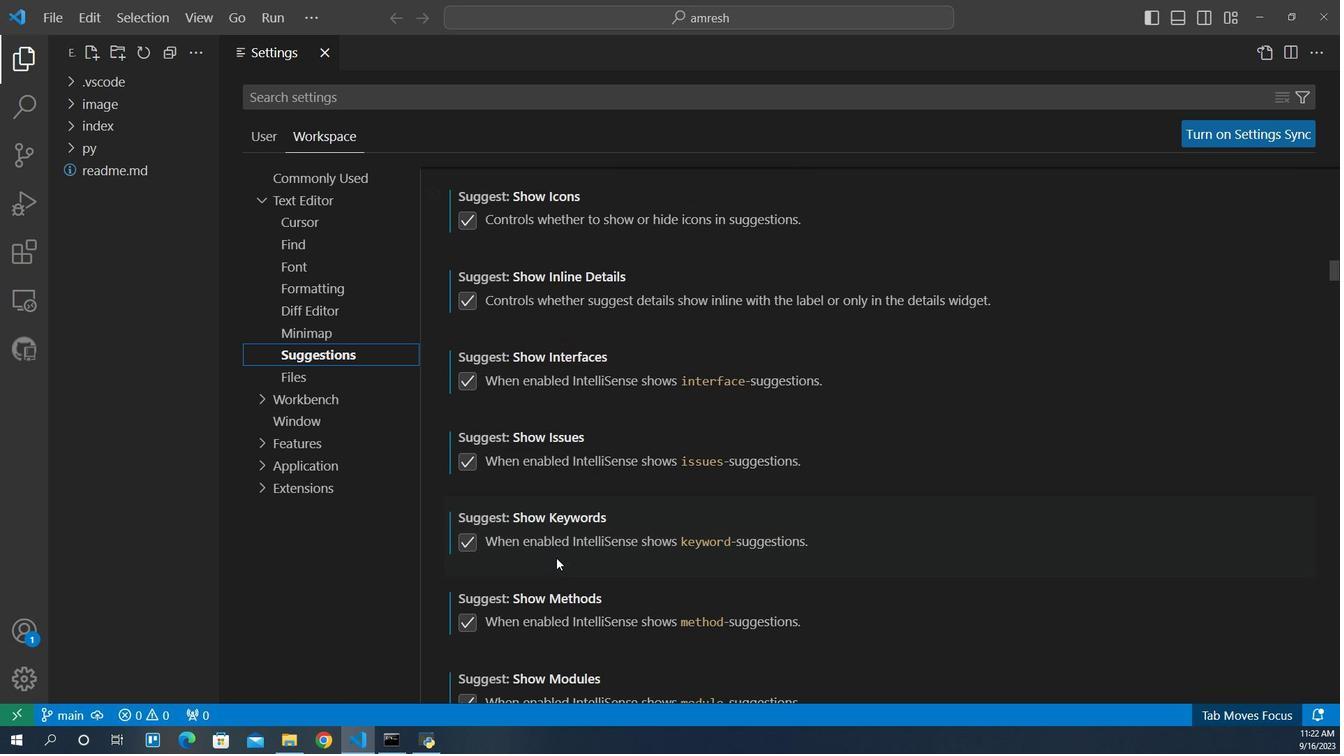 
Action: Mouse scrolled (511, 550) with delta (0, 0)
Screenshot: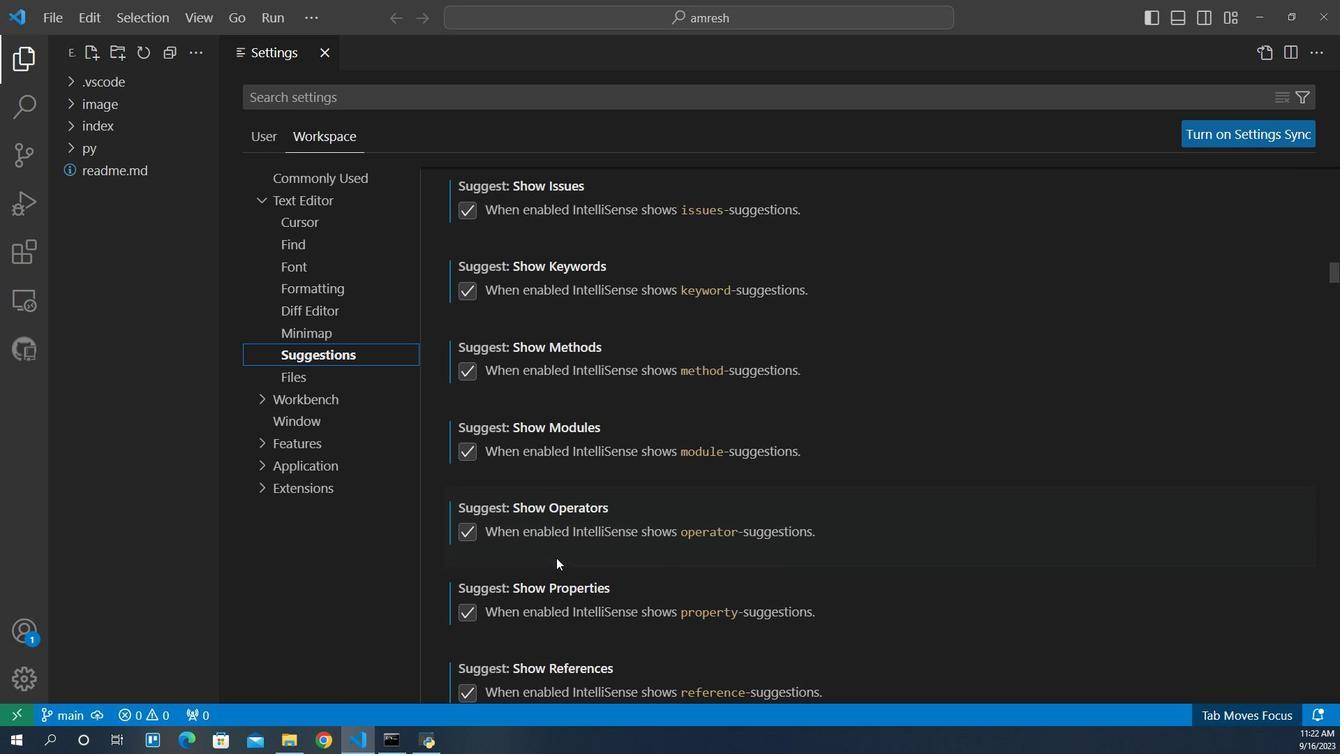 
Action: Mouse scrolled (511, 550) with delta (0, 0)
Screenshot: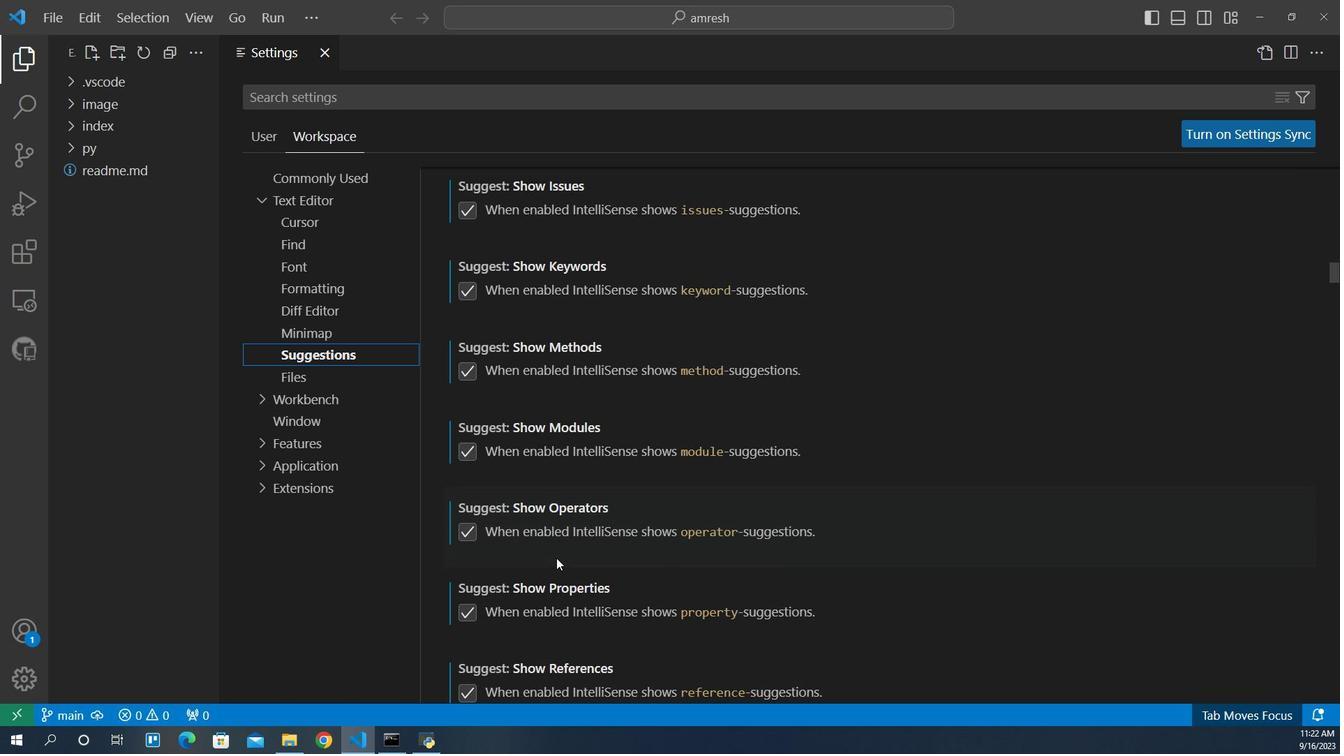 
Action: Mouse scrolled (511, 550) with delta (0, 0)
Screenshot: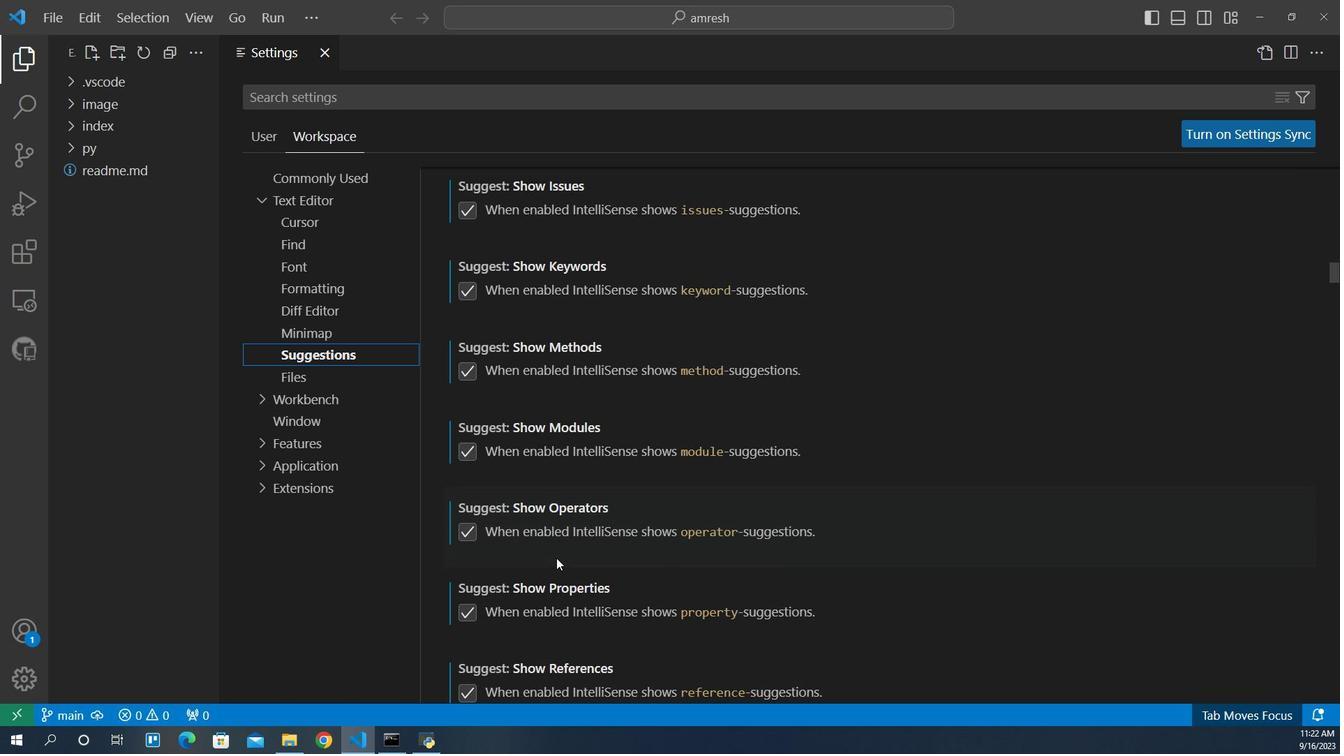 
Action: Mouse scrolled (511, 550) with delta (0, 0)
Screenshot: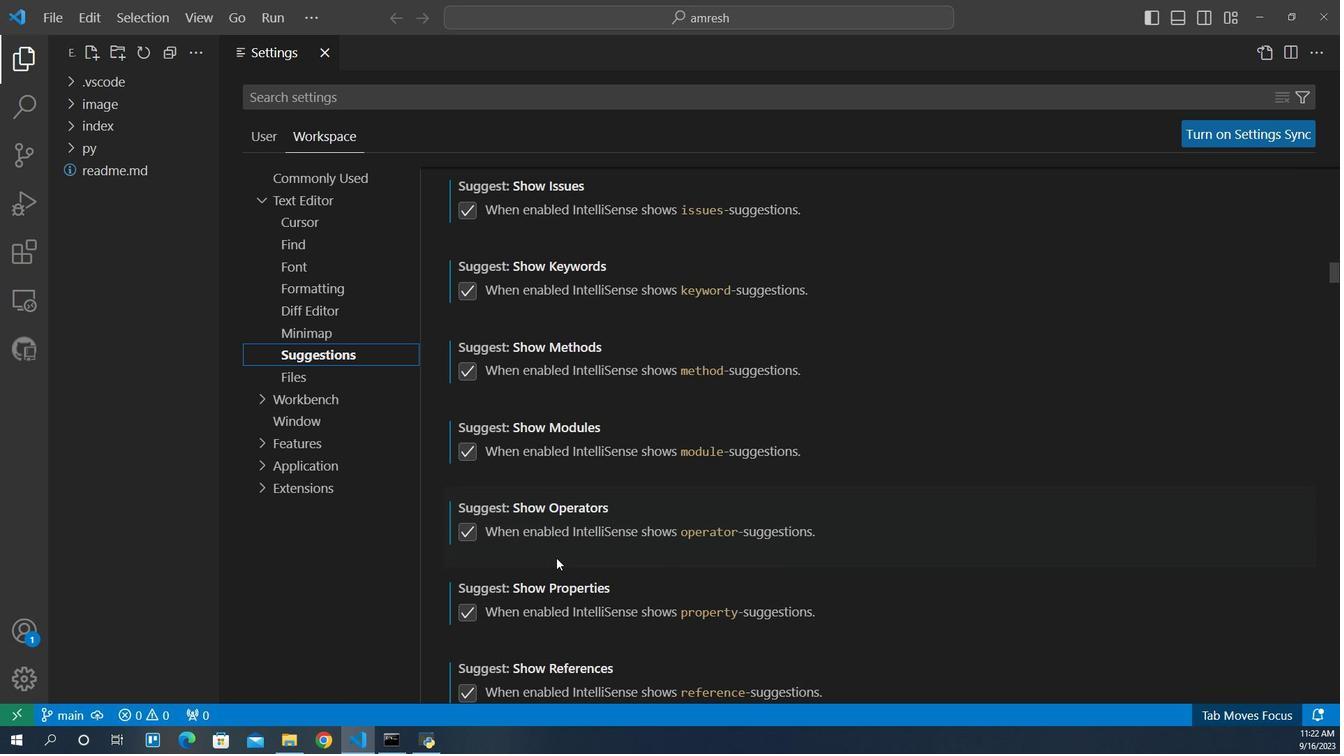 
Action: Mouse scrolled (511, 551) with delta (0, 0)
Screenshot: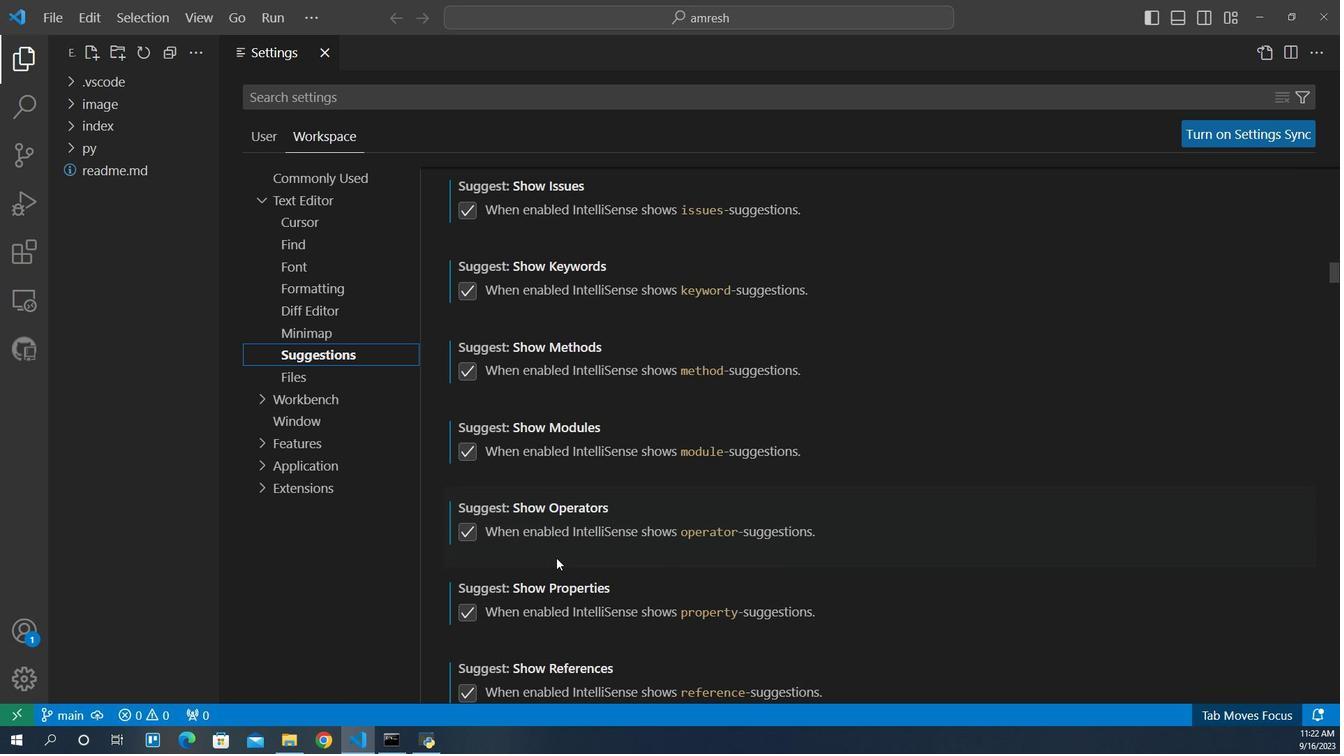 
Action: Mouse scrolled (511, 550) with delta (0, 0)
Screenshot: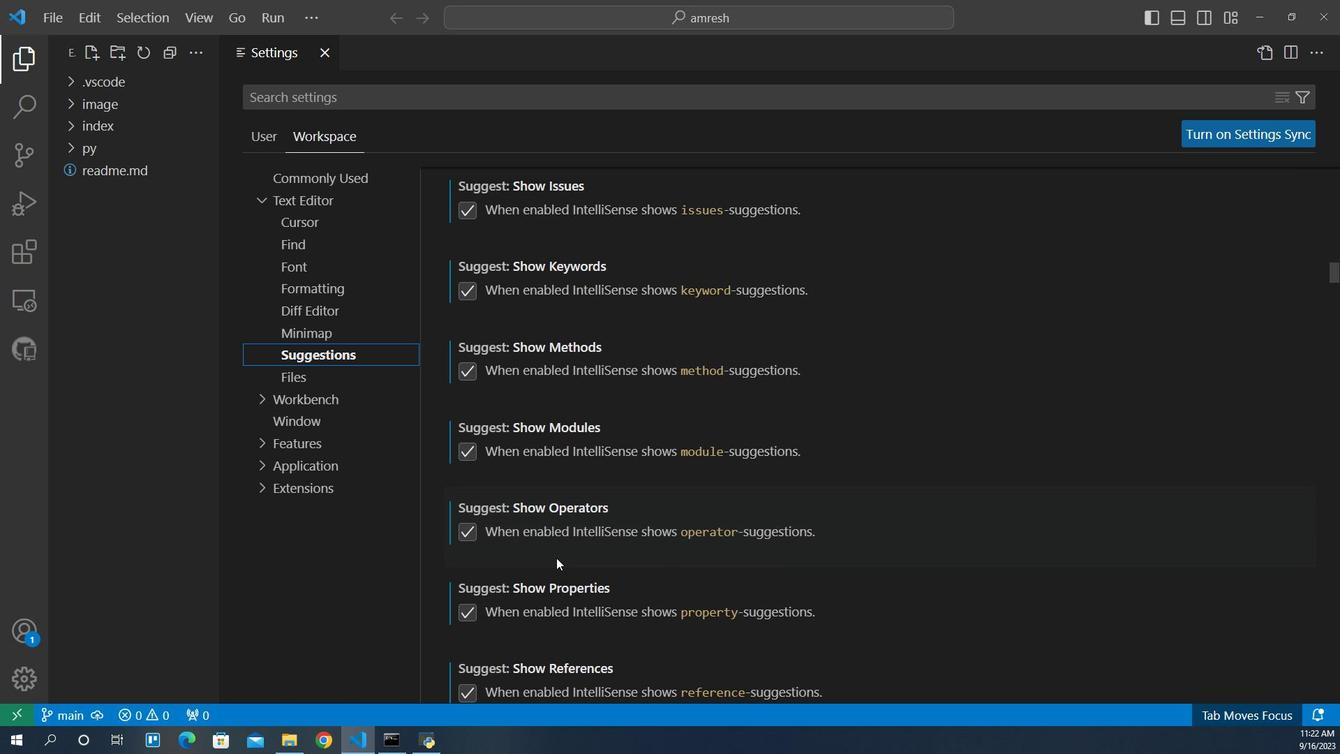 
Action: Mouse scrolled (511, 550) with delta (0, 0)
Screenshot: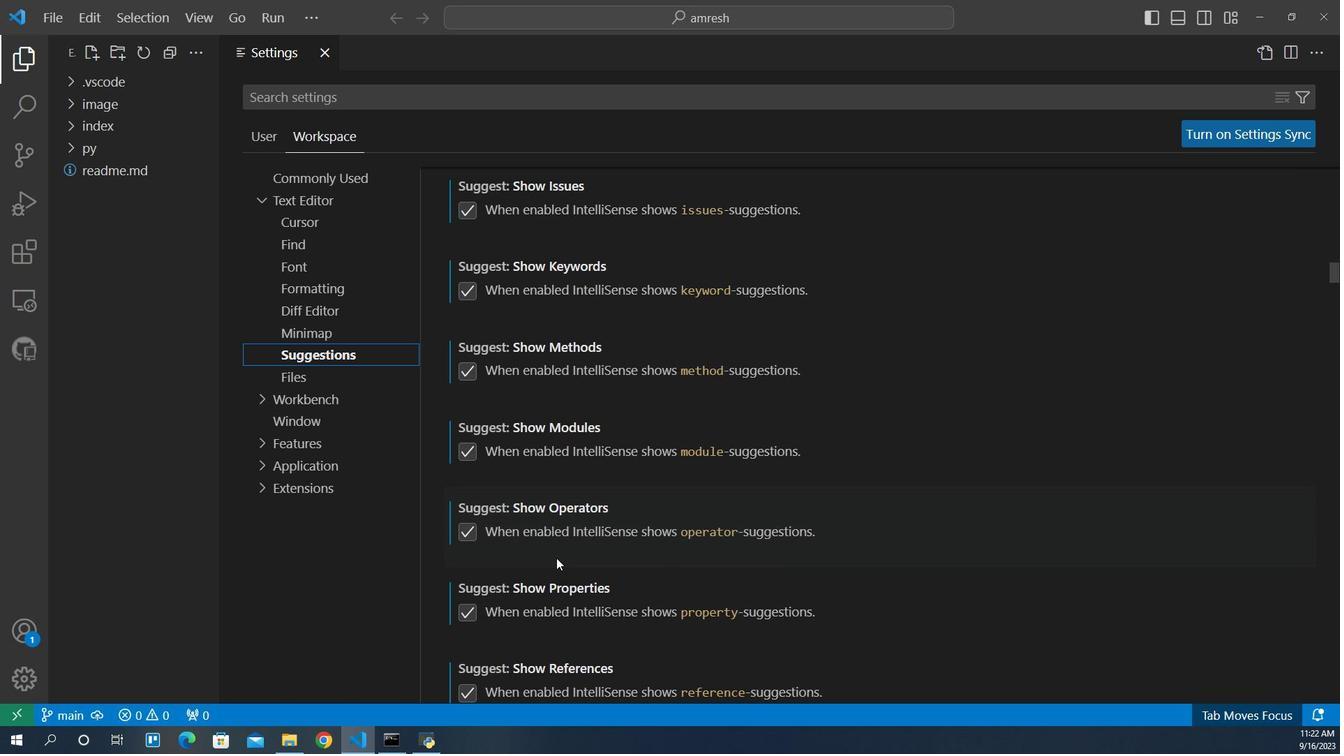 
Action: Mouse scrolled (511, 550) with delta (0, 0)
Screenshot: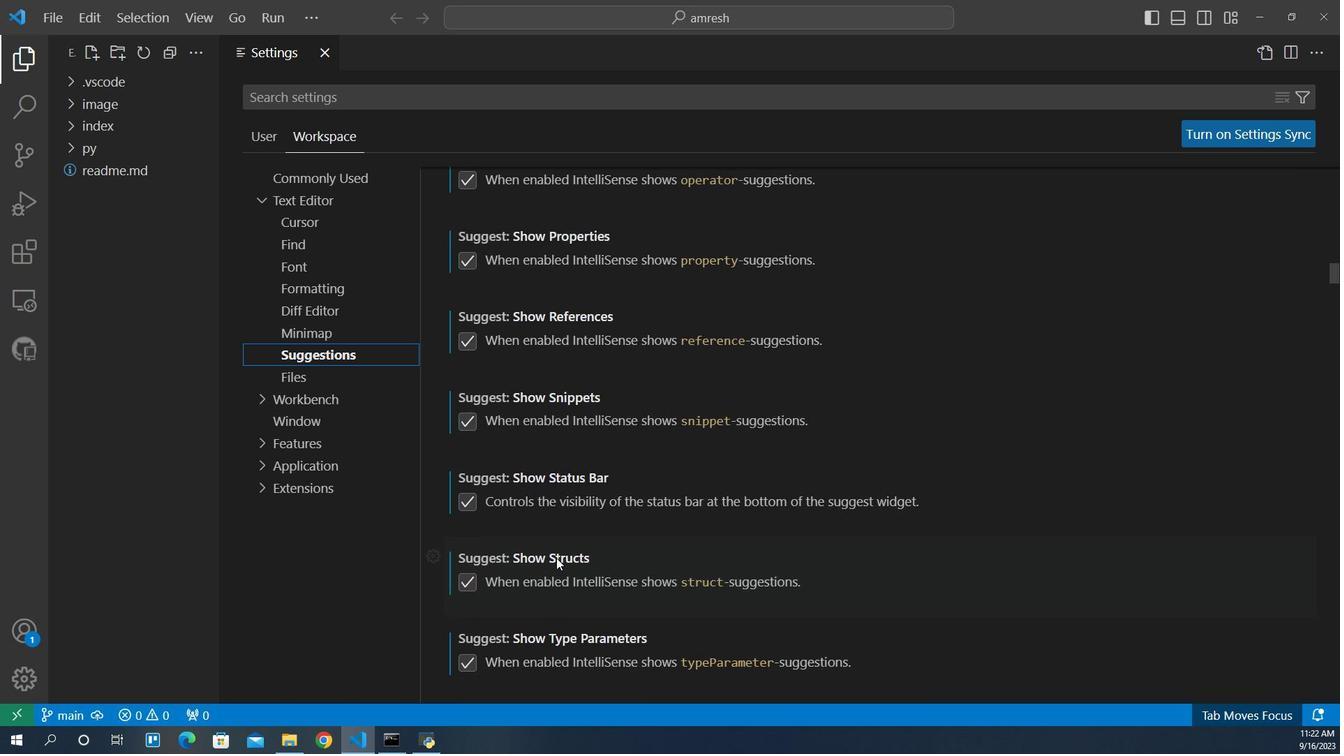
Action: Mouse scrolled (511, 550) with delta (0, 0)
Screenshot: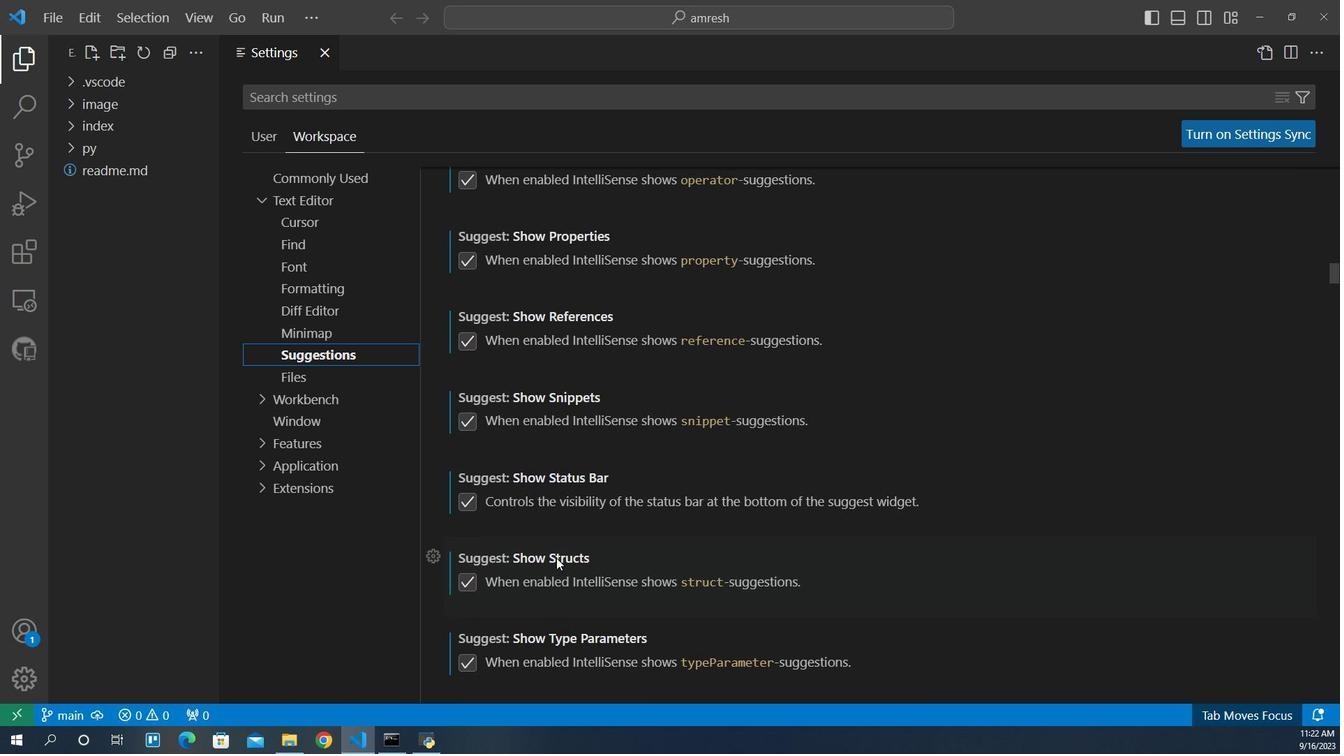 
Action: Mouse scrolled (511, 550) with delta (0, 0)
Screenshot: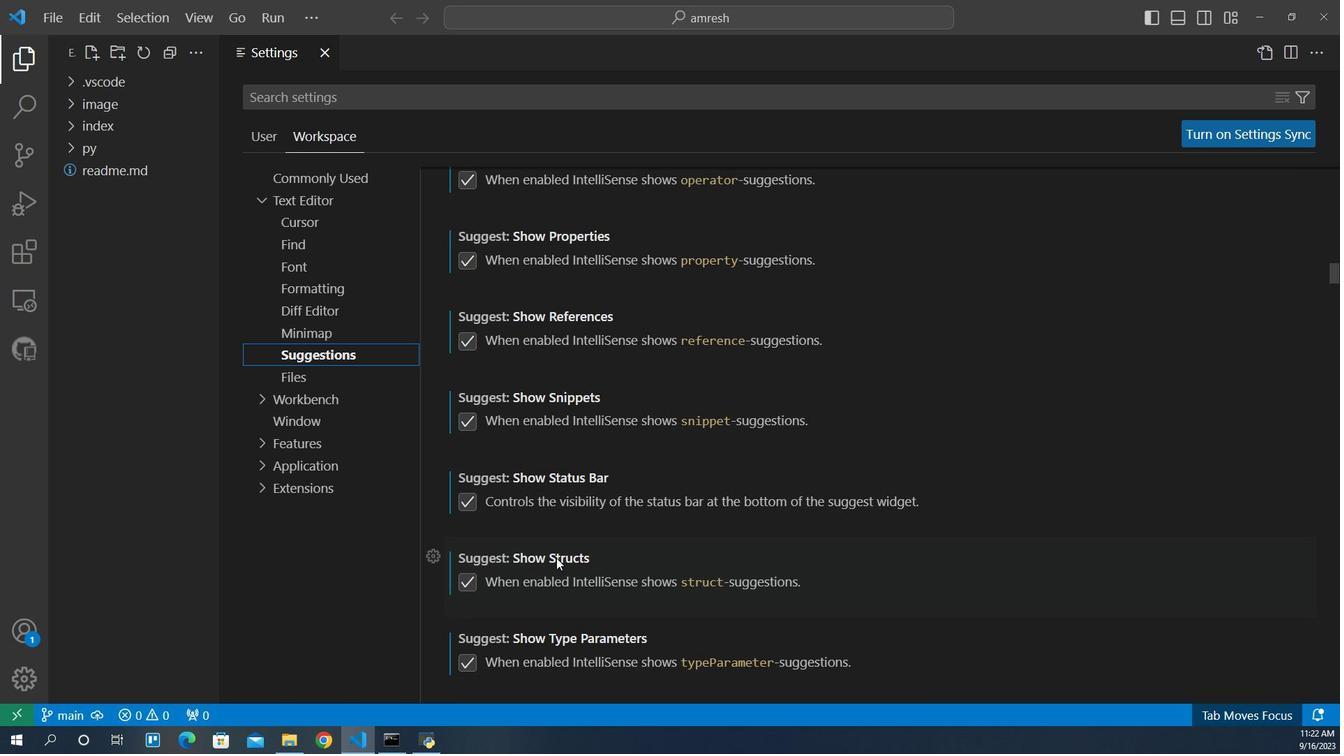 
Action: Mouse scrolled (511, 550) with delta (0, 0)
Screenshot: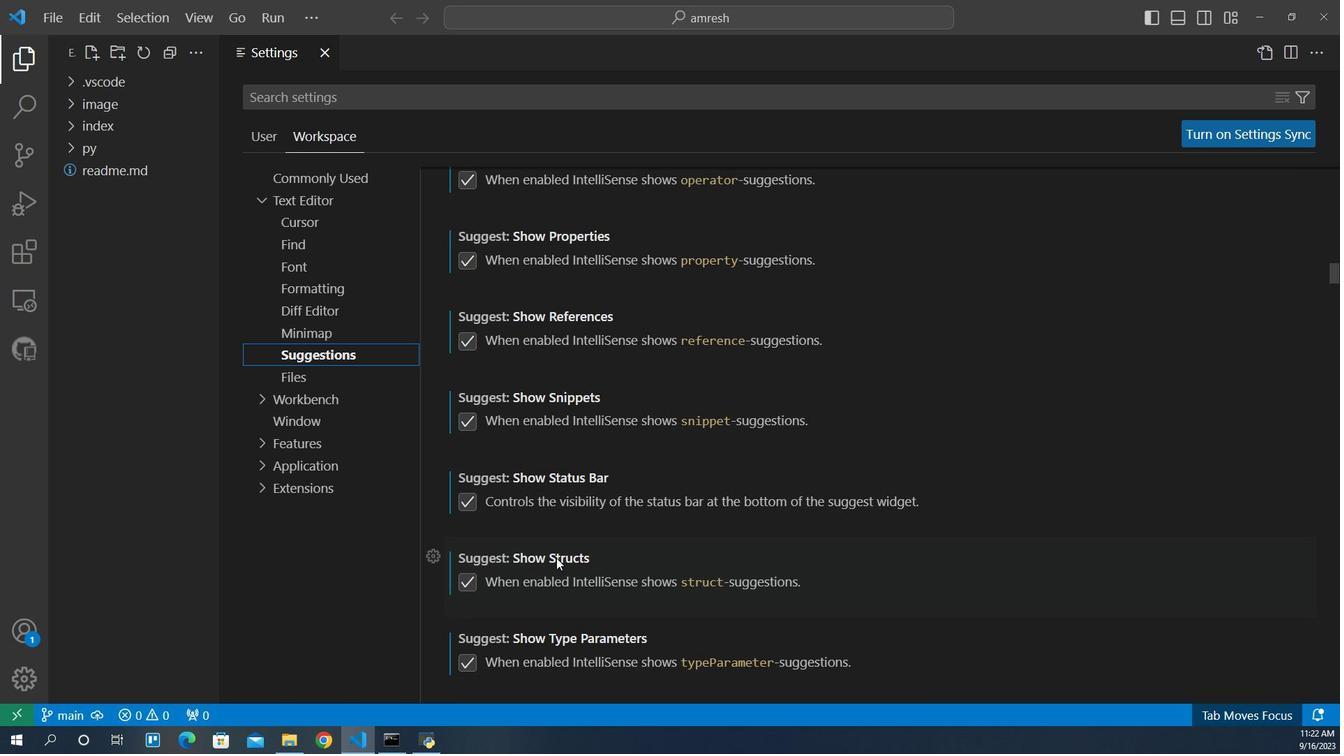 
Action: Mouse scrolled (511, 550) with delta (0, 0)
Screenshot: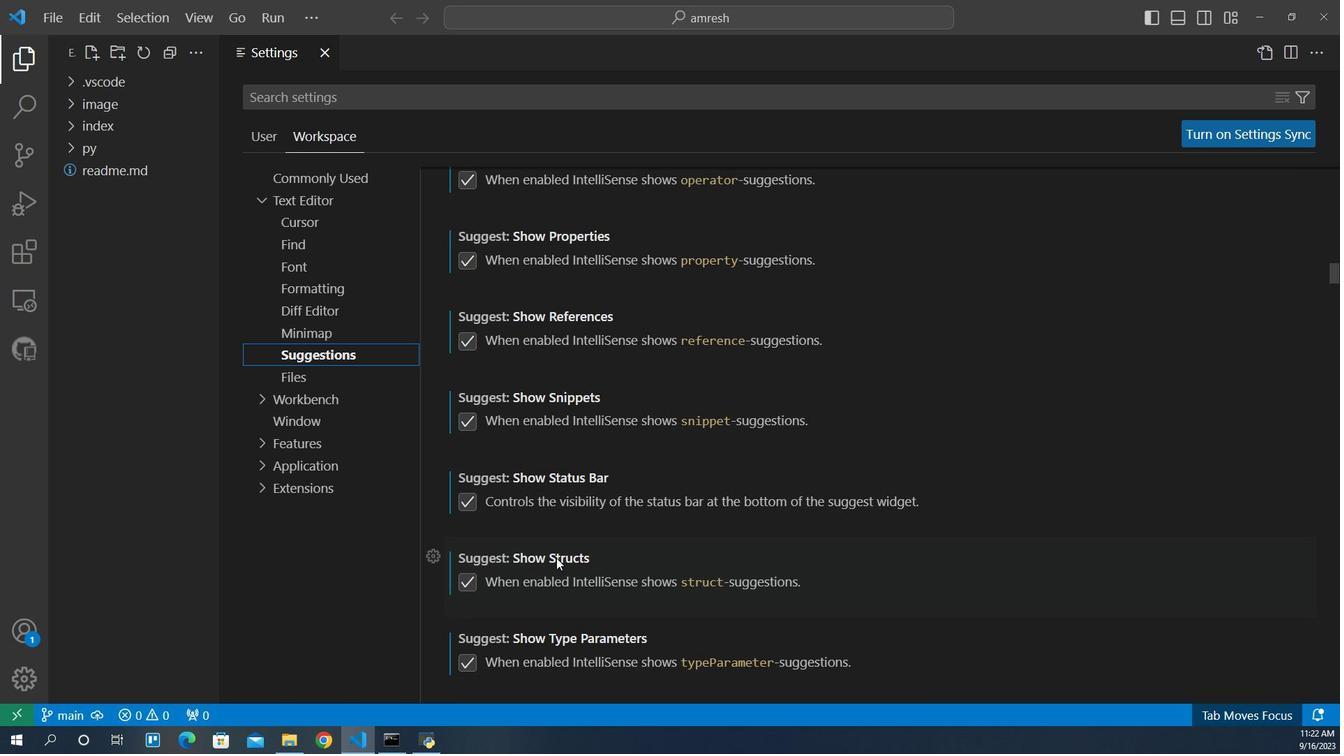 
Action: Mouse scrolled (511, 550) with delta (0, 0)
Screenshot: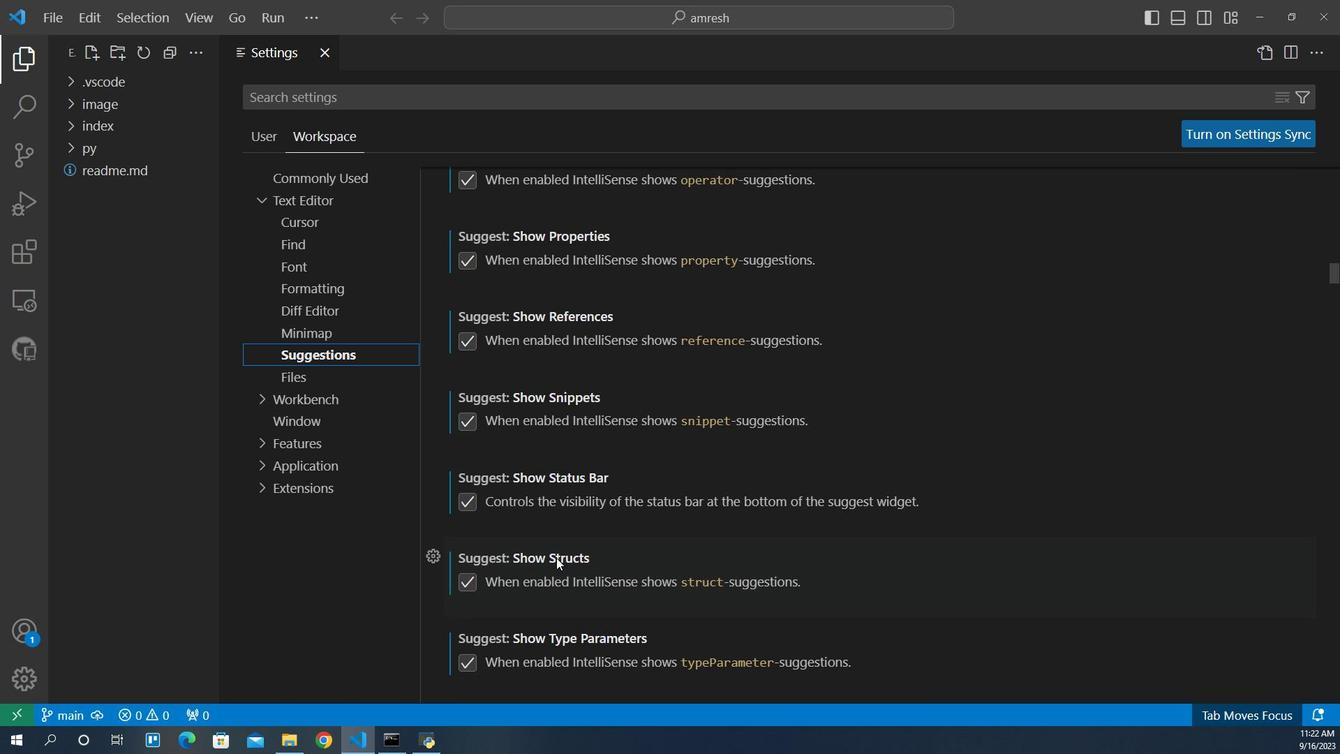 
Action: Mouse scrolled (511, 550) with delta (0, 0)
Screenshot: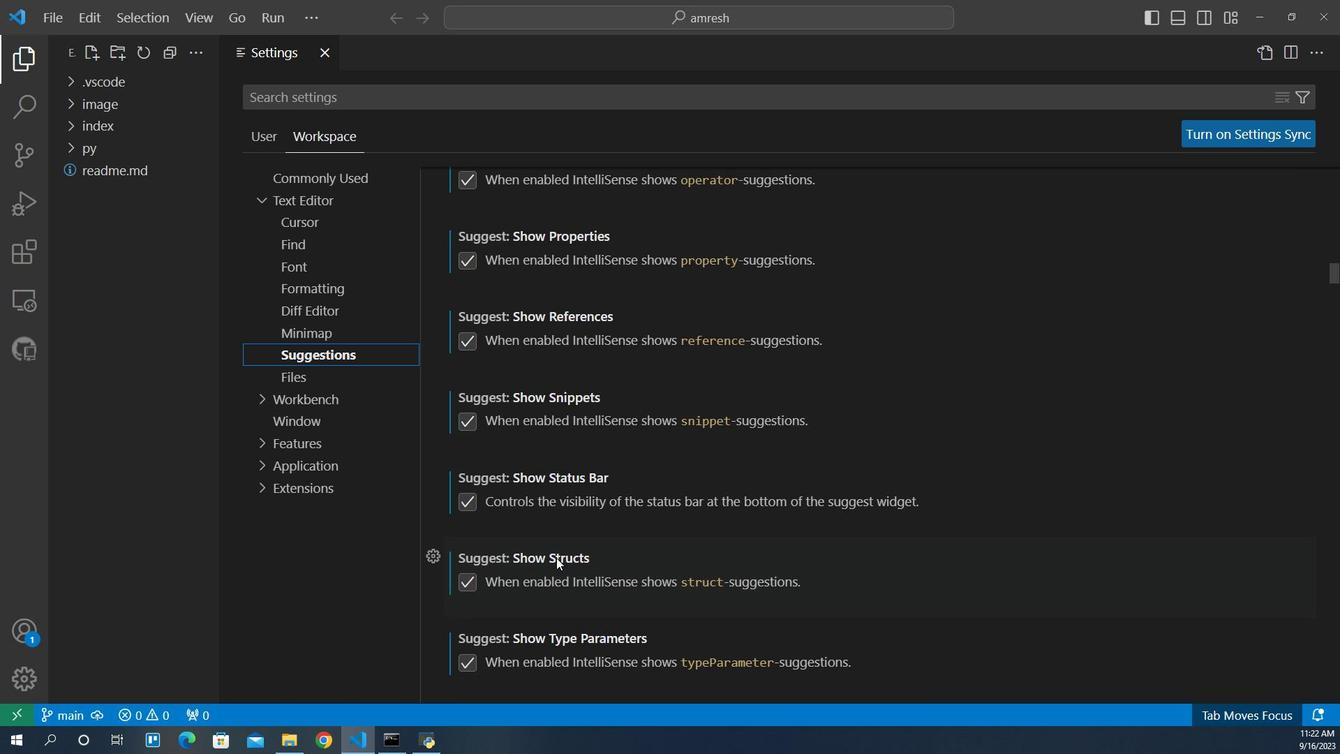 
Action: Mouse scrolled (511, 550) with delta (0, 0)
Screenshot: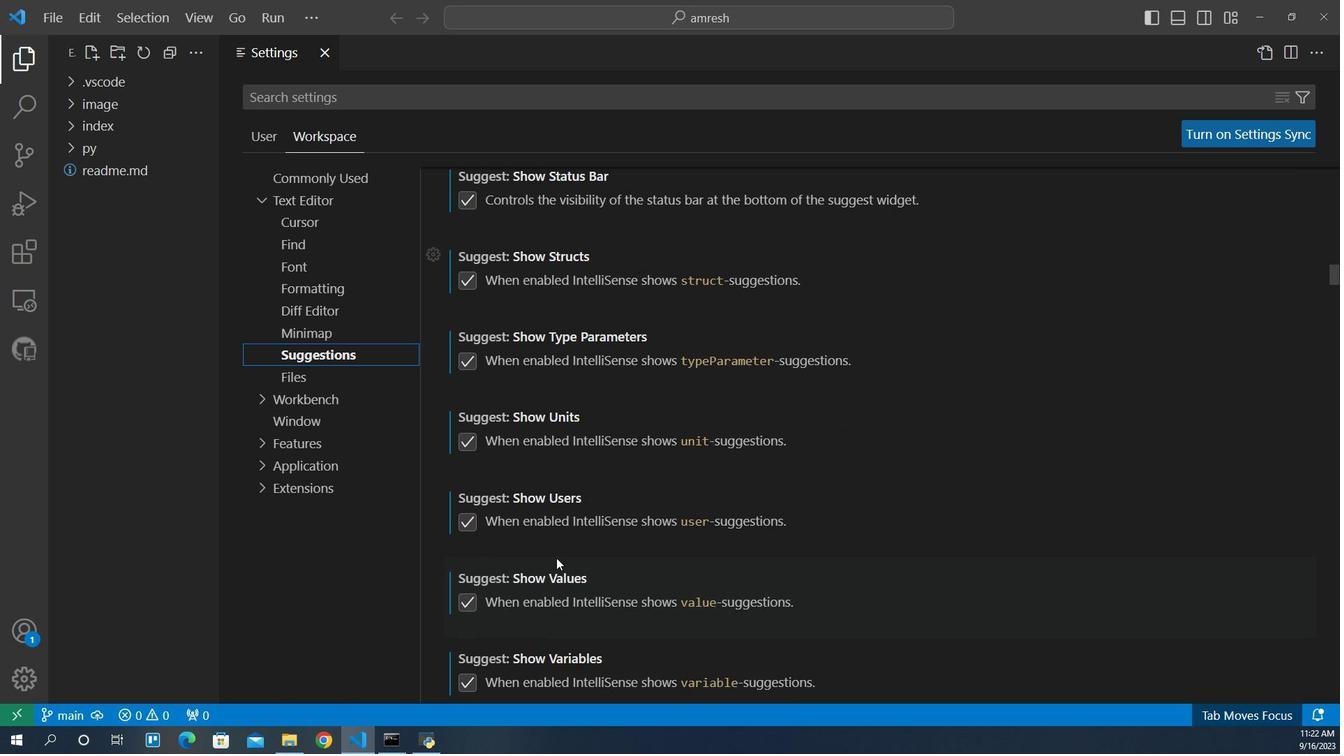
Action: Mouse scrolled (511, 550) with delta (0, 0)
Screenshot: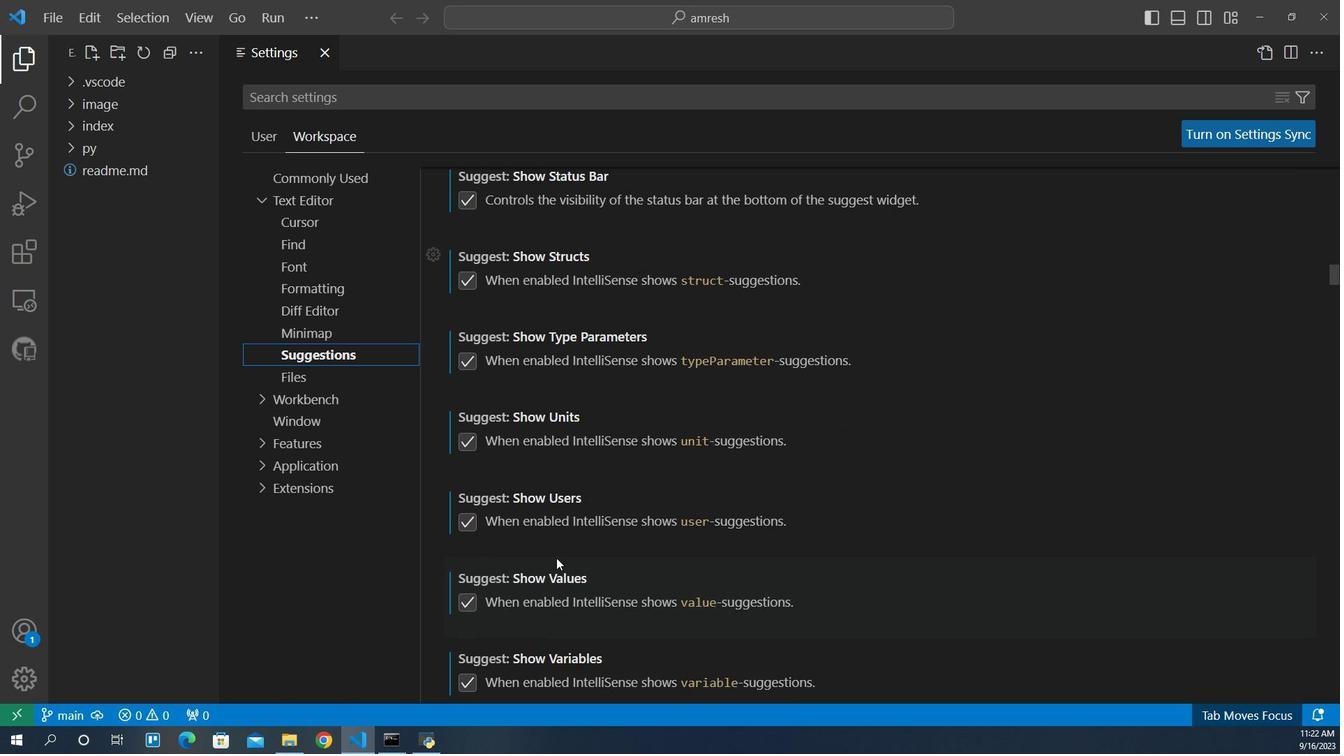 
Action: Mouse scrolled (511, 550) with delta (0, 0)
Screenshot: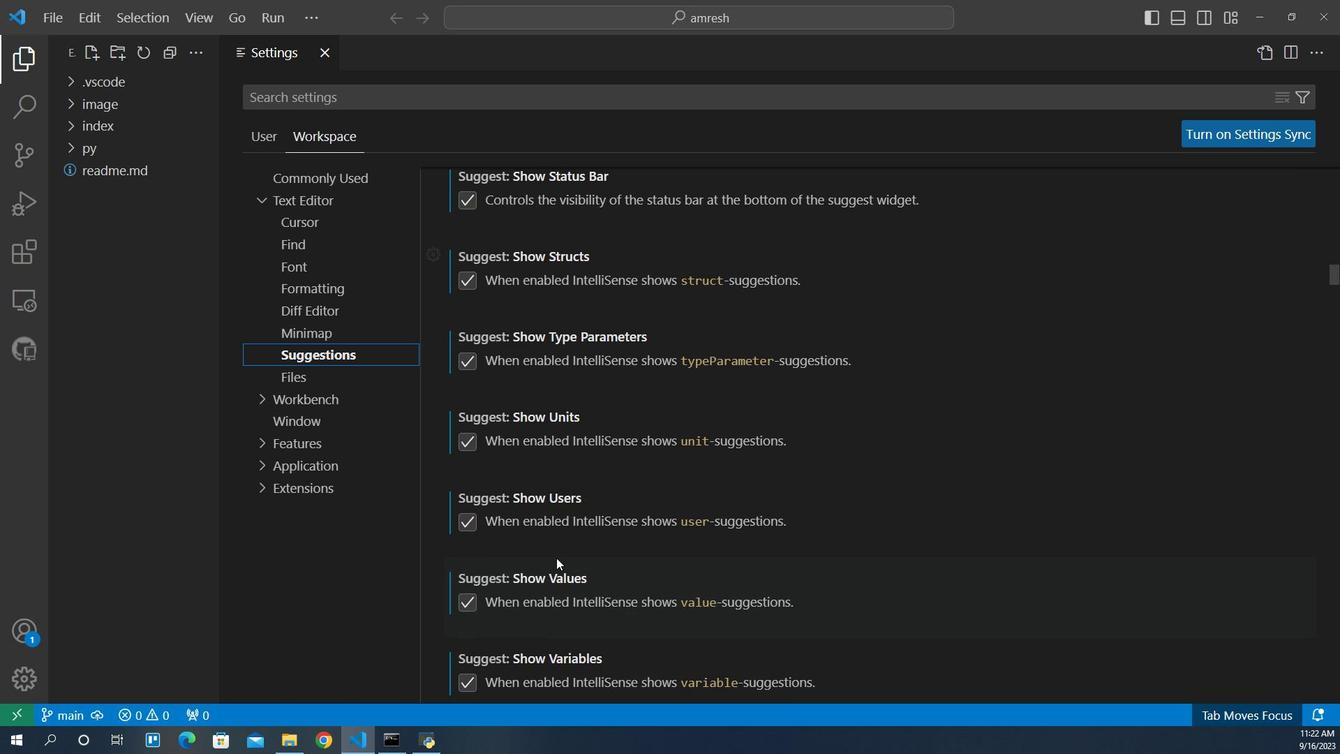 
Action: Mouse scrolled (511, 550) with delta (0, 0)
Screenshot: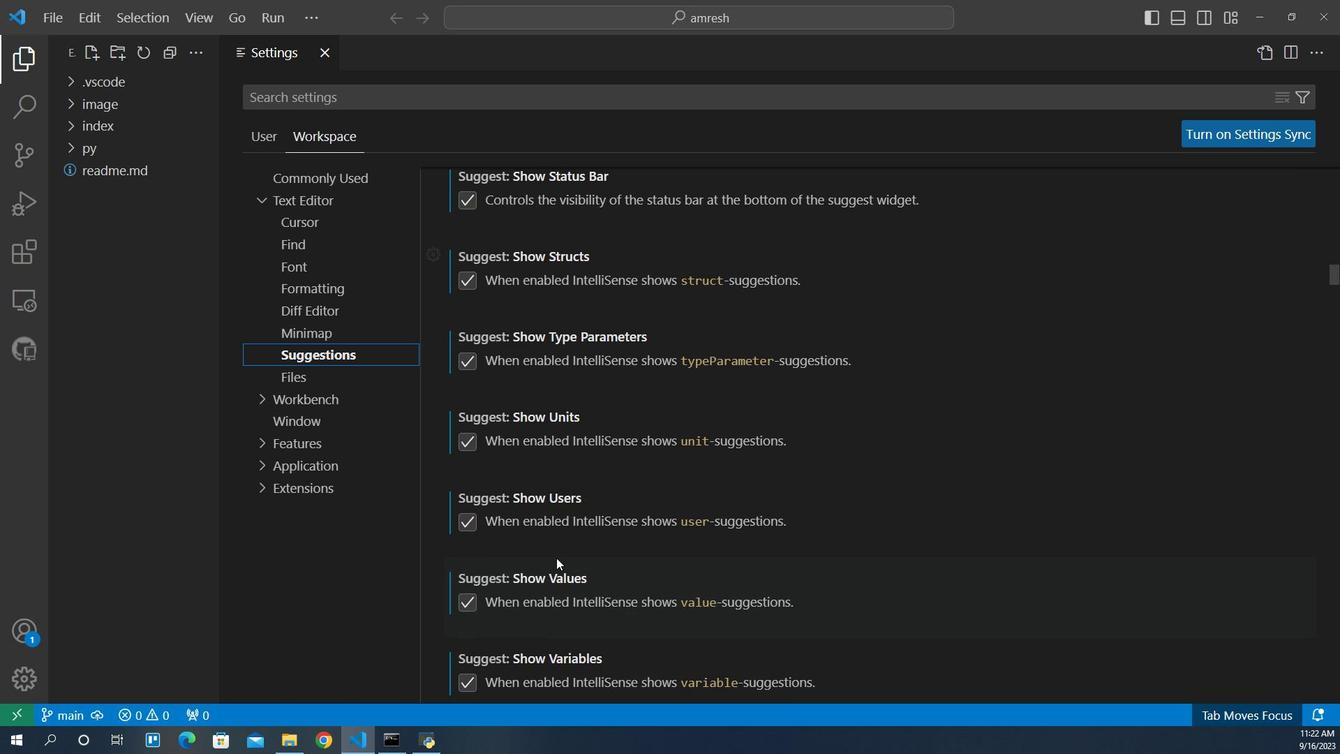
Action: Mouse scrolled (511, 550) with delta (0, 0)
Screenshot: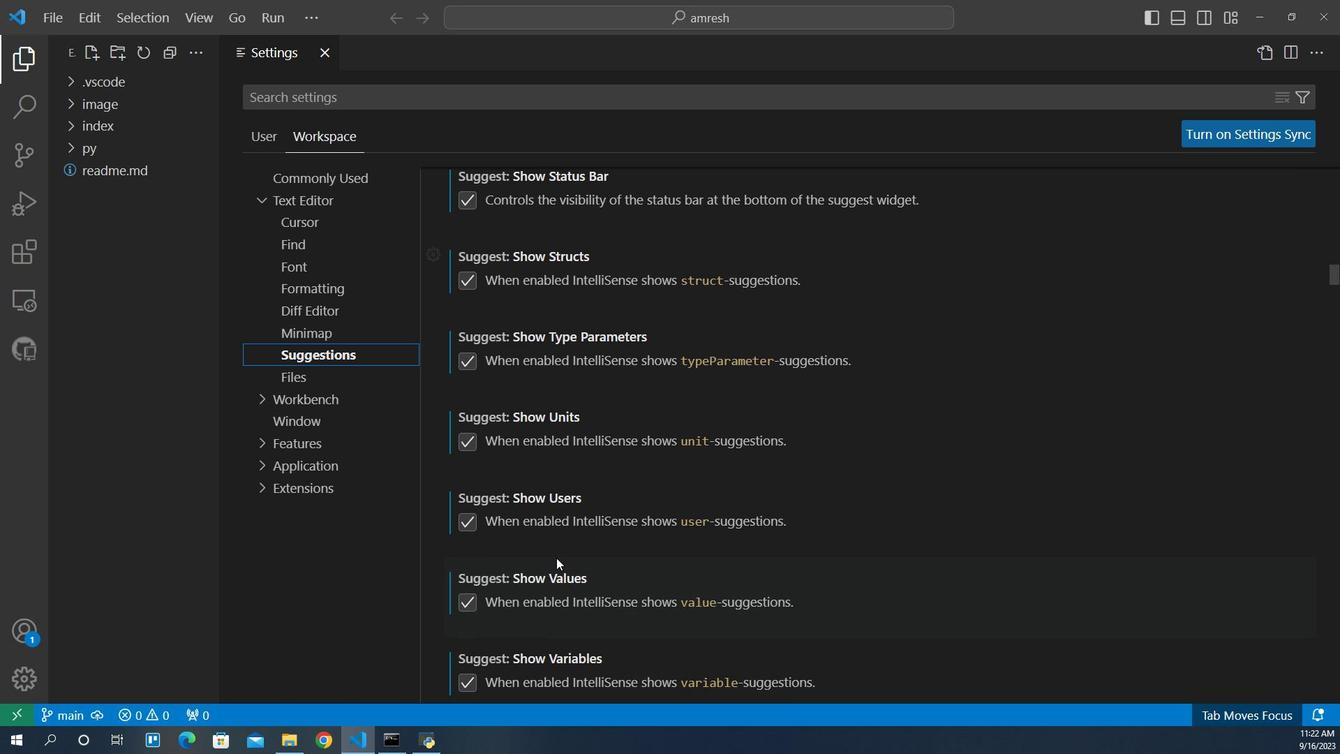 
Action: Mouse scrolled (511, 550) with delta (0, 0)
Screenshot: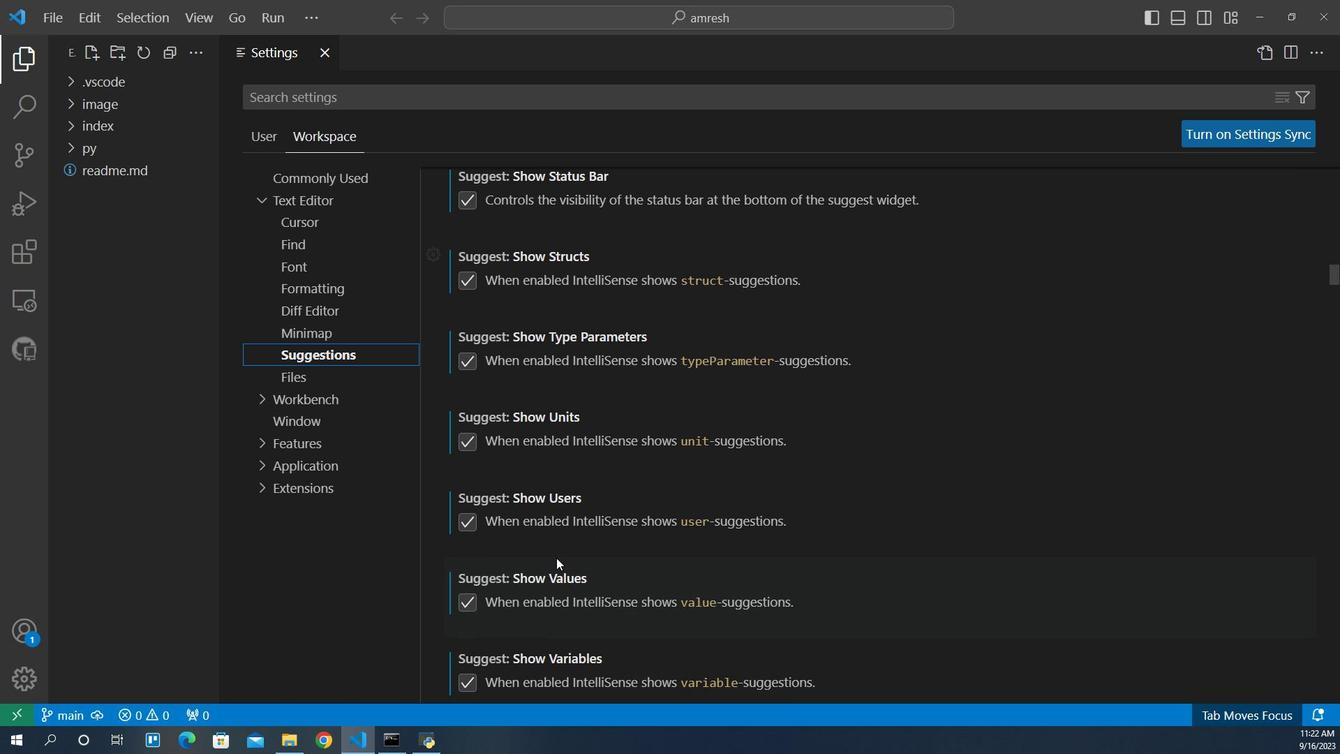 
Action: Mouse scrolled (511, 550) with delta (0, 0)
Screenshot: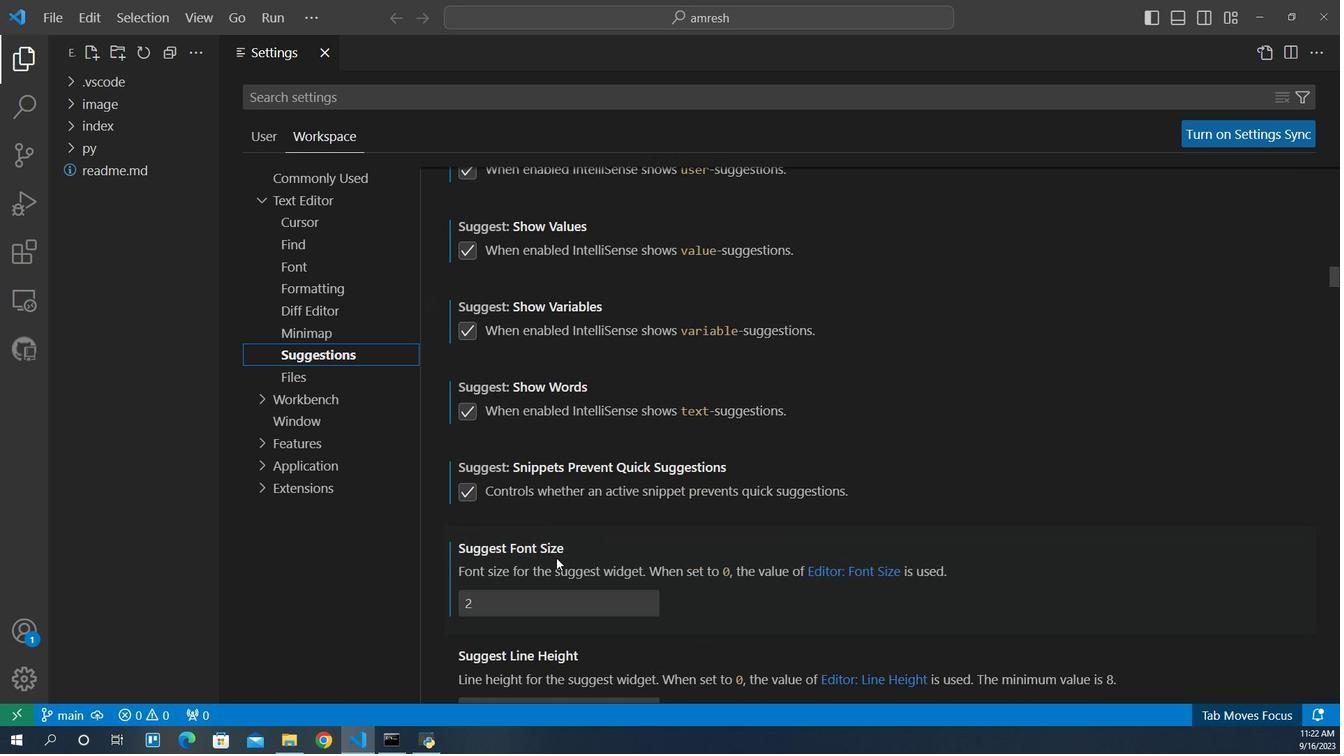 
Action: Mouse scrolled (511, 550) with delta (0, 0)
Screenshot: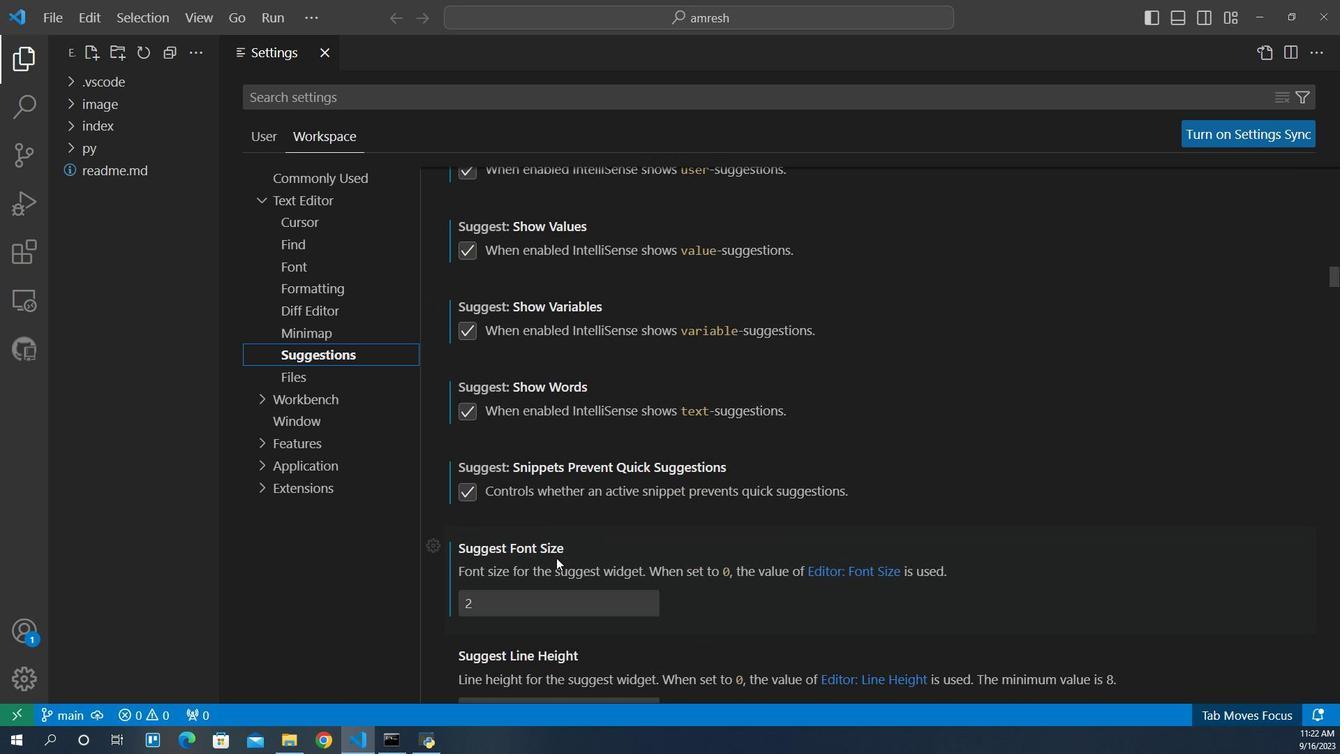 
Action: Mouse scrolled (511, 550) with delta (0, 0)
Screenshot: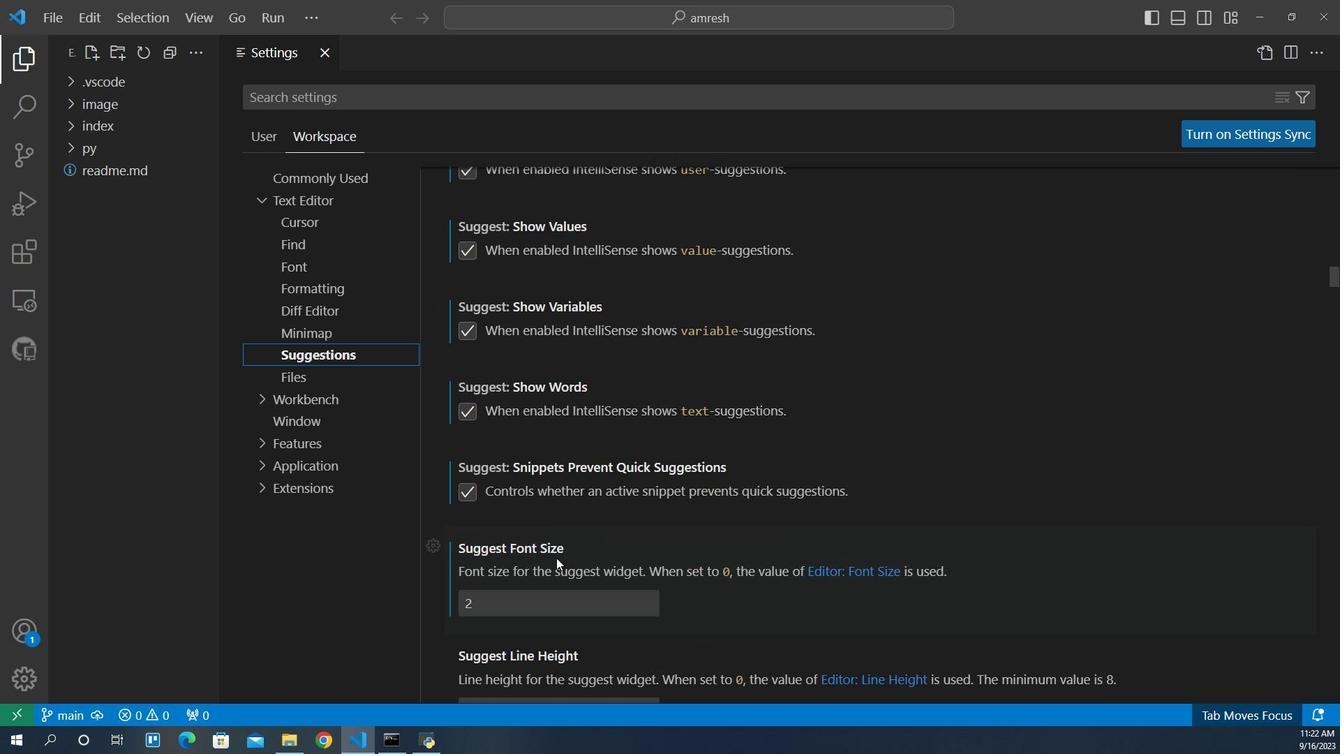 
Action: Mouse scrolled (511, 550) with delta (0, 0)
Screenshot: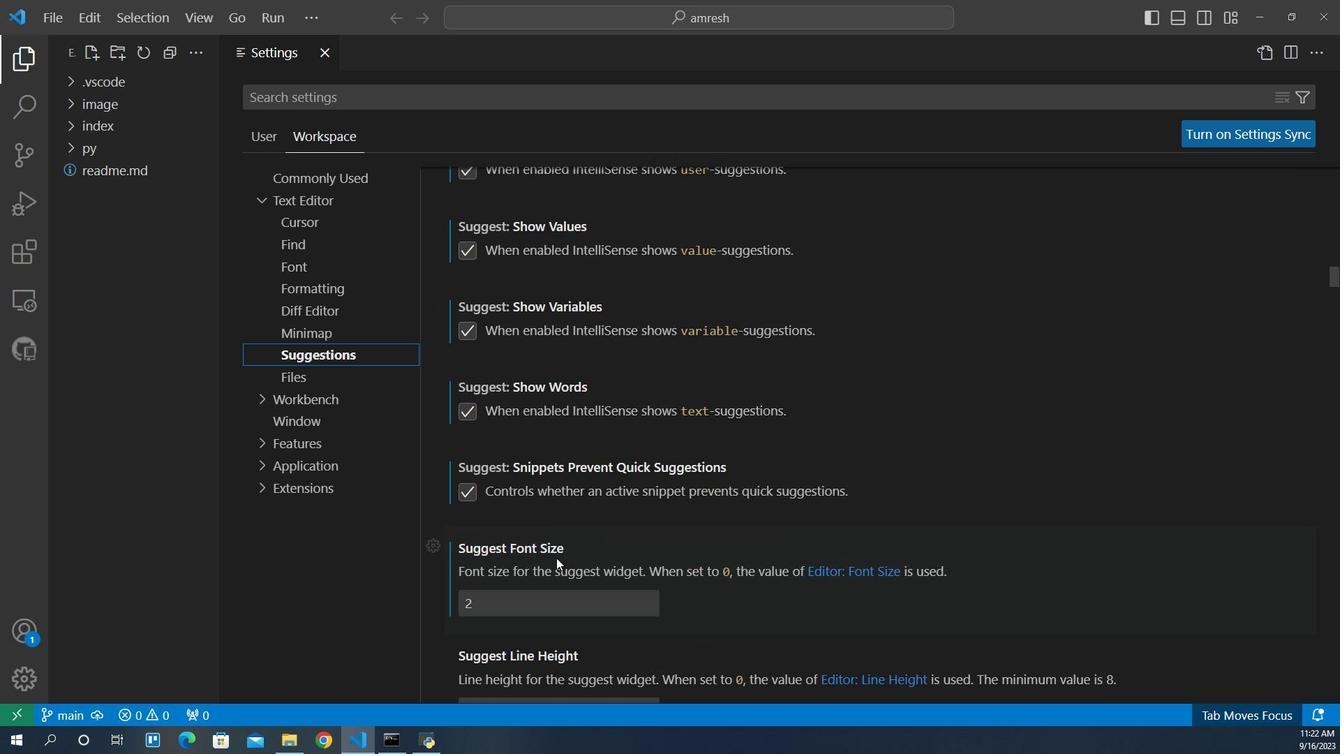 
Action: Mouse scrolled (511, 550) with delta (0, 0)
Screenshot: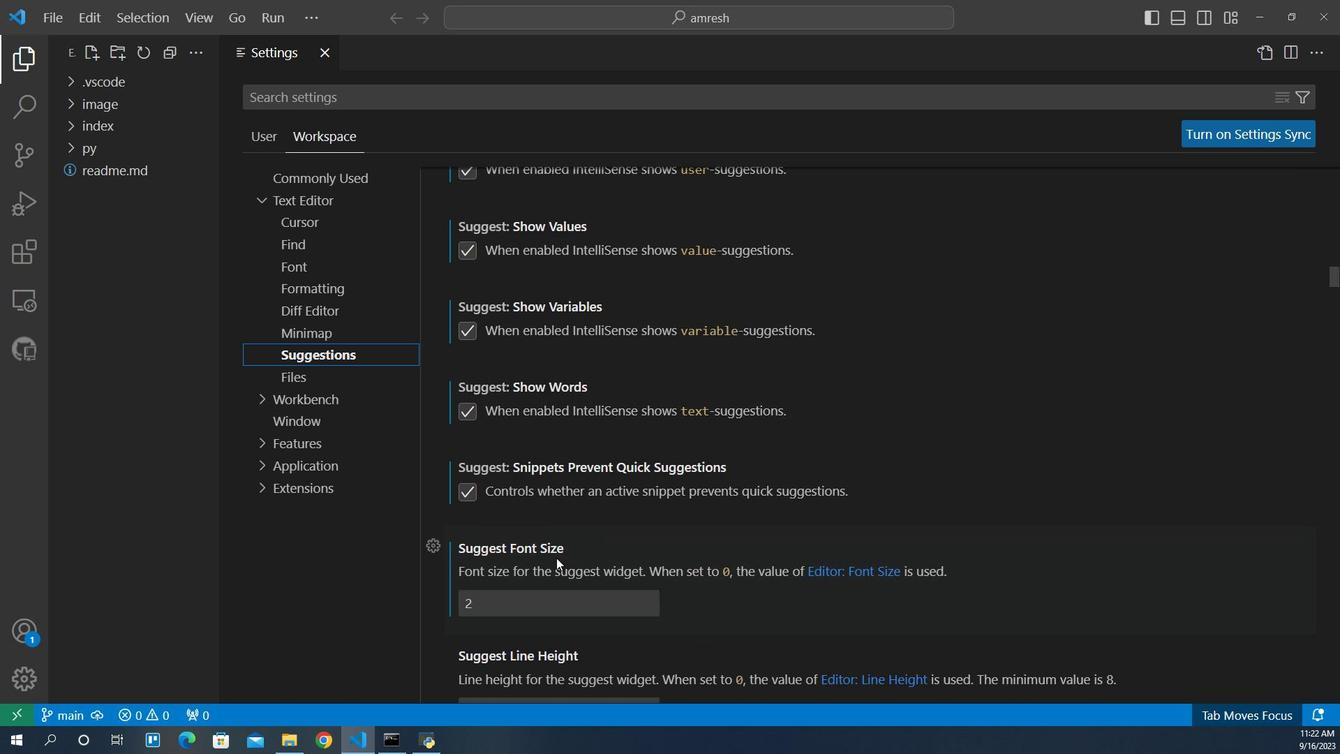 
Action: Mouse scrolled (511, 550) with delta (0, 0)
Screenshot: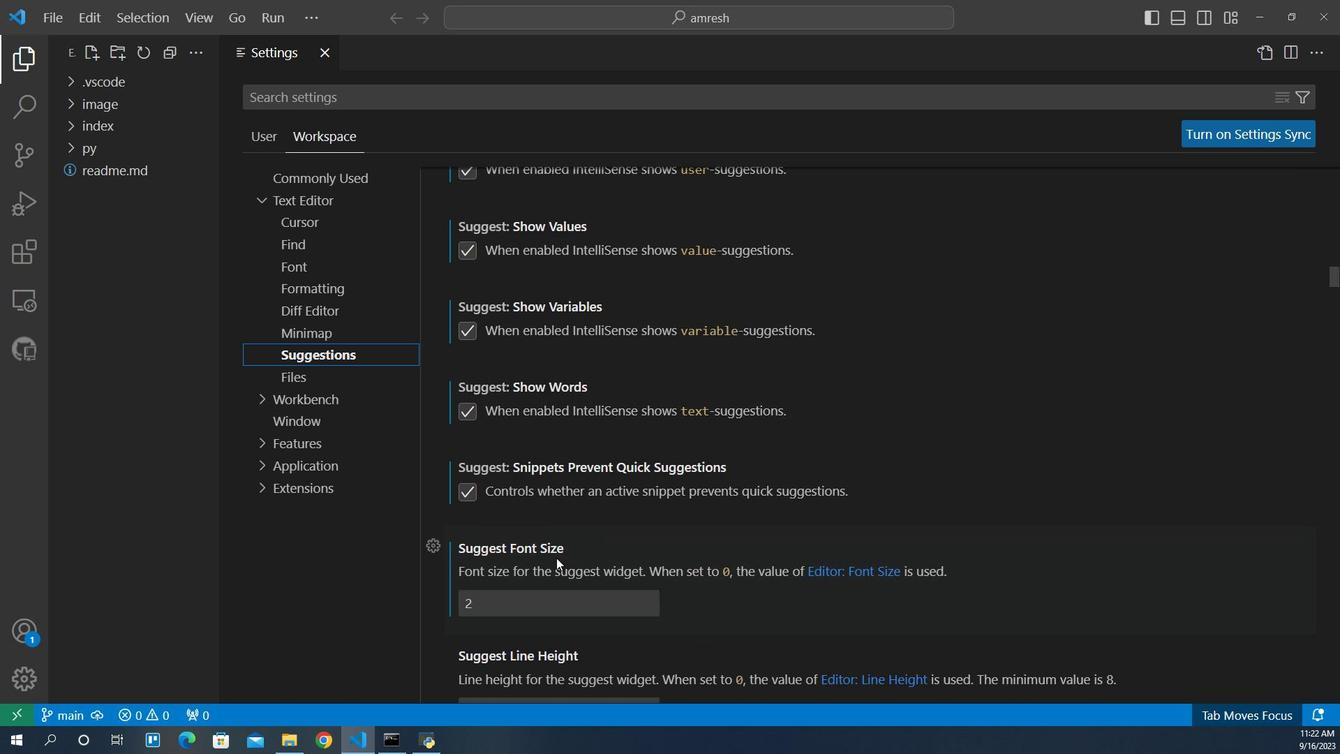 
Action: Mouse scrolled (511, 550) with delta (0, 0)
Screenshot: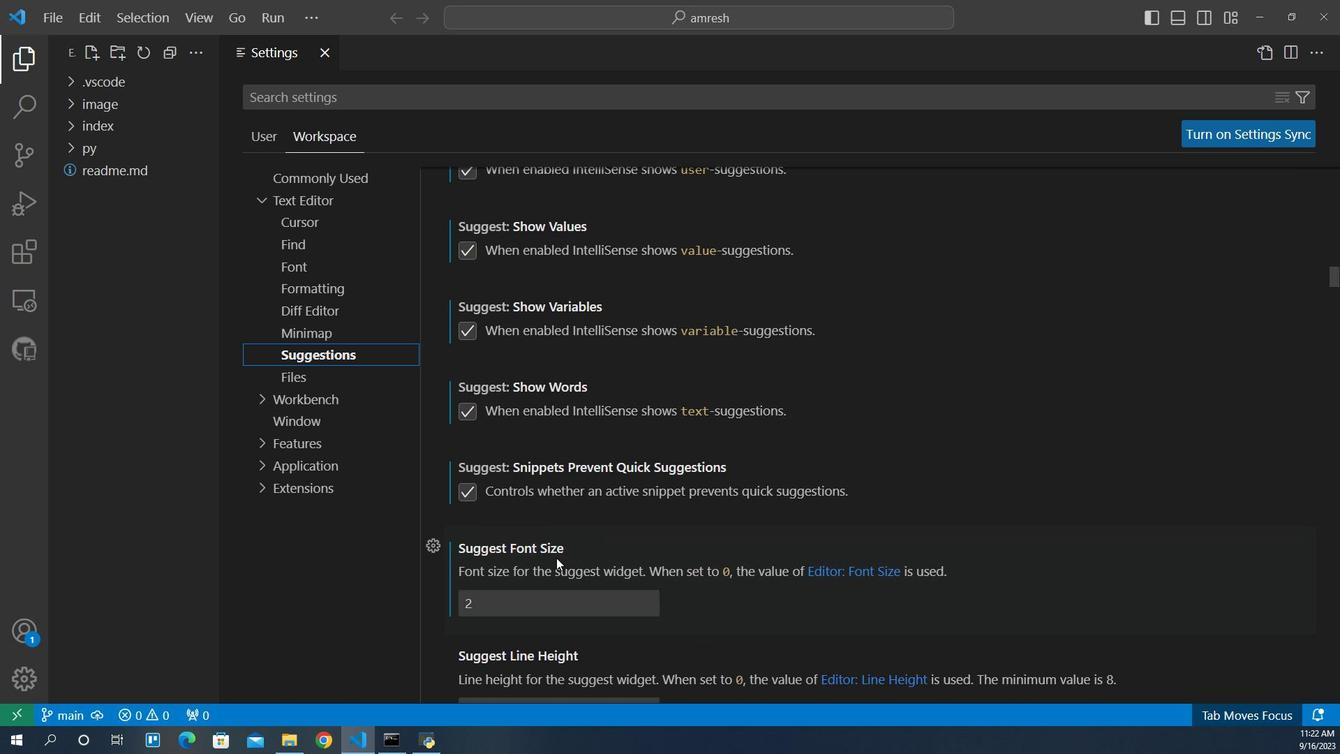 
Action: Mouse scrolled (511, 550) with delta (0, 0)
Screenshot: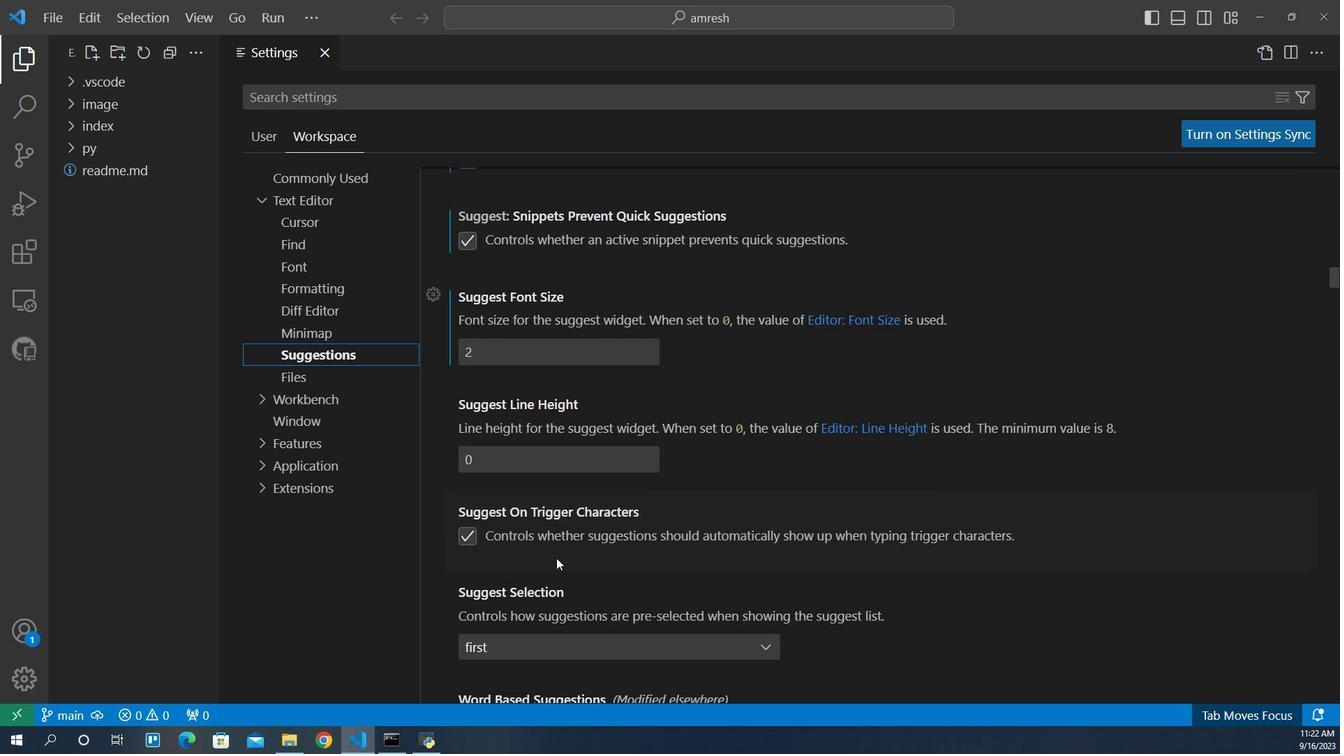 
Action: Mouse scrolled (511, 550) with delta (0, 0)
Screenshot: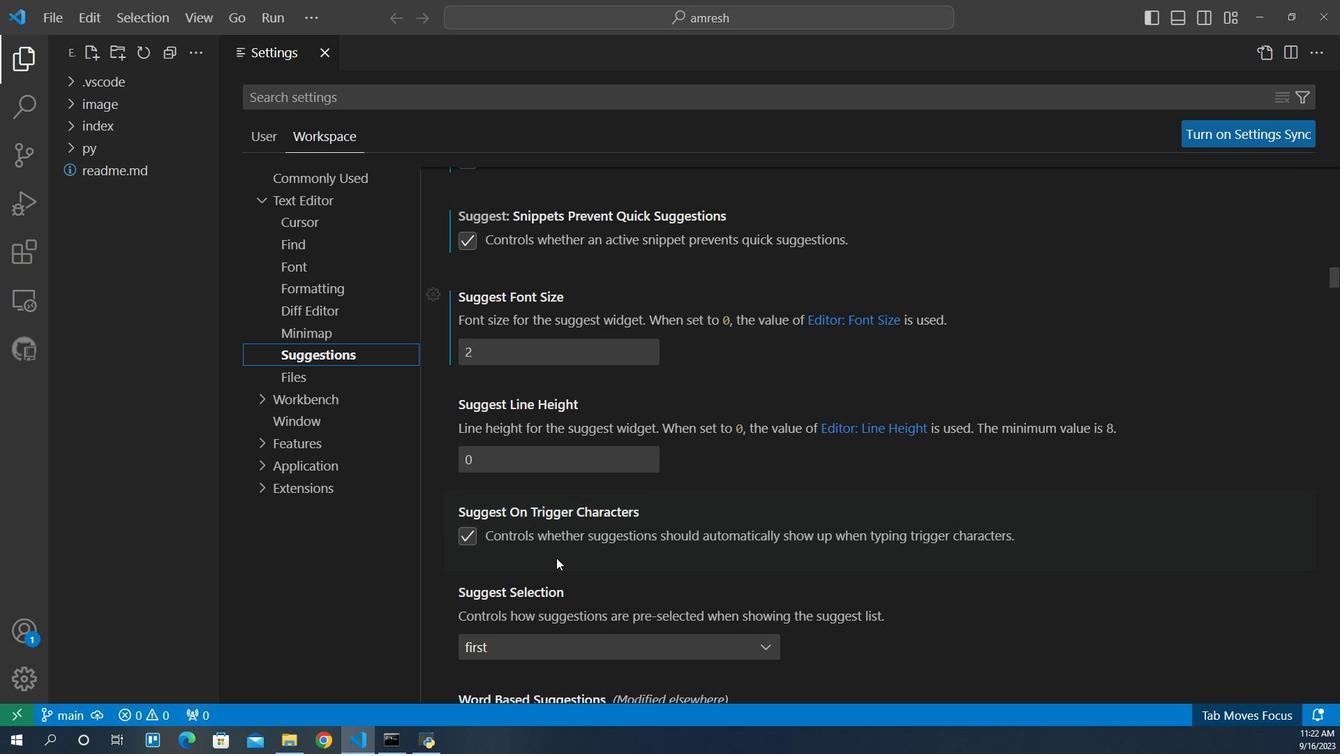 
Action: Mouse scrolled (511, 550) with delta (0, 0)
Screenshot: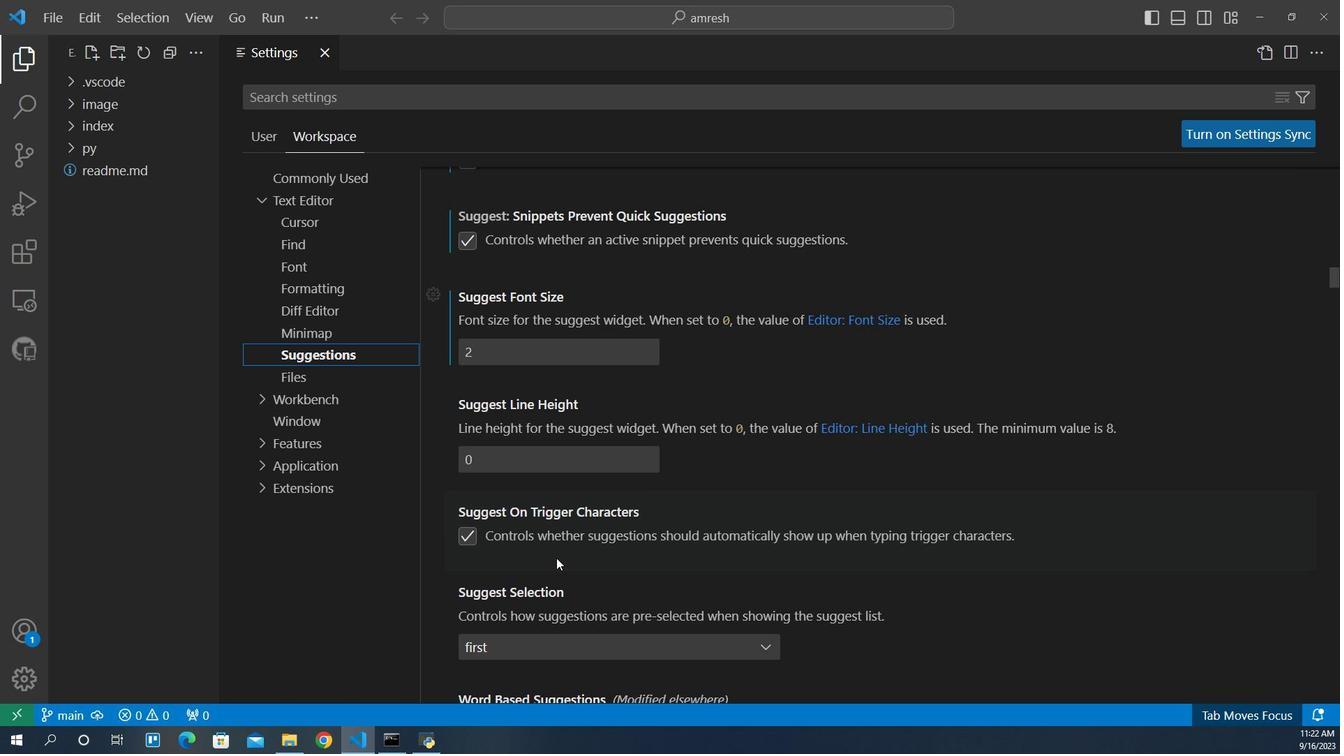 
Action: Mouse scrolled (511, 550) with delta (0, 0)
Screenshot: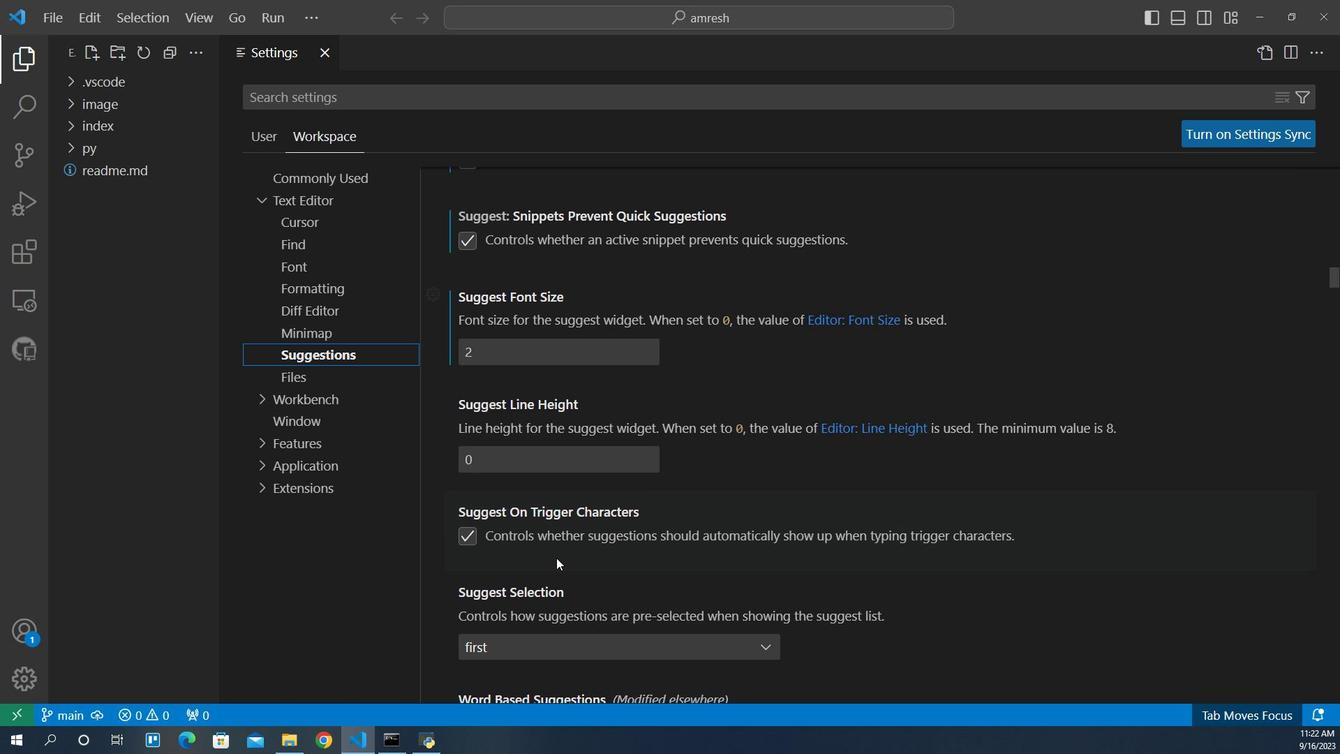 
Action: Mouse scrolled (511, 550) with delta (0, 0)
Screenshot: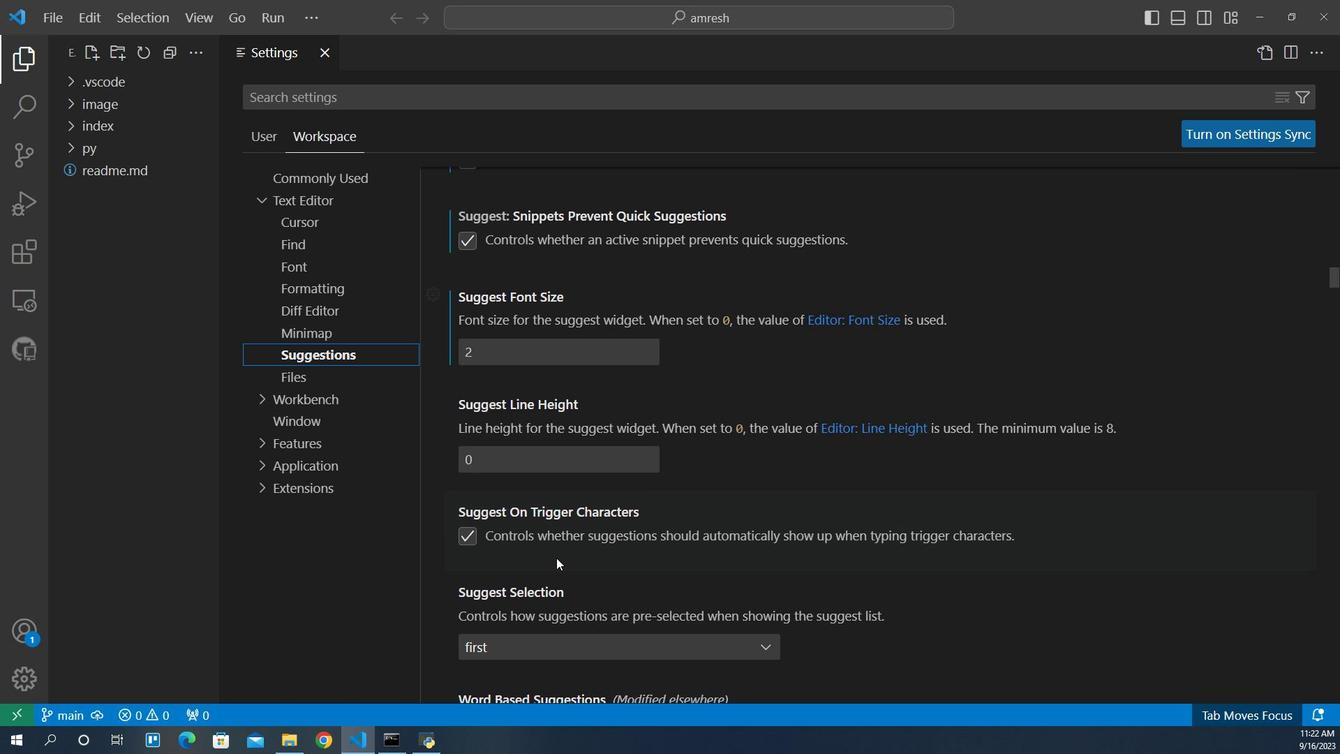 
Action: Mouse moved to (482, 467)
Screenshot: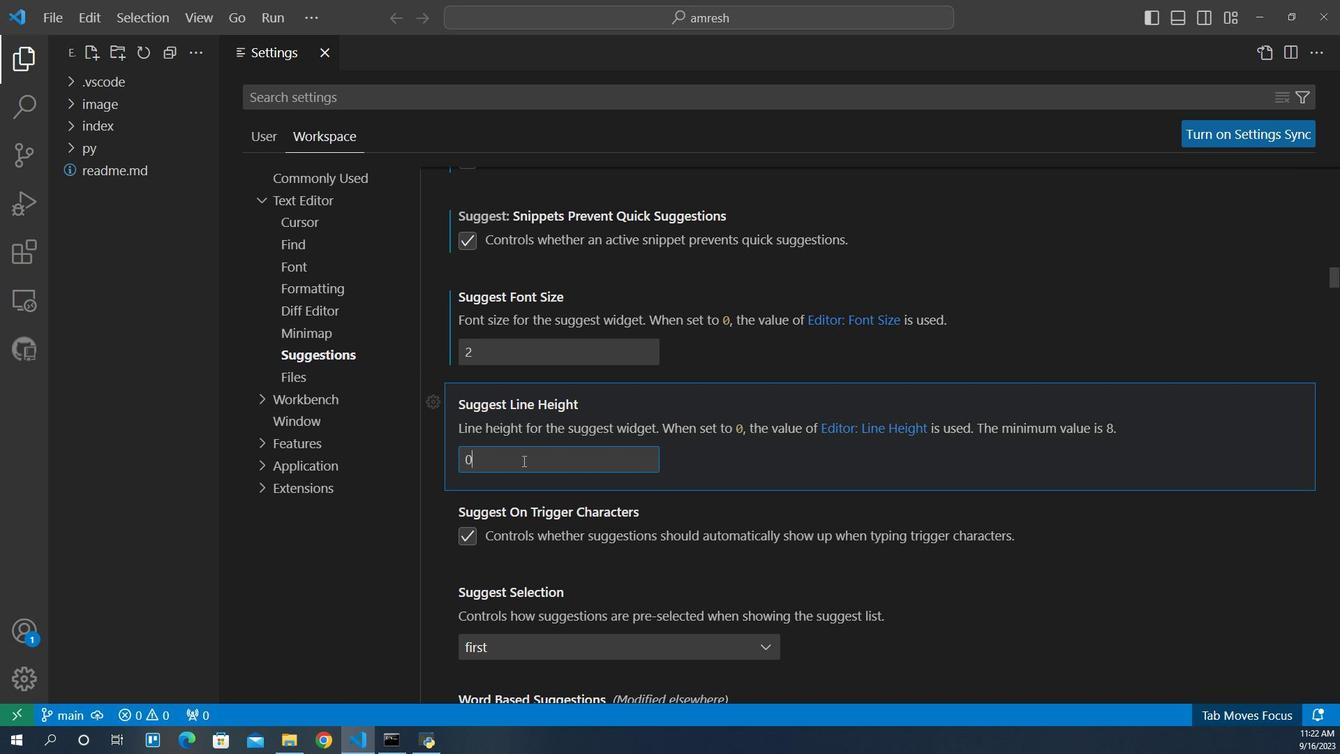 
Action: Mouse pressed left at (482, 467)
Screenshot: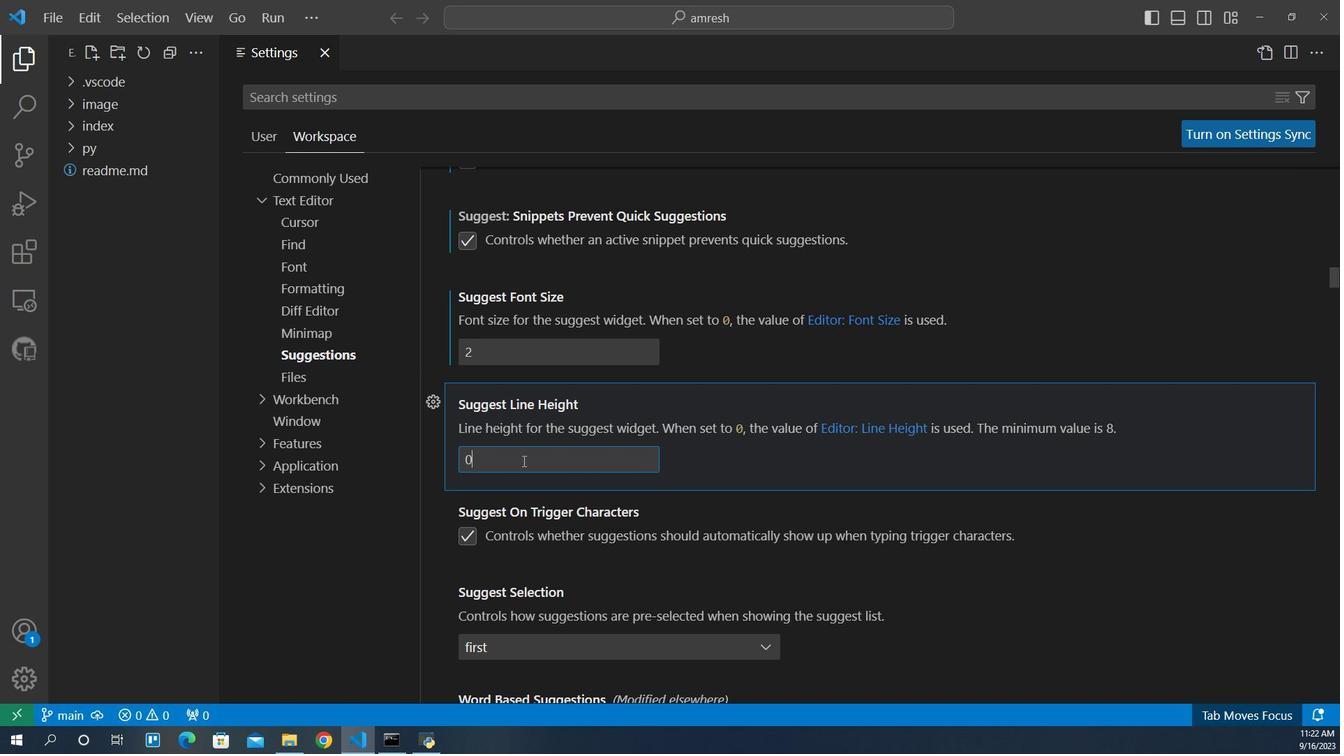 
Action: Key pressed <Key.backspace>6
Screenshot: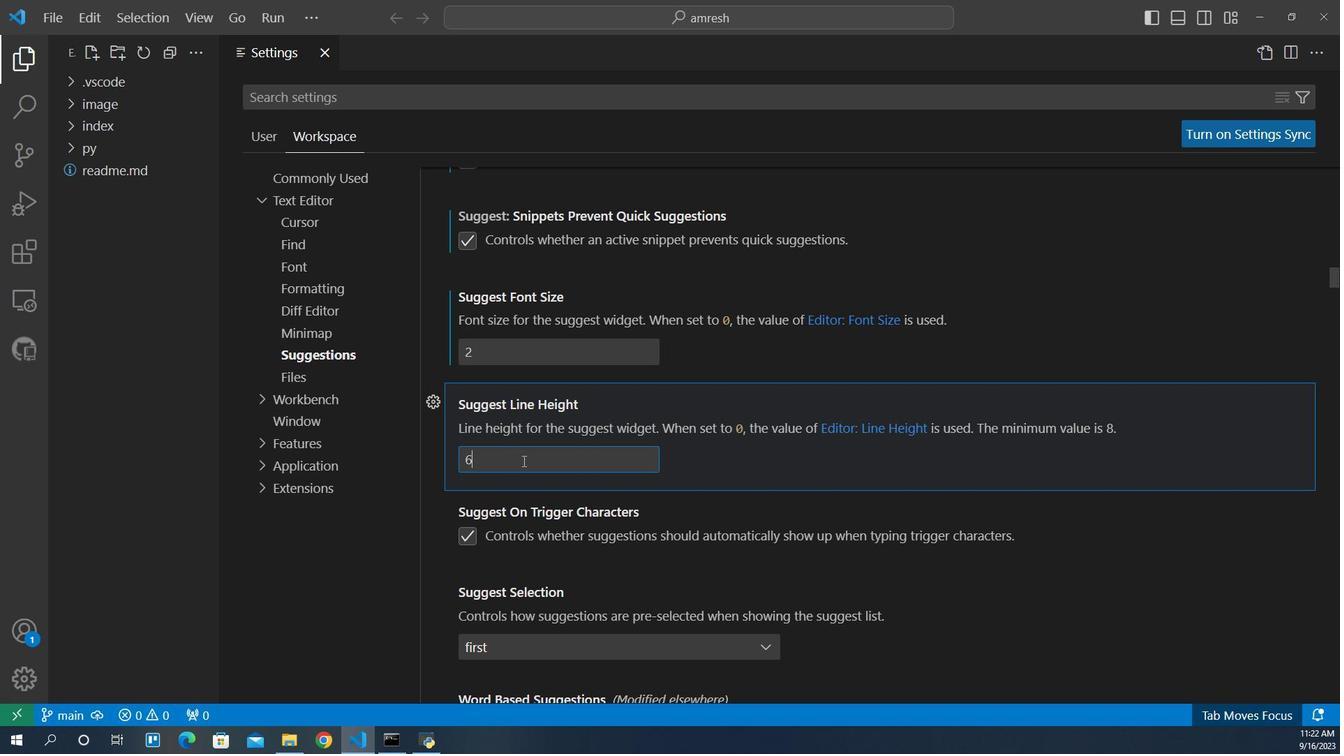 
Action: Mouse moved to (485, 484)
Screenshot: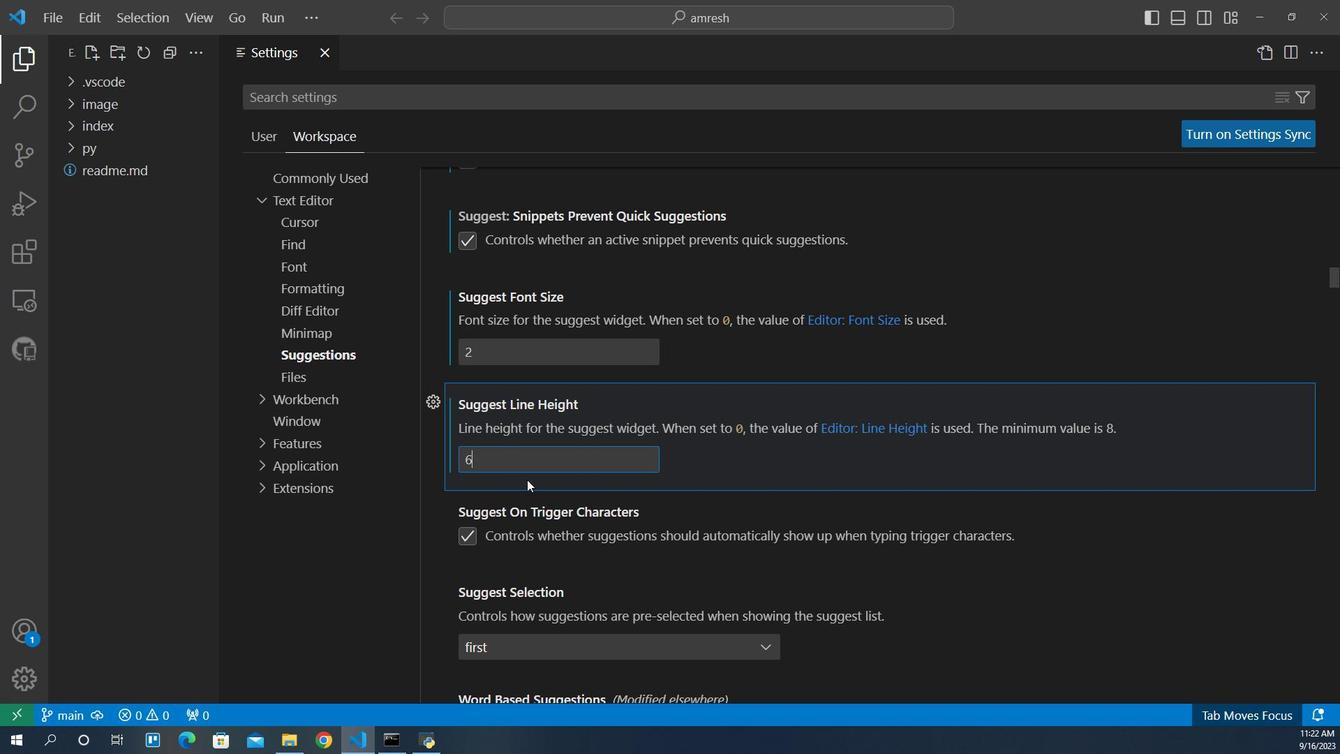 
